 Task: Research Airbnb properties near golf courses and wineries for our Plan of  golf and wine getaway to Napa Valley, California.  498.22640
Action: Mouse moved to (399, 50)
Screenshot: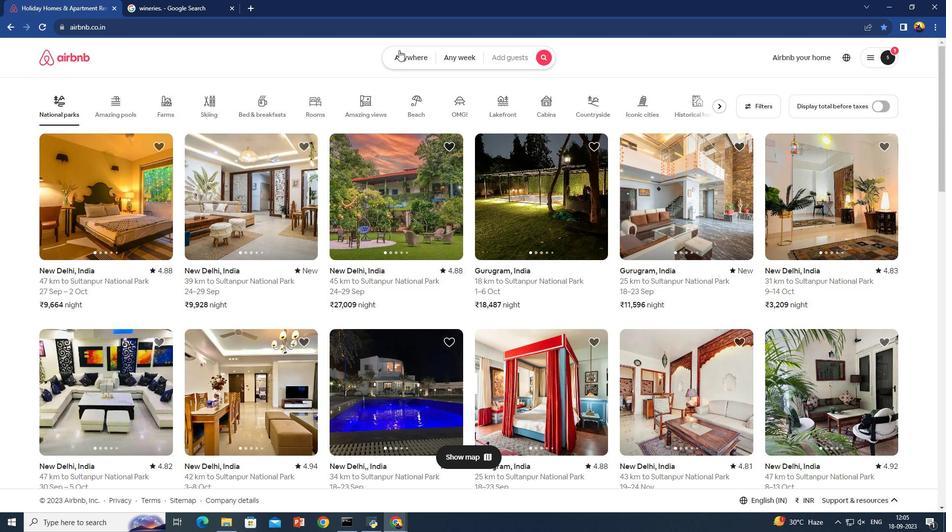 
Action: Mouse pressed left at (399, 50)
Screenshot: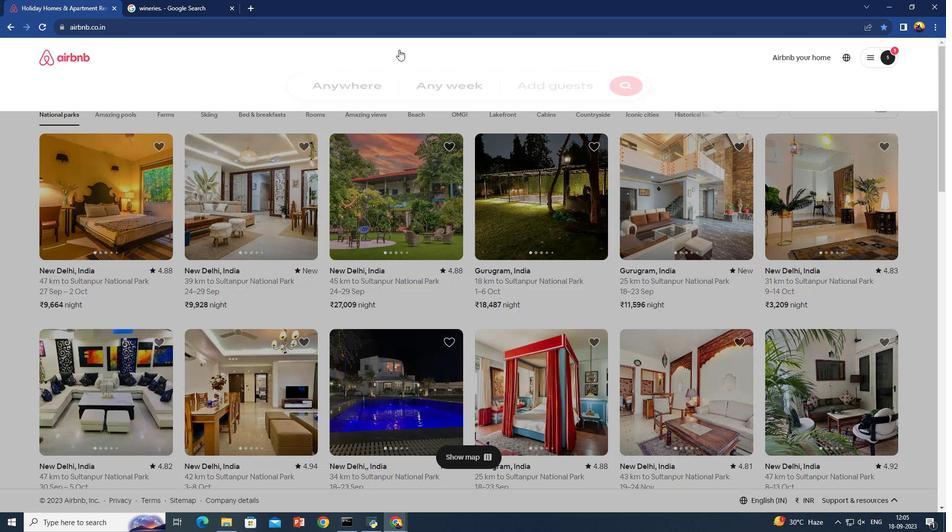 
Action: Mouse moved to (339, 96)
Screenshot: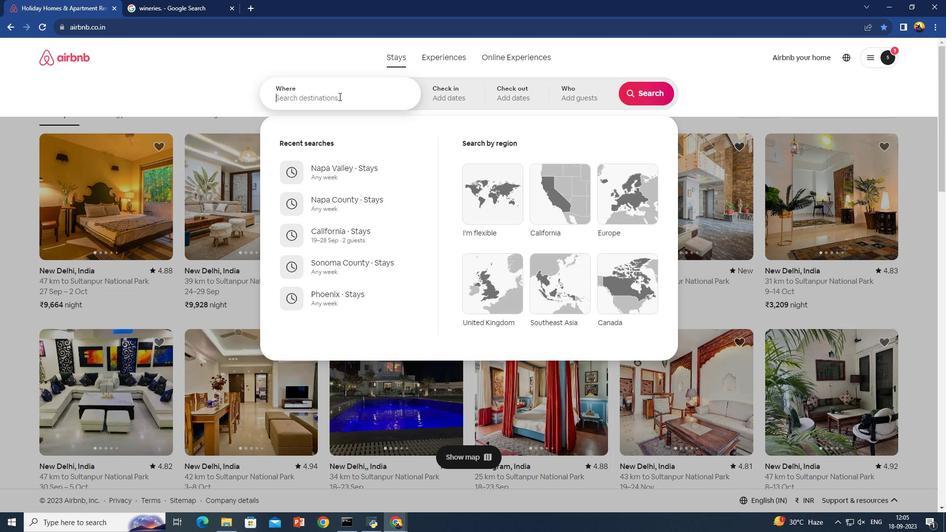 
Action: Mouse pressed left at (339, 96)
Screenshot: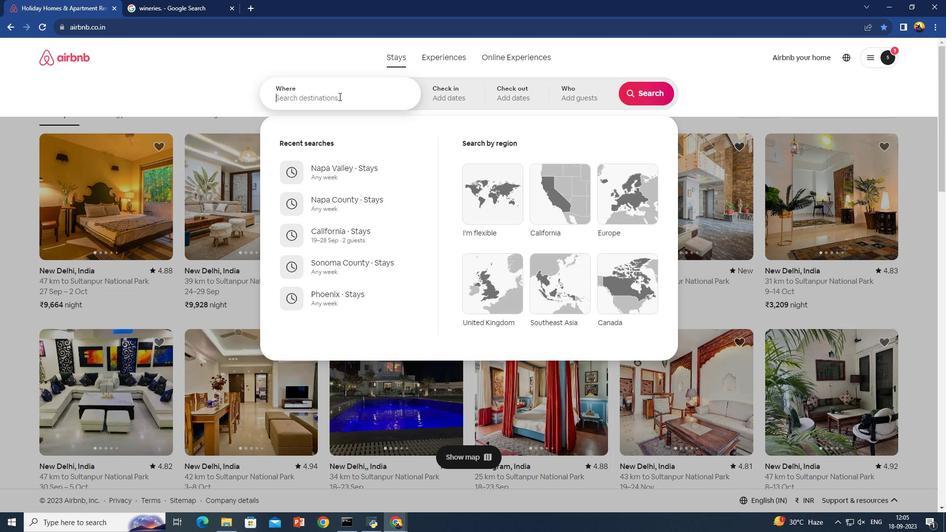 
Action: Key pressed <Key.shift>Napa<Key.space><Key.shift>Valley,<Key.space><Key.shift><Key.shift><Key.shift><Key.shift><Key.shift><Key.shift><Key.shift><Key.shift><Key.shift><Key.shift><Key.shift><Key.shift><Key.shift><Key.shift><Key.shift><Key.shift><Key.shift><Key.shift><Key.shift><Key.shift><Key.shift><Key.shift><Key.shift><Key.shift><Key.shift><Key.shift><Key.shift><Key.shift>California<Key.enter>
Screenshot: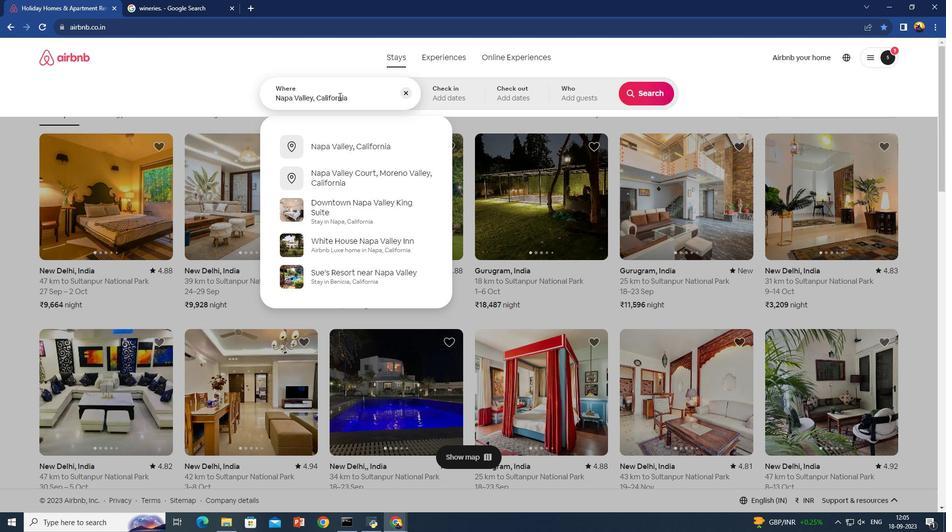 
Action: Mouse moved to (633, 94)
Screenshot: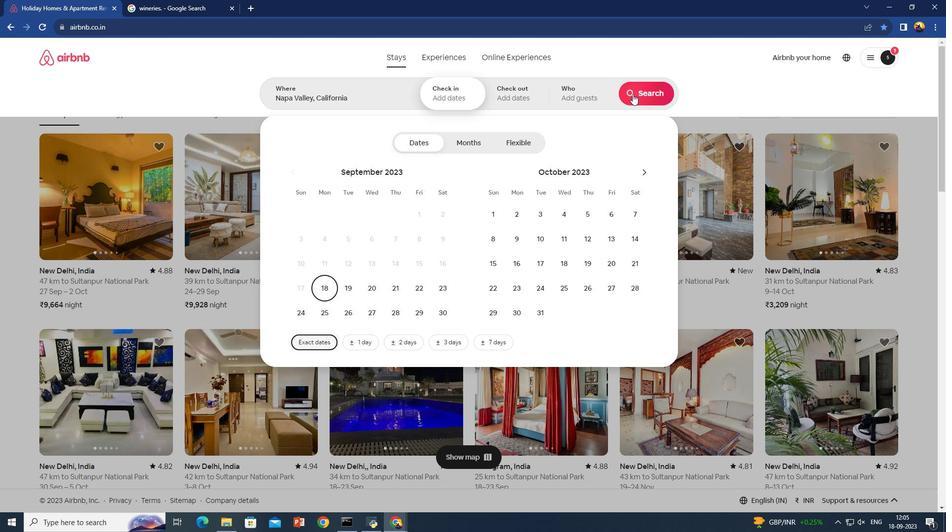 
Action: Mouse pressed left at (633, 94)
Screenshot: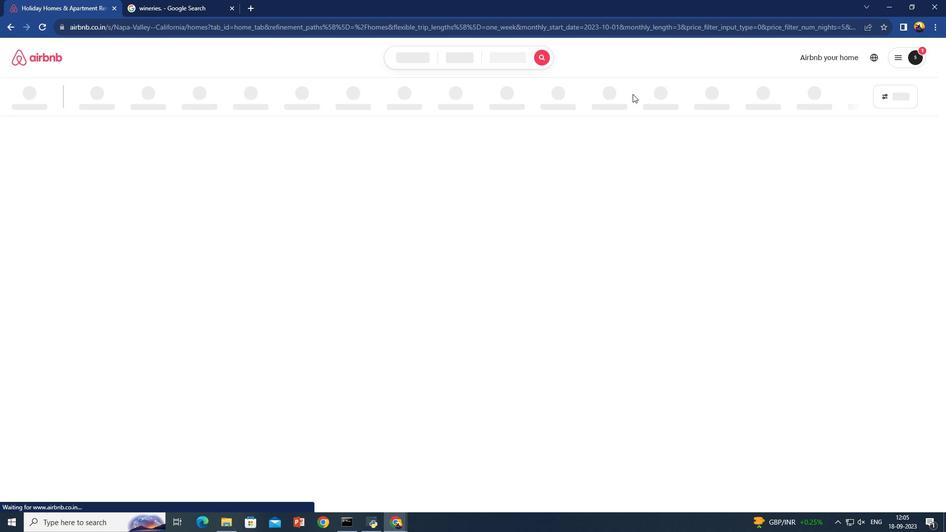 
Action: Mouse moved to (743, 96)
Screenshot: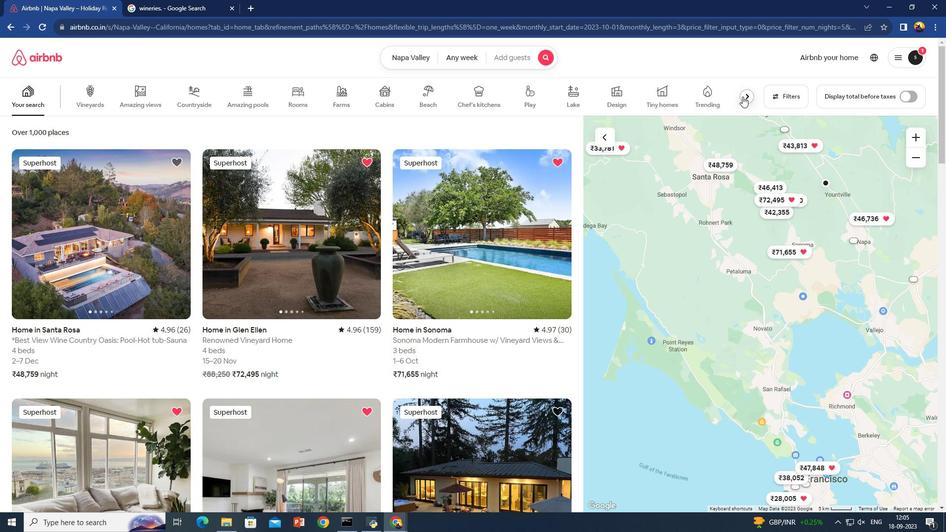 
Action: Mouse pressed left at (743, 96)
Screenshot: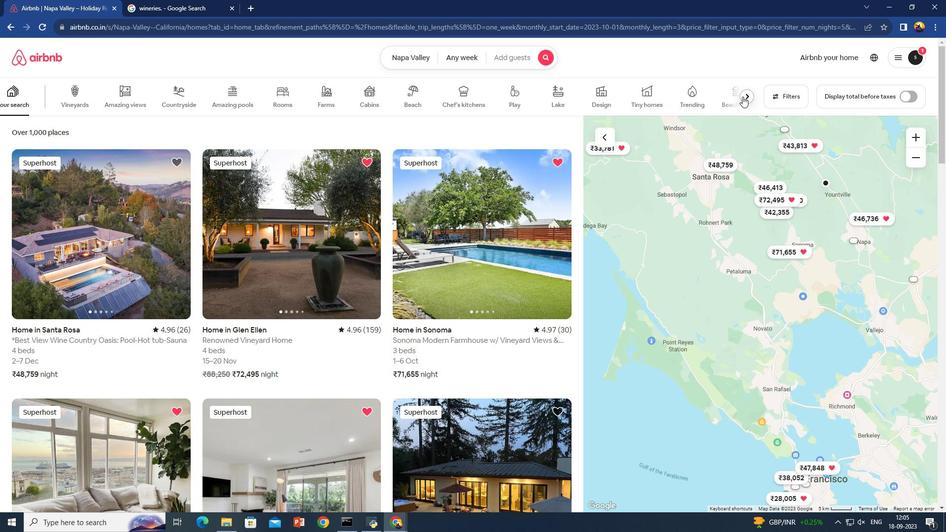 
Action: Mouse moved to (538, 97)
Screenshot: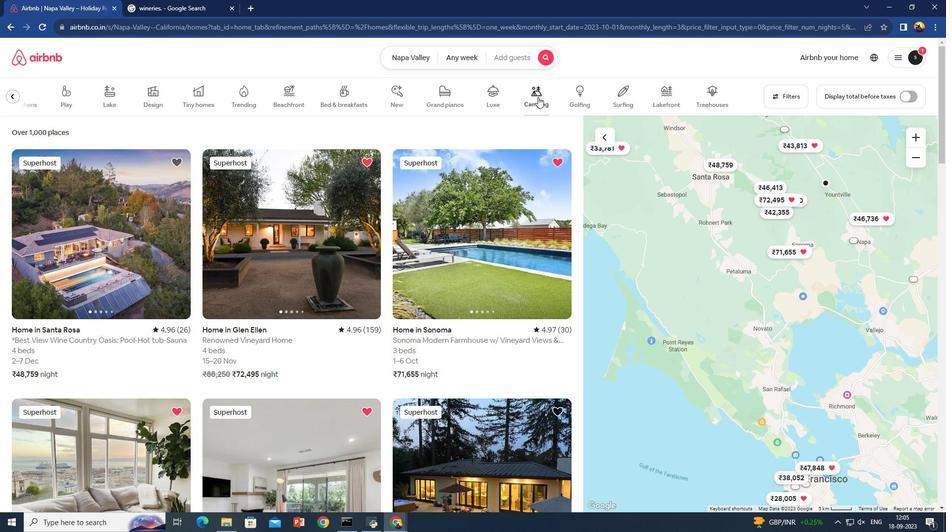 
Action: Mouse pressed left at (538, 97)
Screenshot: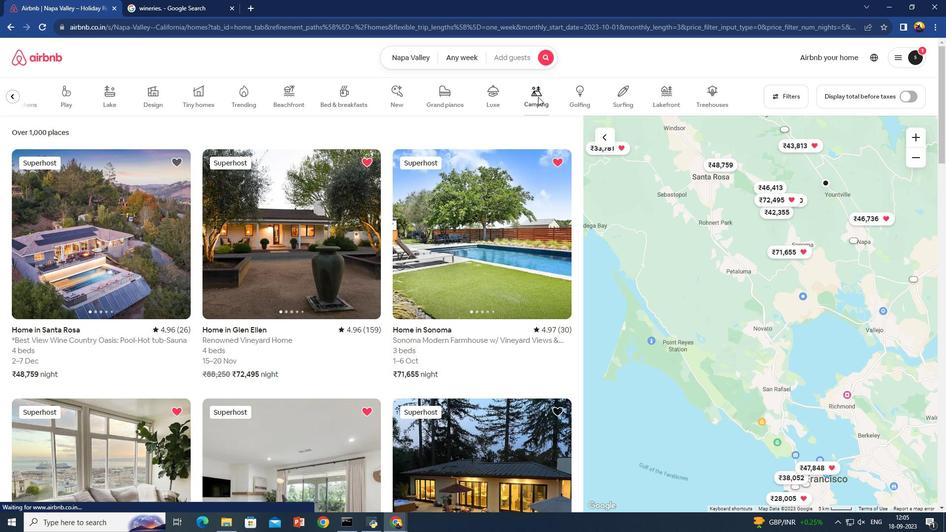 
Action: Mouse moved to (579, 98)
Screenshot: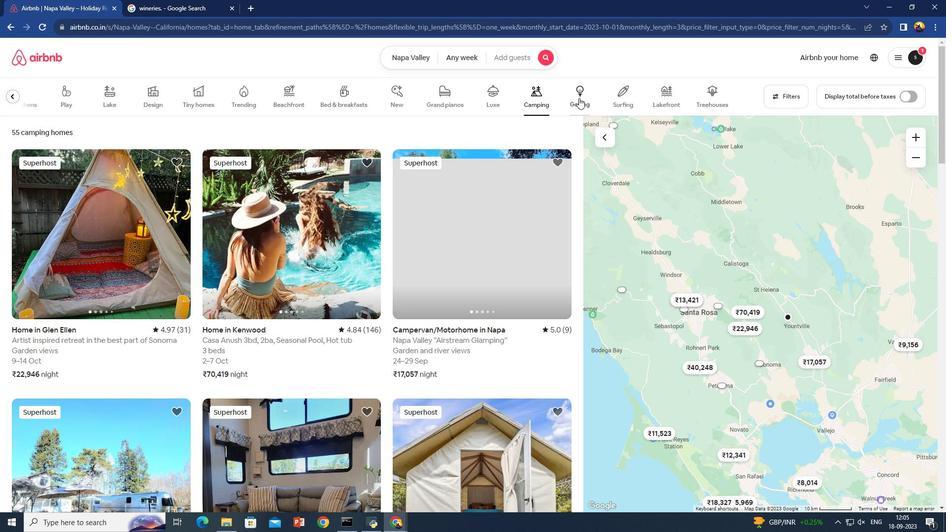 
Action: Mouse pressed left at (579, 98)
Screenshot: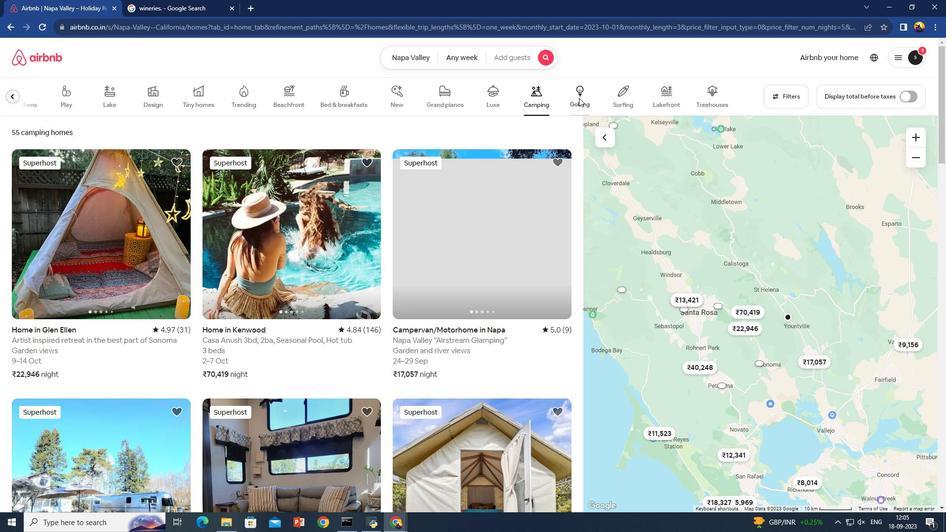 
Action: Mouse moved to (453, 270)
Screenshot: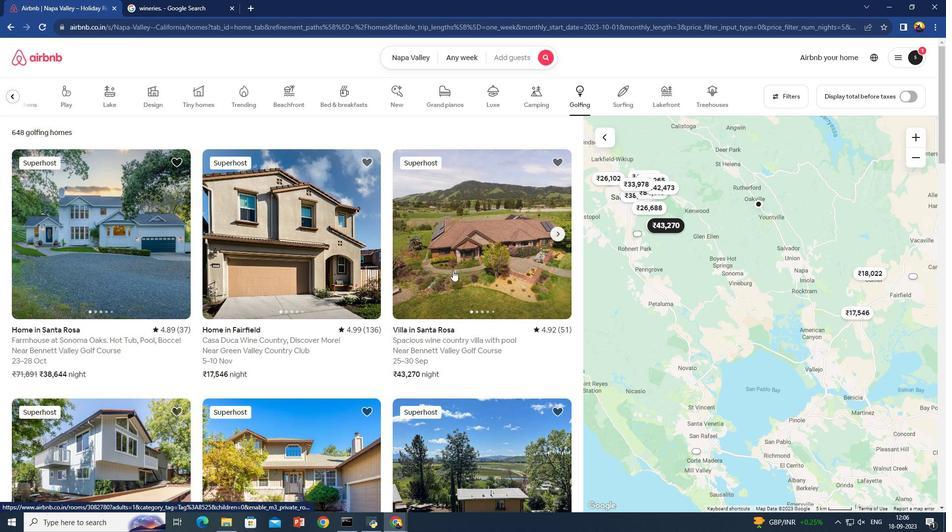
Action: Mouse pressed left at (453, 270)
Screenshot: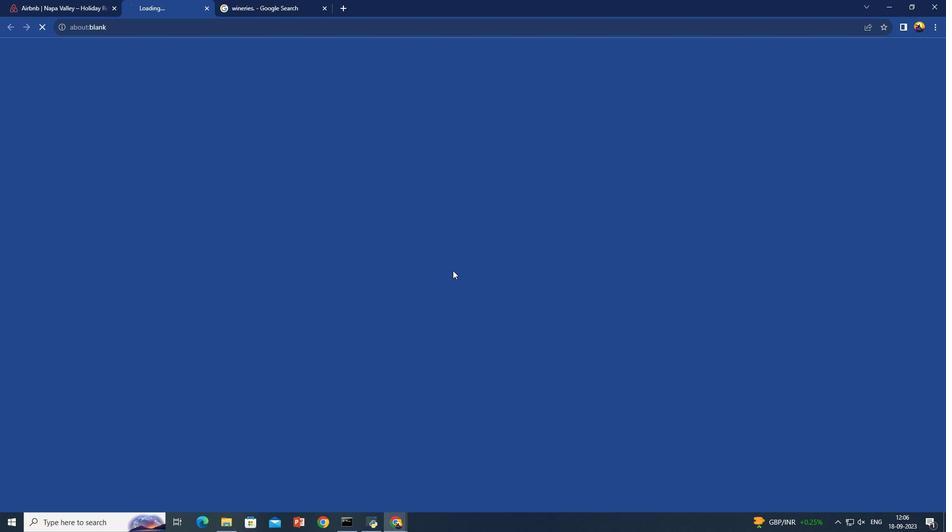 
Action: Mouse moved to (239, 262)
Screenshot: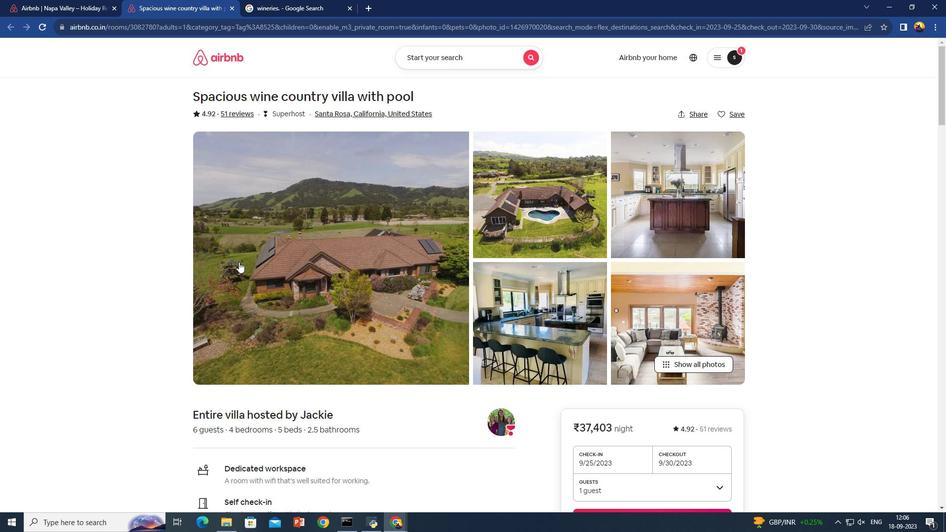 
Action: Mouse scrolled (239, 261) with delta (0, 0)
Screenshot: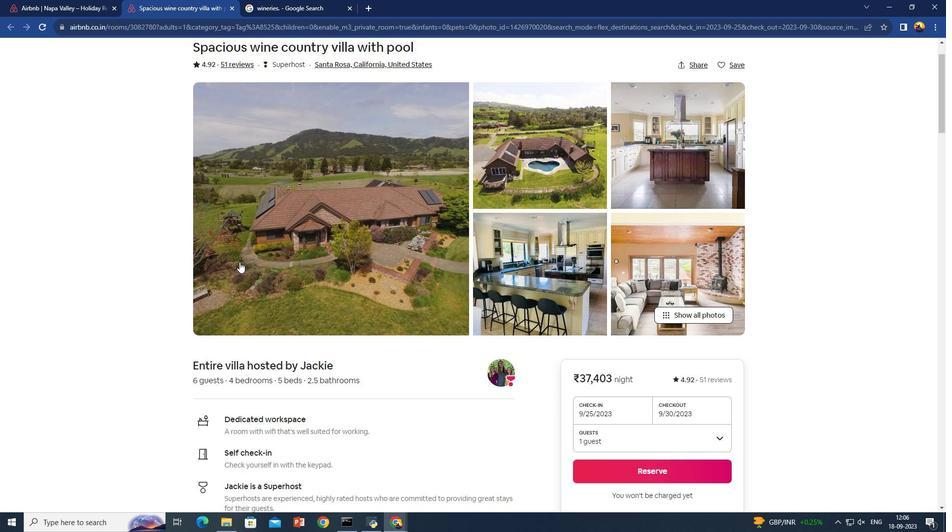 
Action: Mouse moved to (239, 262)
Screenshot: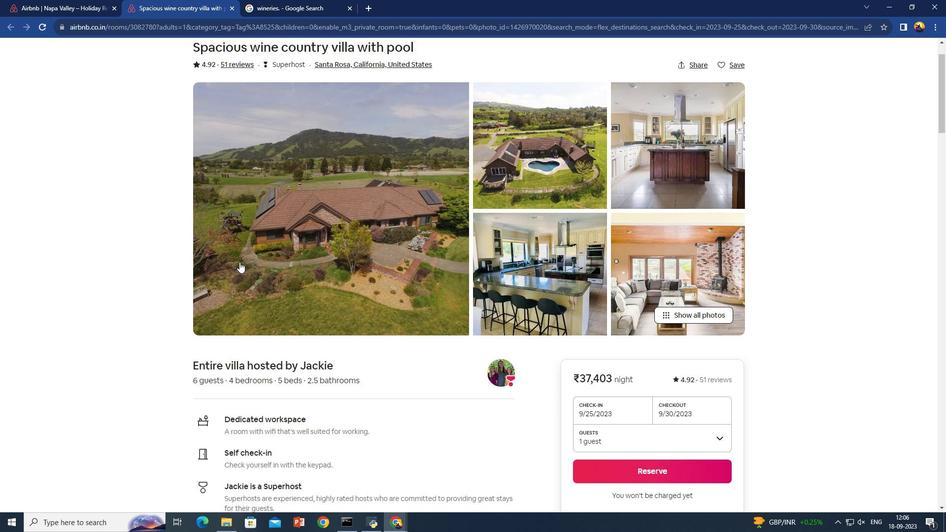 
Action: Mouse scrolled (239, 261) with delta (0, 0)
Screenshot: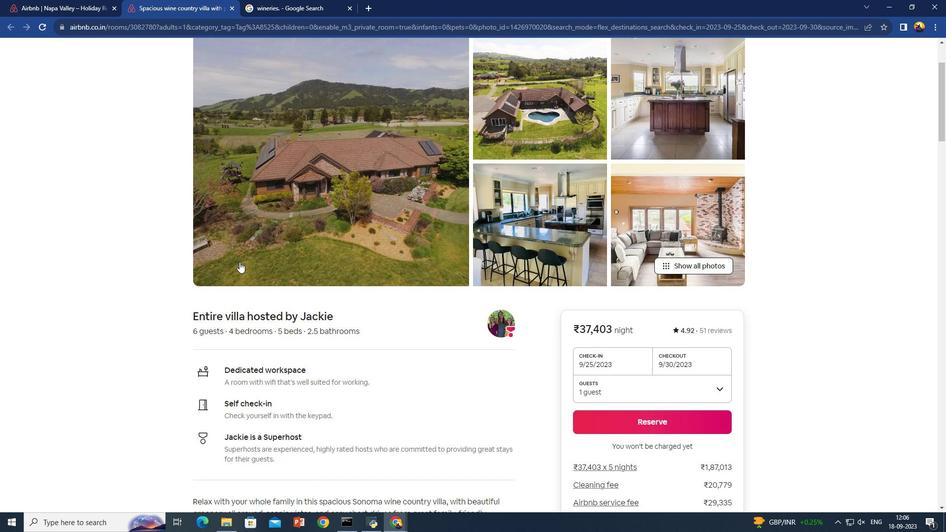 
Action: Mouse scrolled (239, 261) with delta (0, 0)
Screenshot: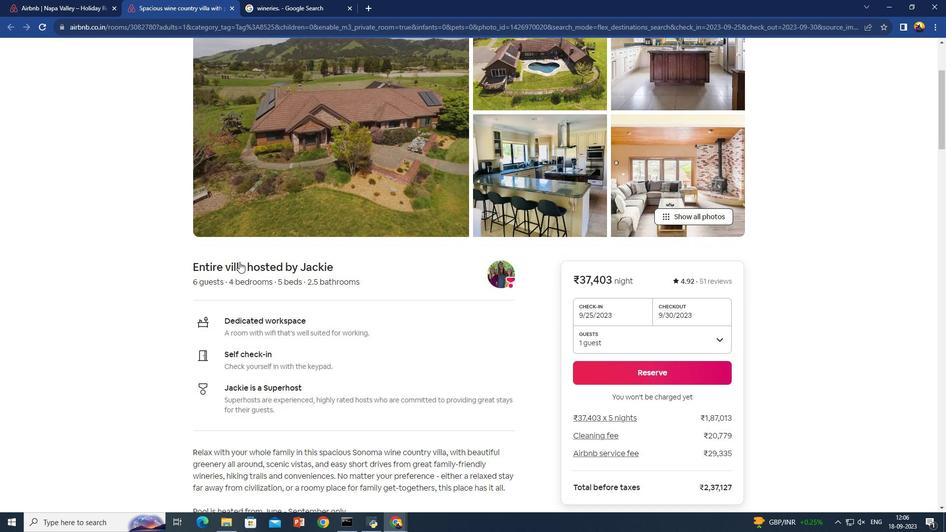 
Action: Mouse moved to (373, 286)
Screenshot: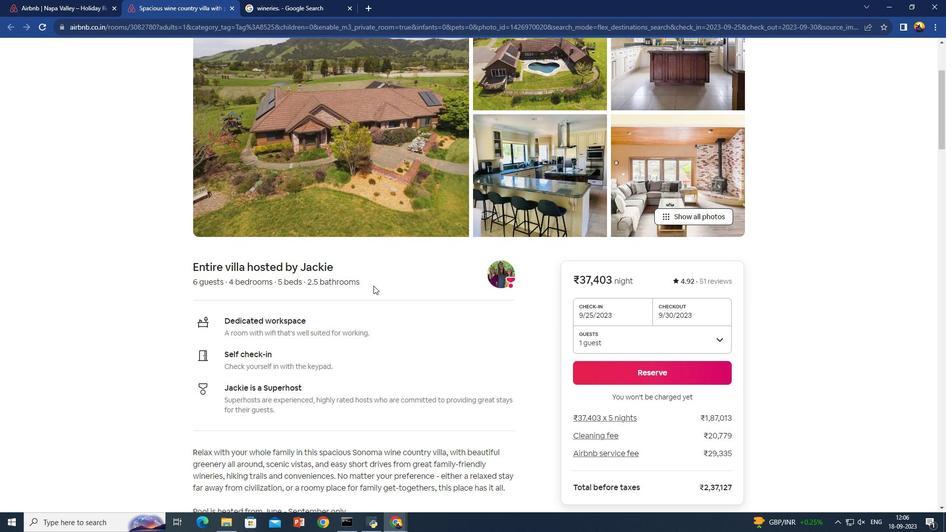 
Action: Mouse scrolled (373, 285) with delta (0, 0)
Screenshot: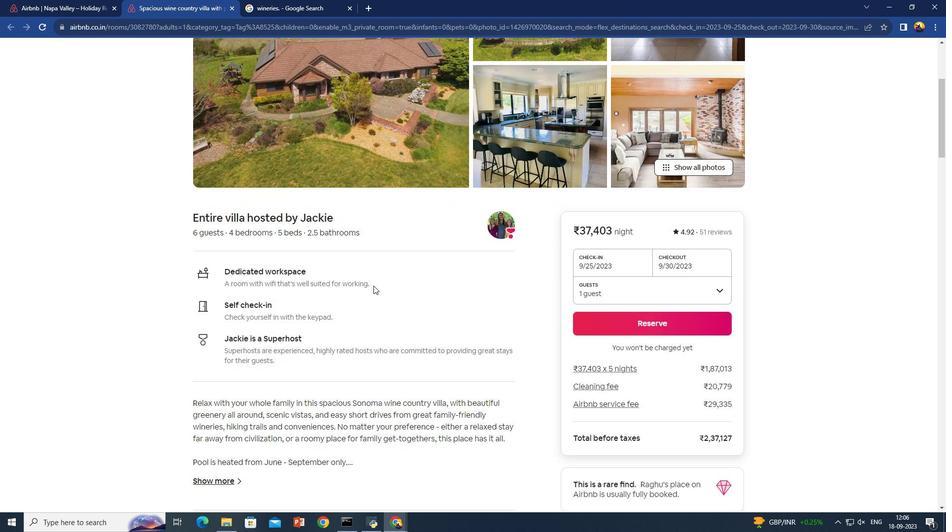 
Action: Mouse moved to (275, 280)
Screenshot: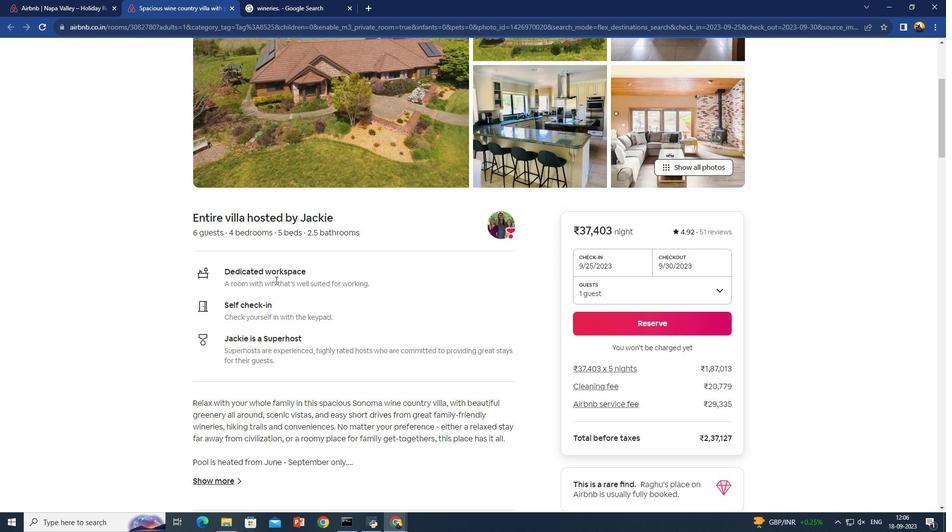 
Action: Mouse scrolled (275, 280) with delta (0, 0)
Screenshot: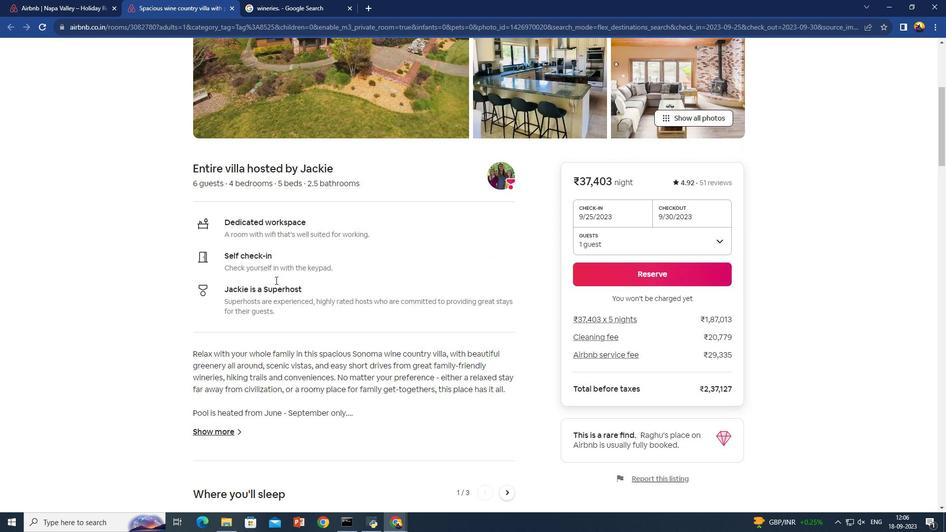 
Action: Mouse scrolled (275, 280) with delta (0, 0)
Screenshot: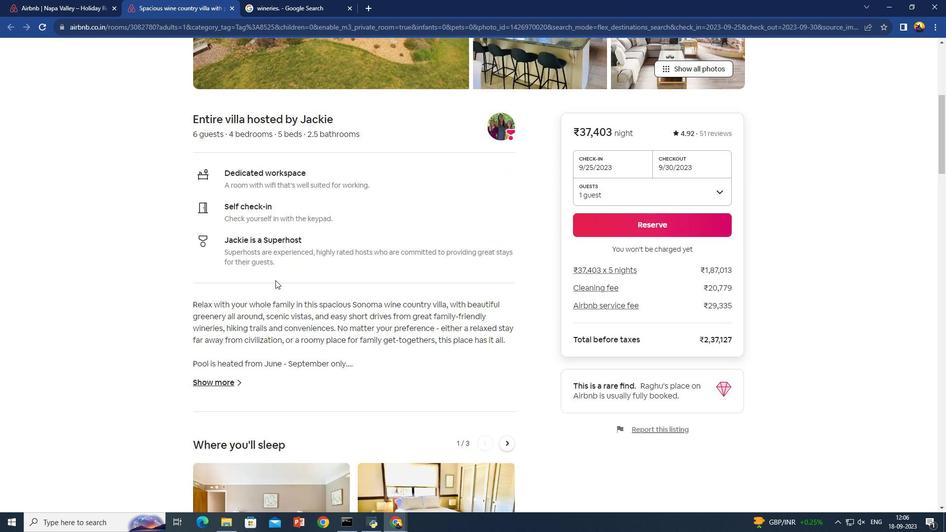 
Action: Mouse scrolled (275, 280) with delta (0, 0)
Screenshot: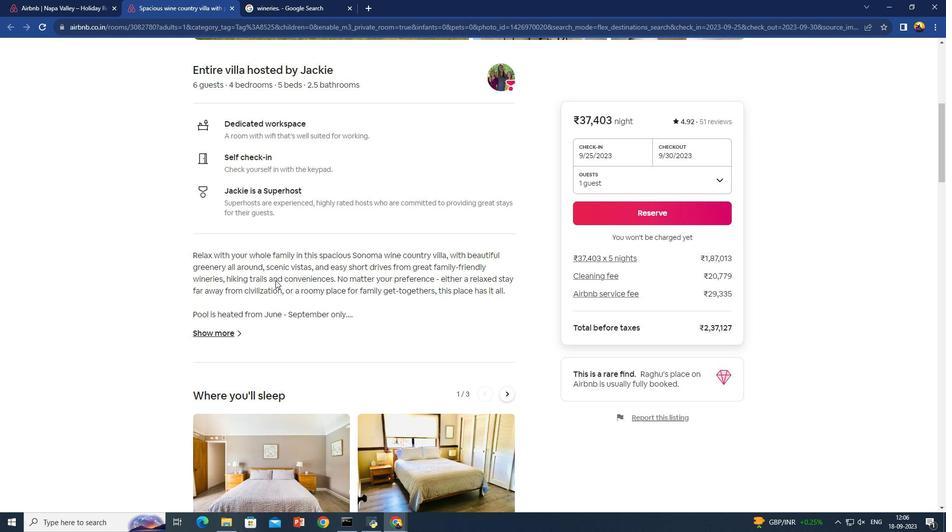 
Action: Mouse scrolled (275, 280) with delta (0, 0)
Screenshot: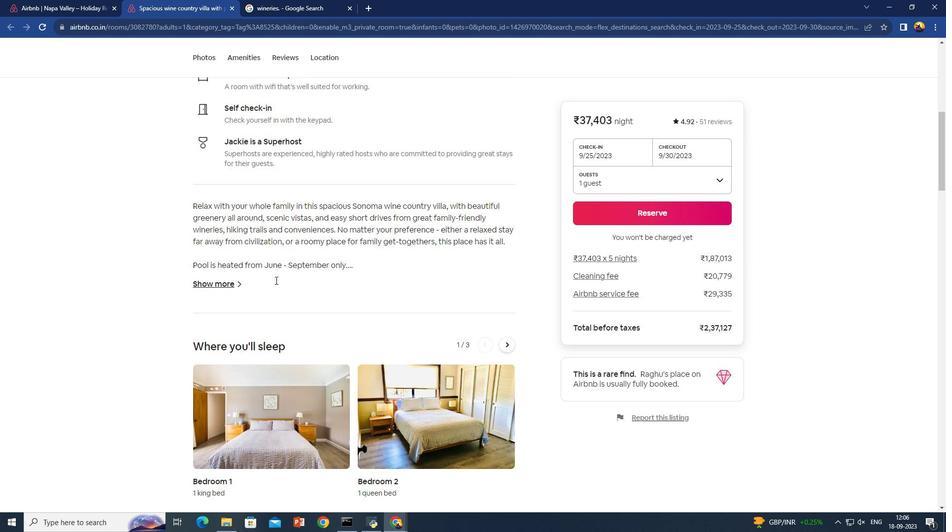 
Action: Mouse scrolled (275, 280) with delta (0, 0)
Screenshot: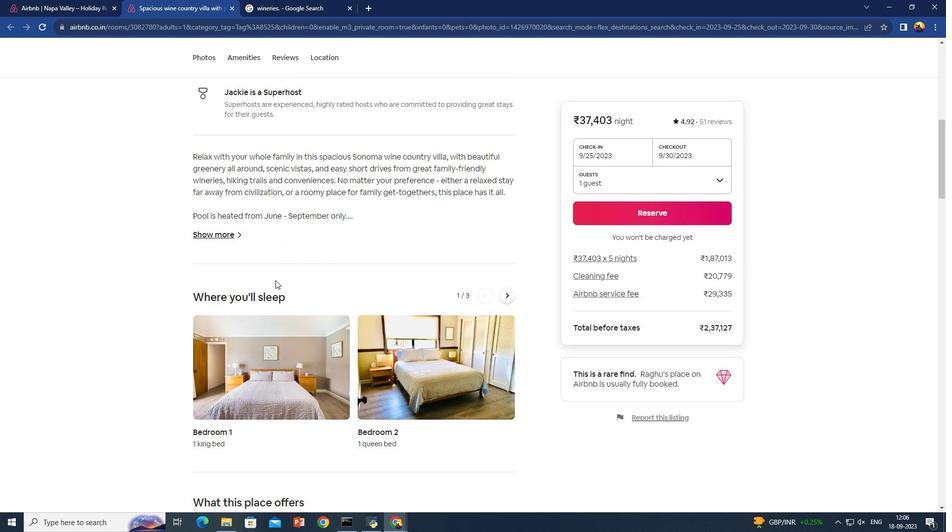 
Action: Mouse scrolled (275, 280) with delta (0, 0)
Screenshot: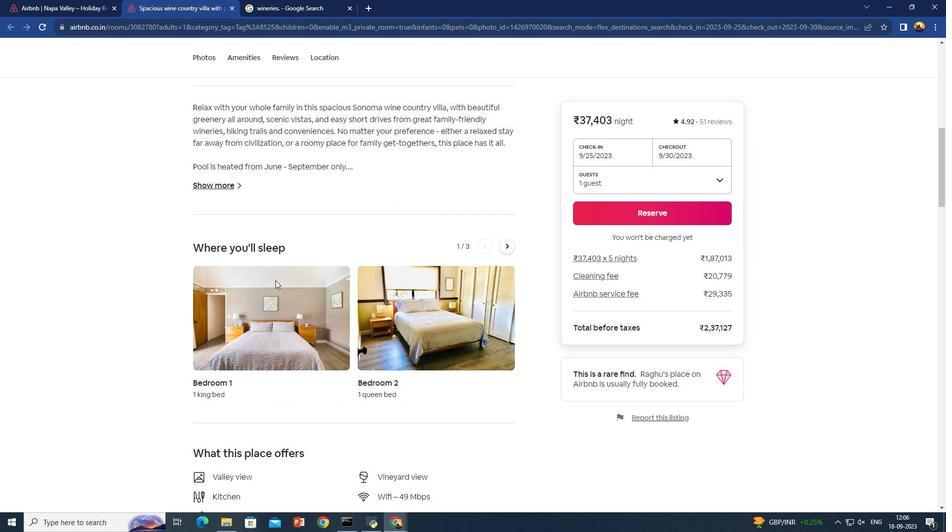 
Action: Mouse scrolled (275, 280) with delta (0, 0)
Screenshot: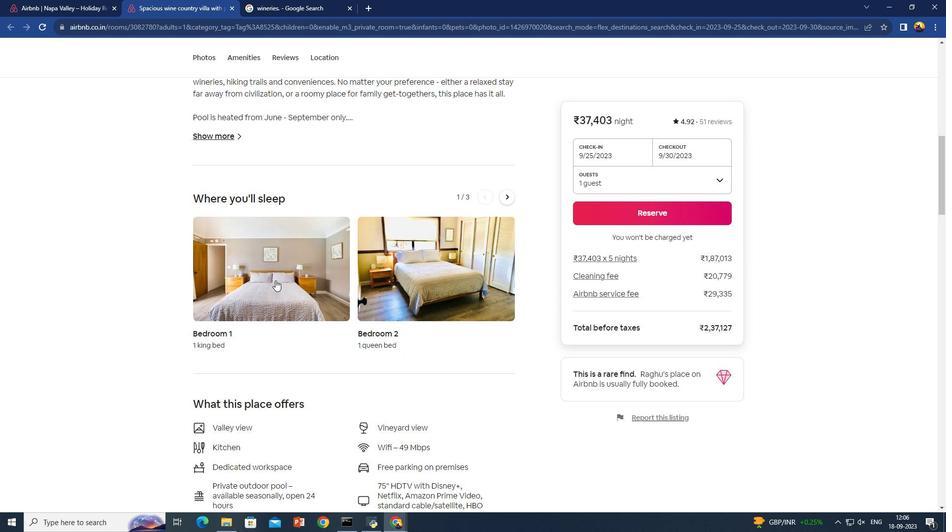 
Action: Mouse scrolled (275, 280) with delta (0, 0)
Screenshot: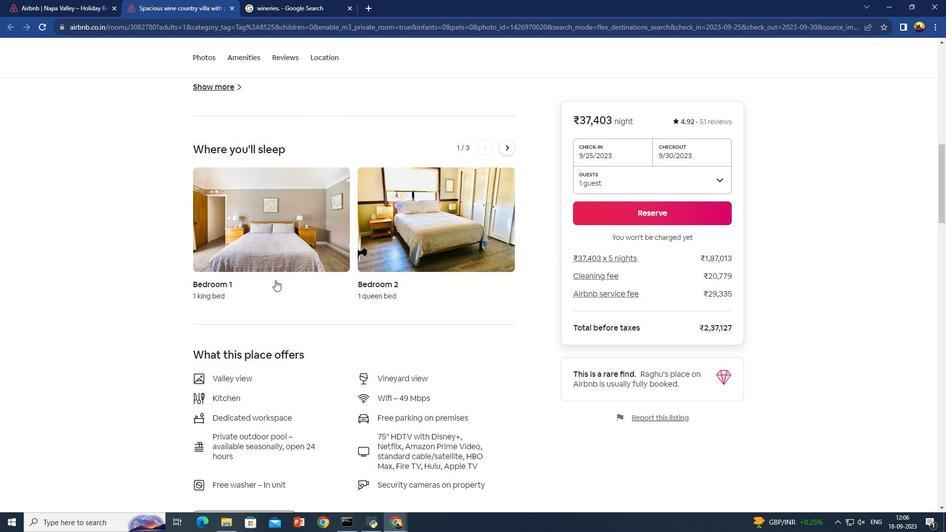 
Action: Mouse scrolled (275, 280) with delta (0, 0)
Screenshot: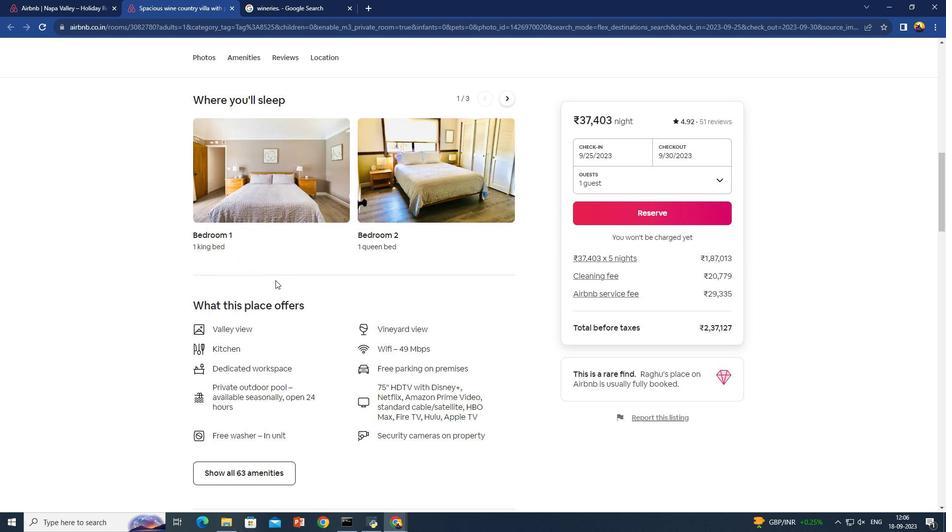 
Action: Mouse scrolled (275, 280) with delta (0, 0)
Screenshot: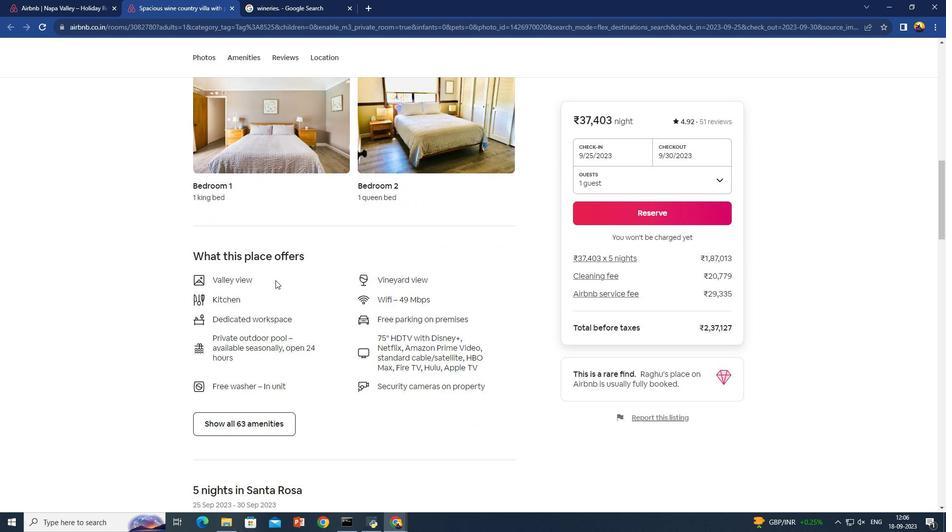 
Action: Mouse scrolled (275, 280) with delta (0, 0)
Screenshot: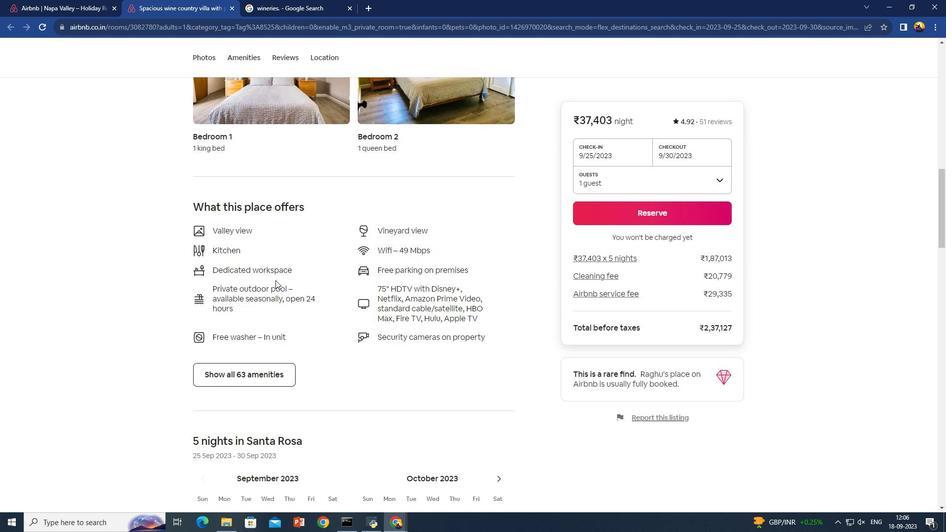 
Action: Mouse moved to (235, 372)
Screenshot: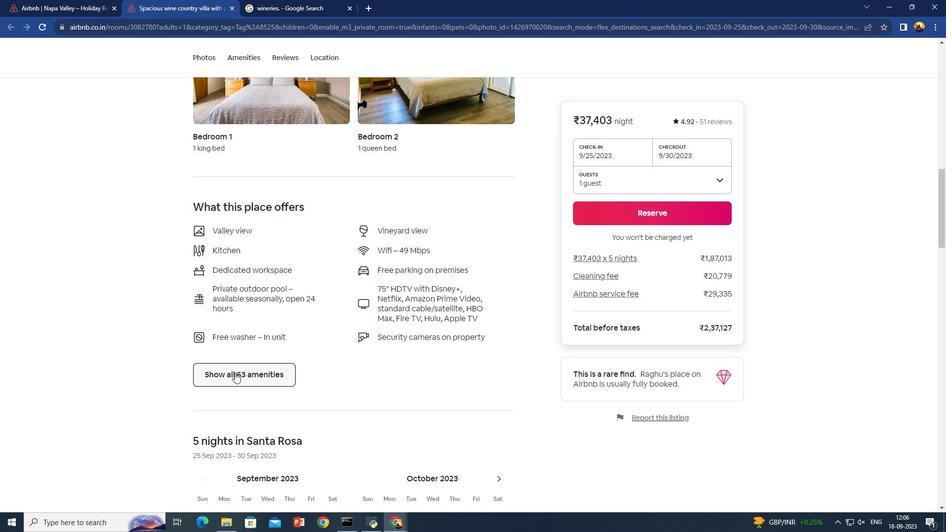 
Action: Mouse pressed left at (235, 372)
Screenshot: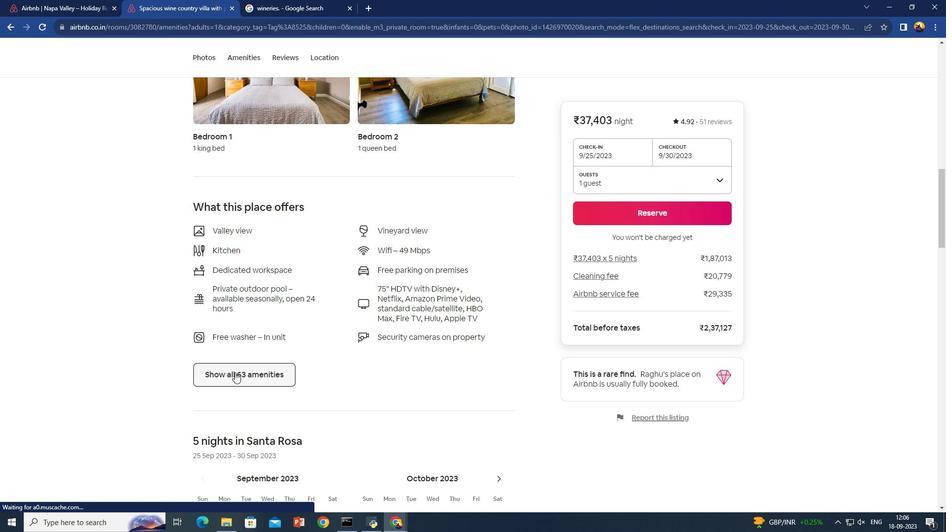 
Action: Mouse moved to (271, 299)
Screenshot: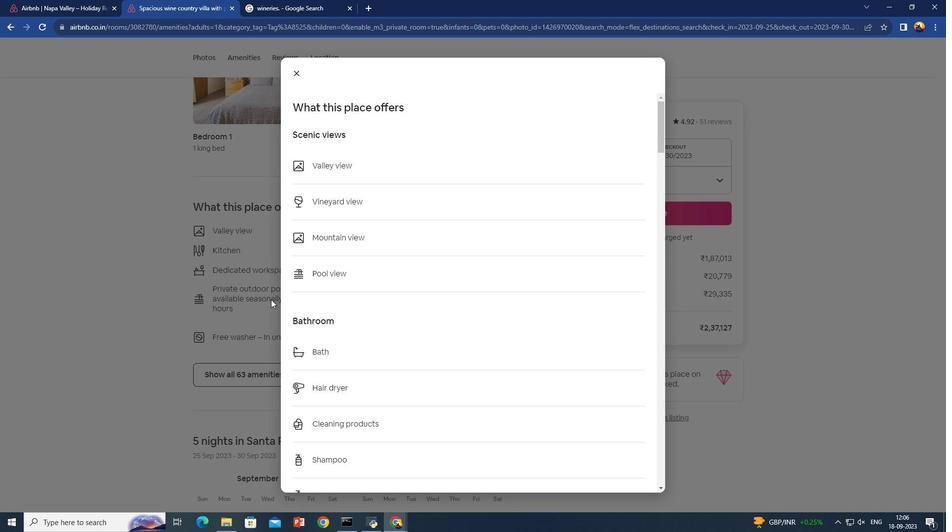 
Action: Key pressed <Key.down><Key.down><Key.down>
Screenshot: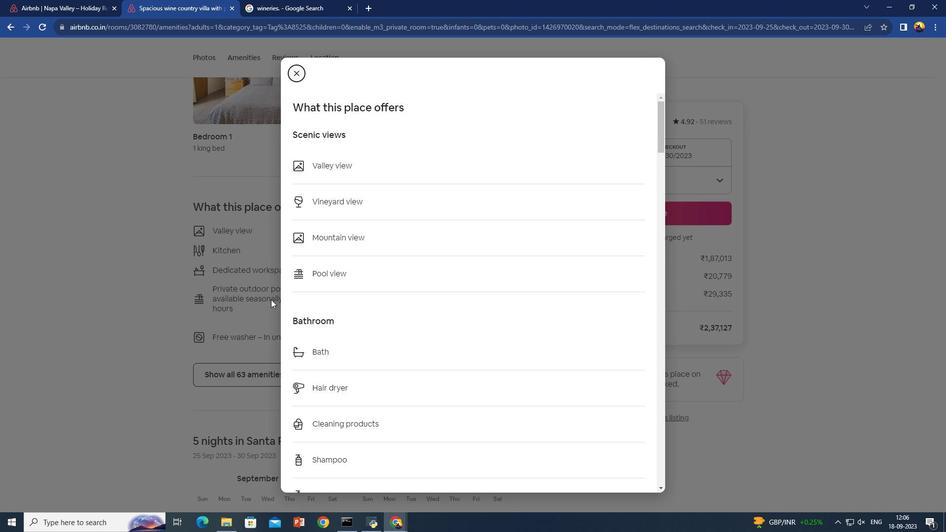 
Action: Mouse moved to (312, 285)
Screenshot: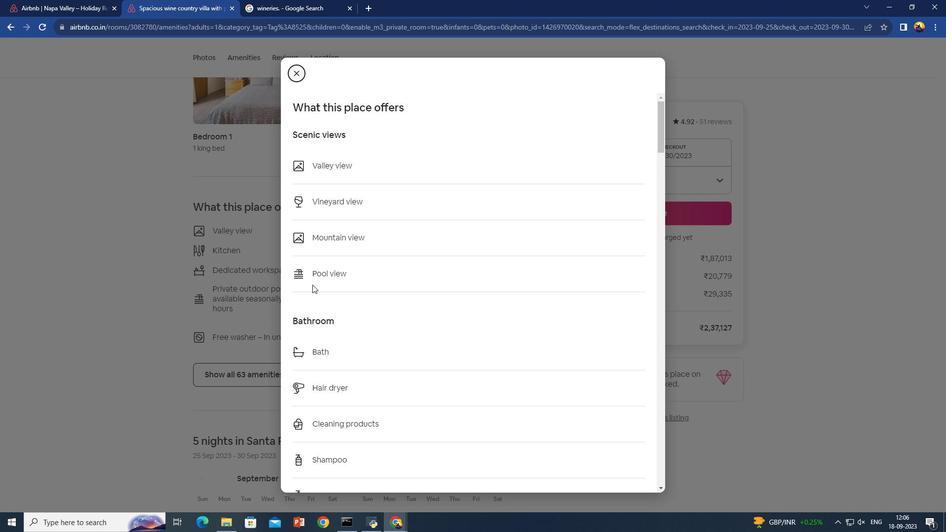 
Action: Mouse scrolled (312, 284) with delta (0, 0)
Screenshot: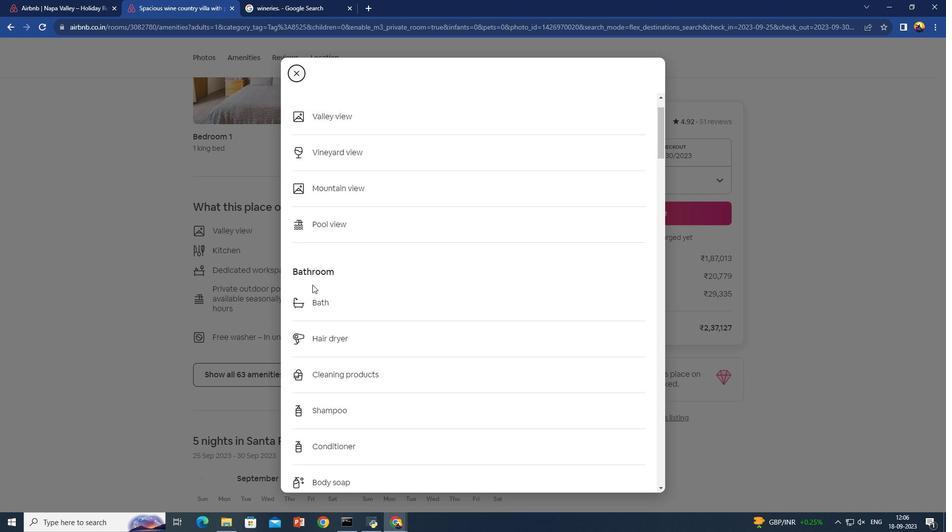 
Action: Mouse scrolled (312, 284) with delta (0, 0)
Screenshot: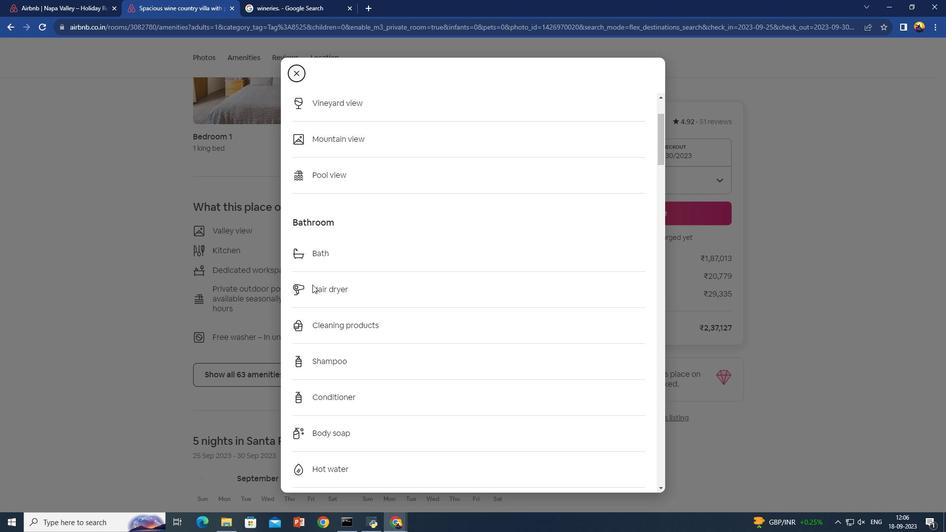 
Action: Mouse moved to (324, 286)
Screenshot: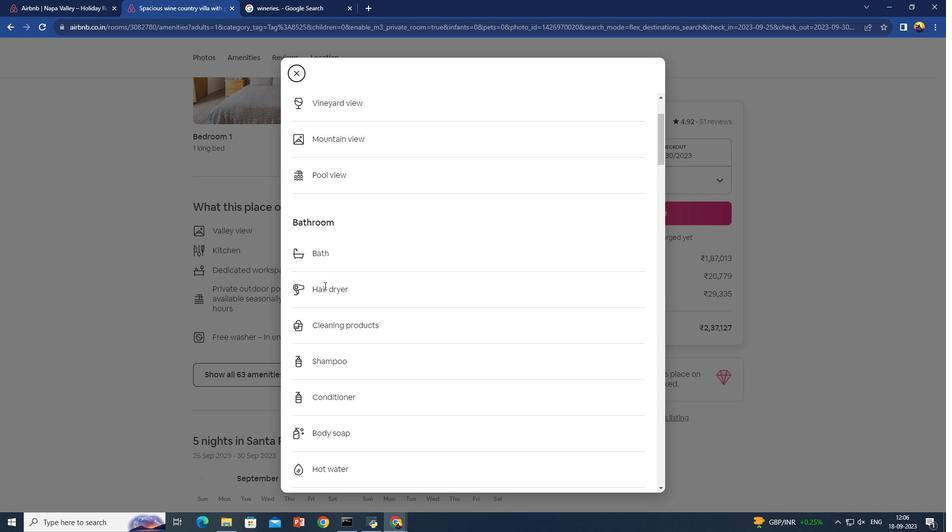 
Action: Mouse scrolled (324, 285) with delta (0, 0)
Screenshot: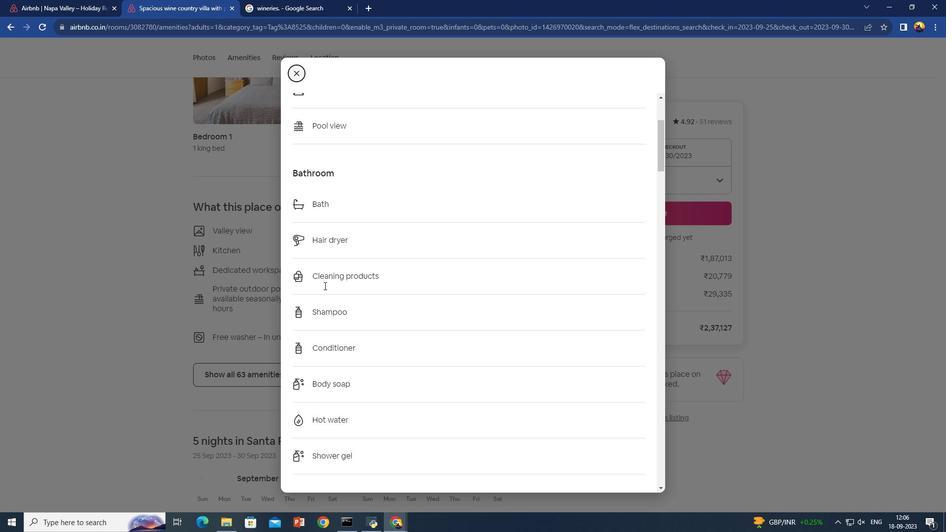 
Action: Mouse scrolled (324, 285) with delta (0, 0)
Screenshot: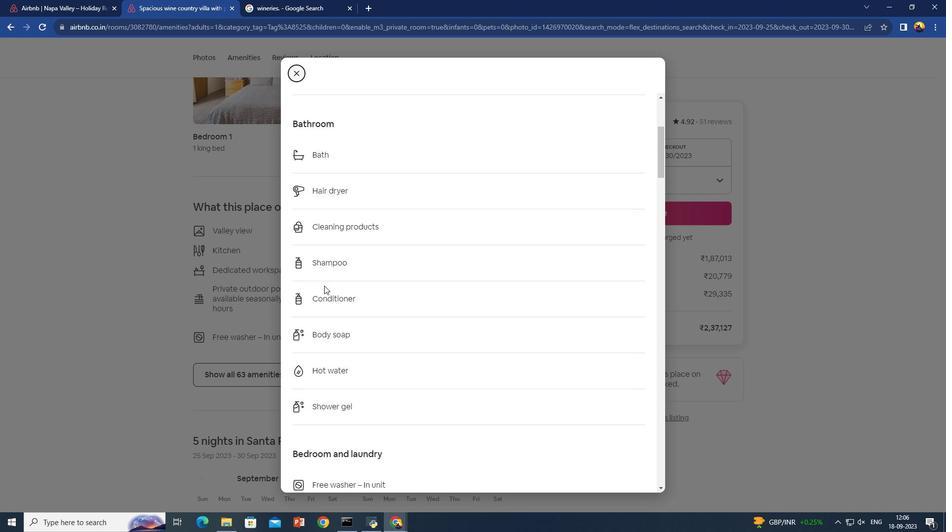 
Action: Mouse moved to (325, 286)
Screenshot: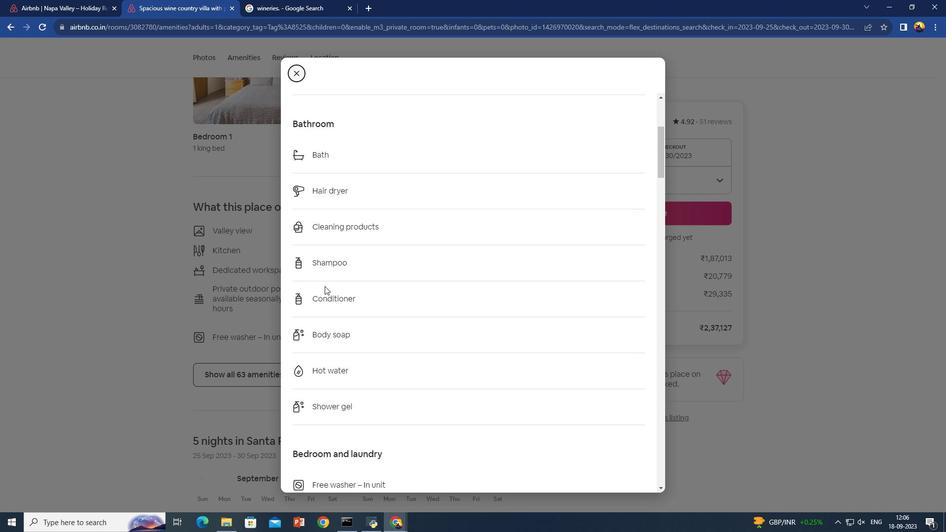 
Action: Mouse scrolled (325, 286) with delta (0, 0)
Screenshot: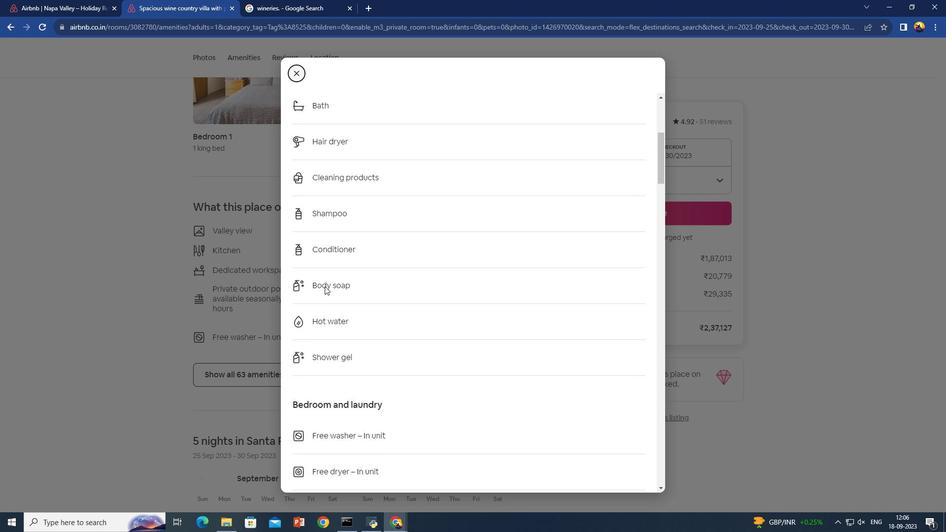 
Action: Mouse scrolled (325, 286) with delta (0, 0)
Screenshot: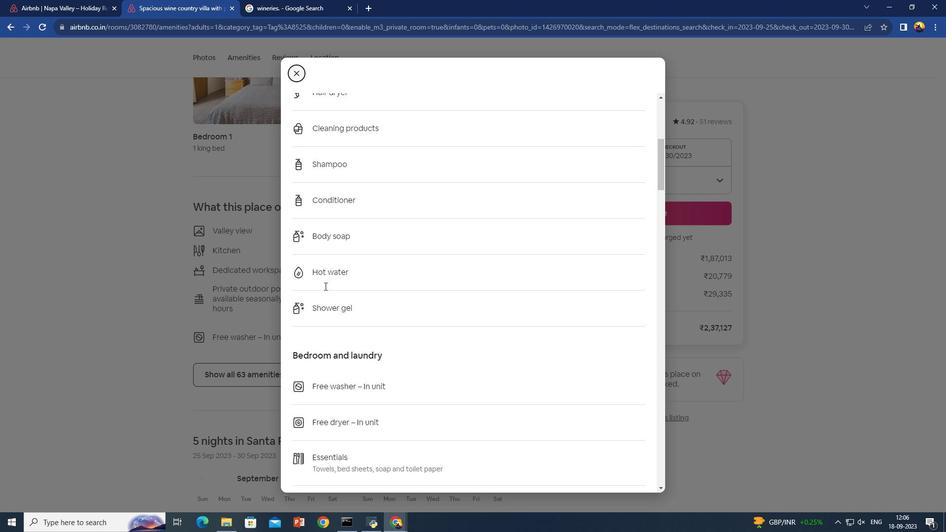 
Action: Mouse scrolled (325, 286) with delta (0, 0)
Screenshot: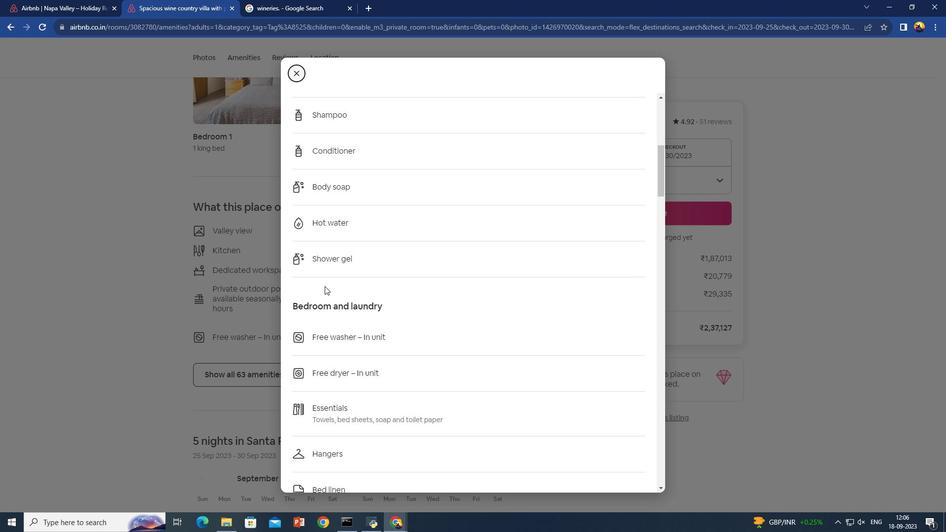 
Action: Mouse scrolled (325, 286) with delta (0, 0)
Screenshot: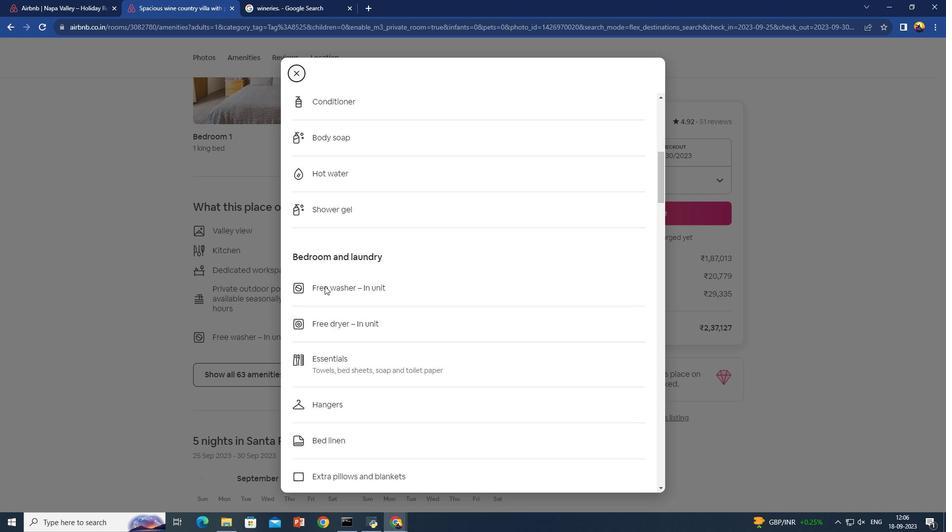 
Action: Mouse moved to (325, 286)
Screenshot: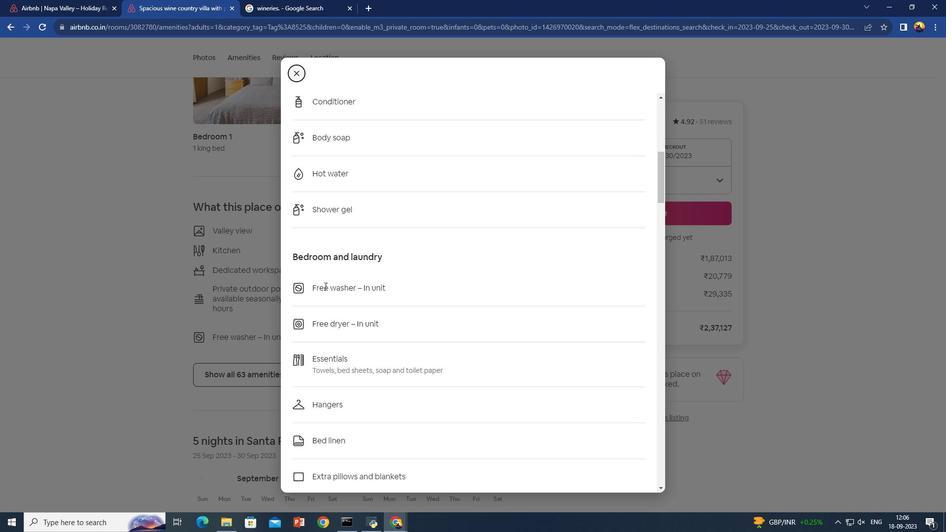 
Action: Mouse scrolled (325, 286) with delta (0, 0)
Screenshot: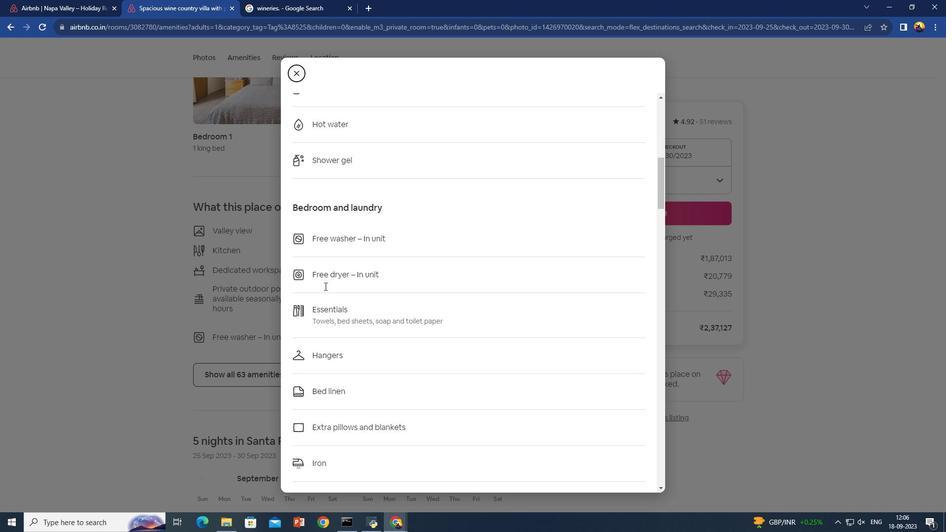 
Action: Mouse scrolled (325, 286) with delta (0, 0)
Screenshot: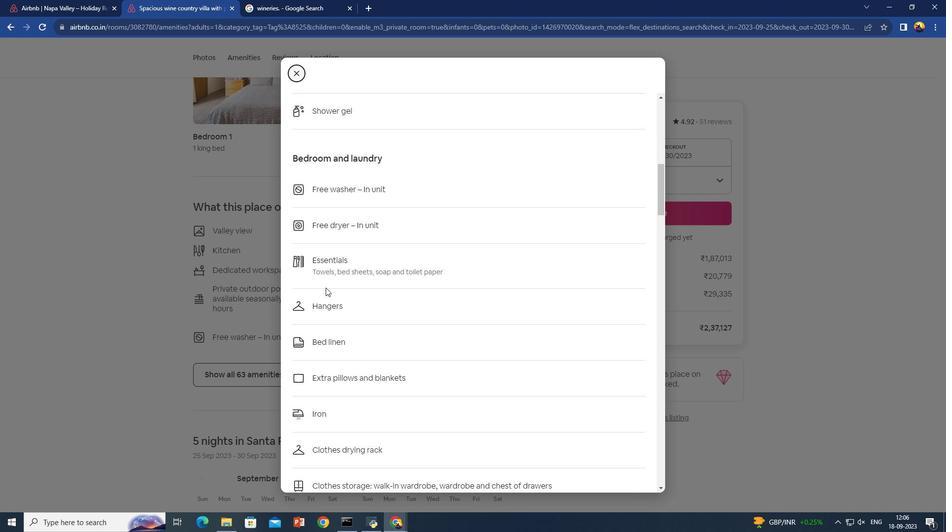 
Action: Mouse moved to (326, 288)
Screenshot: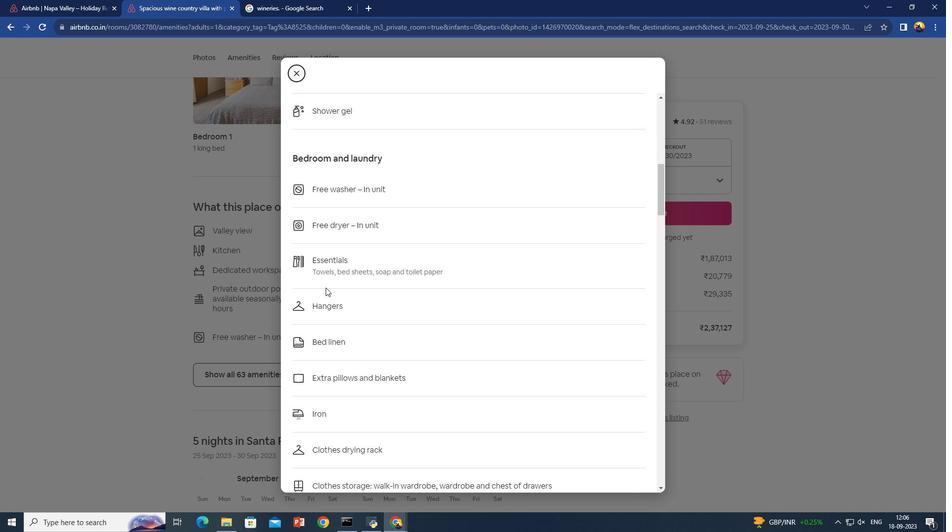 
Action: Mouse scrolled (326, 287) with delta (0, 0)
Screenshot: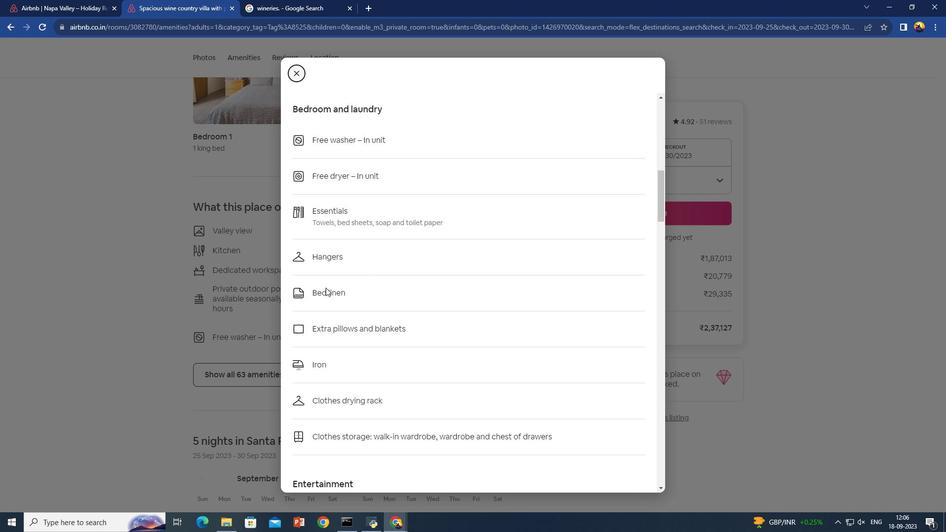 
Action: Mouse scrolled (326, 287) with delta (0, 0)
Screenshot: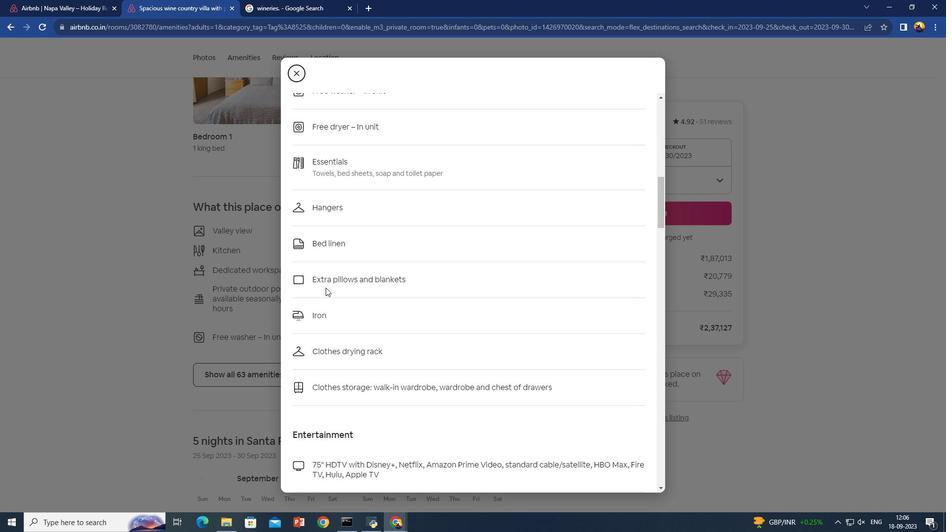 
Action: Mouse scrolled (326, 287) with delta (0, 0)
Screenshot: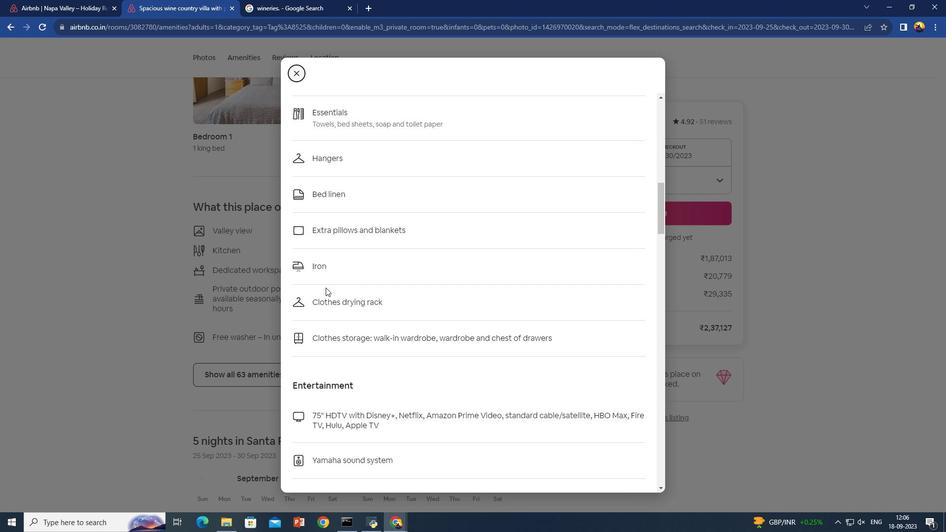 
Action: Mouse scrolled (326, 287) with delta (0, 0)
Screenshot: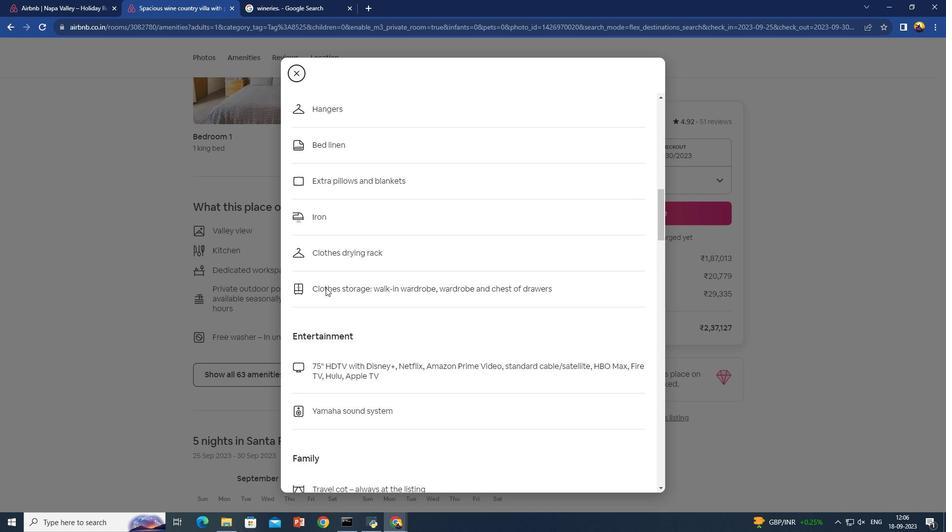 
Action: Mouse scrolled (326, 287) with delta (0, 0)
Screenshot: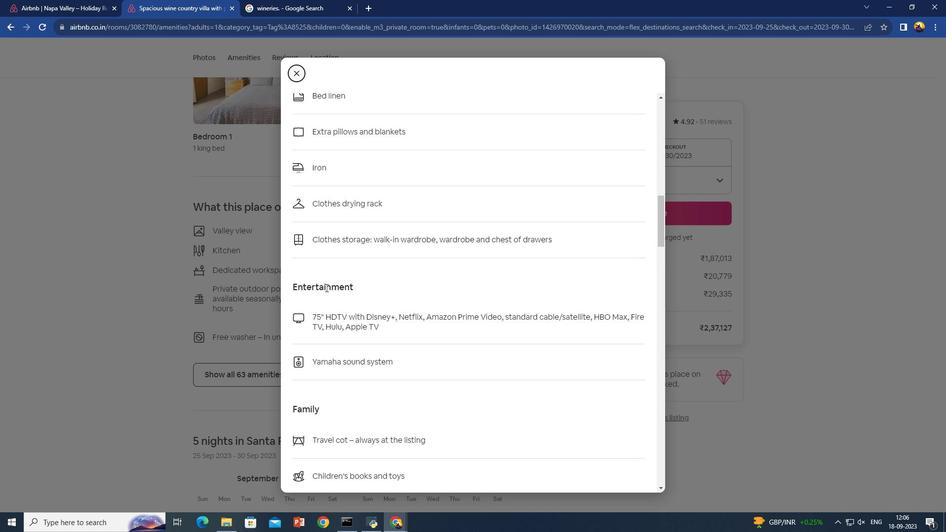
Action: Mouse scrolled (326, 287) with delta (0, 0)
Screenshot: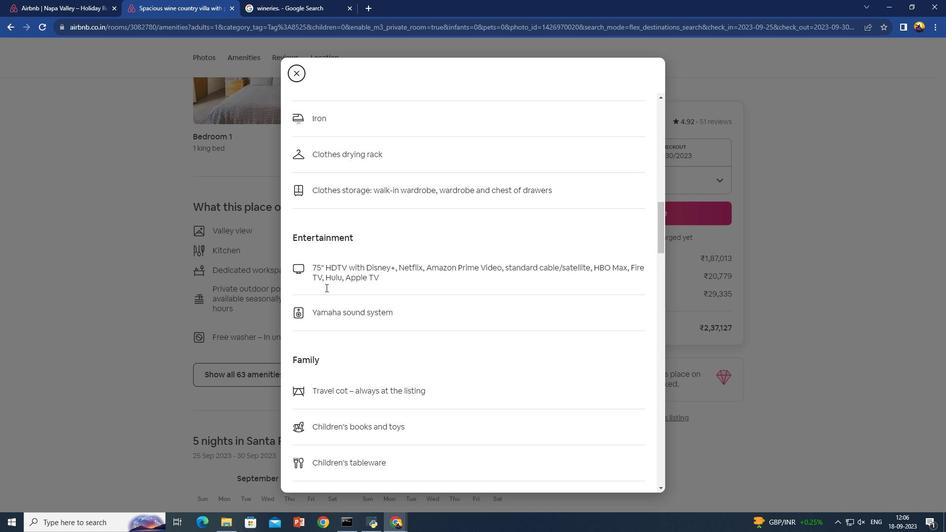 
Action: Mouse scrolled (326, 287) with delta (0, 0)
Screenshot: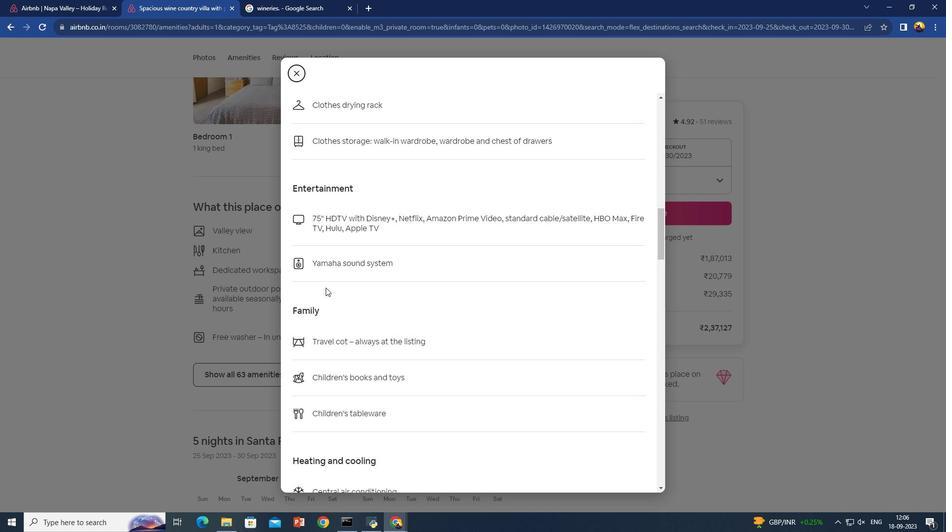 
Action: Mouse scrolled (326, 287) with delta (0, 0)
Screenshot: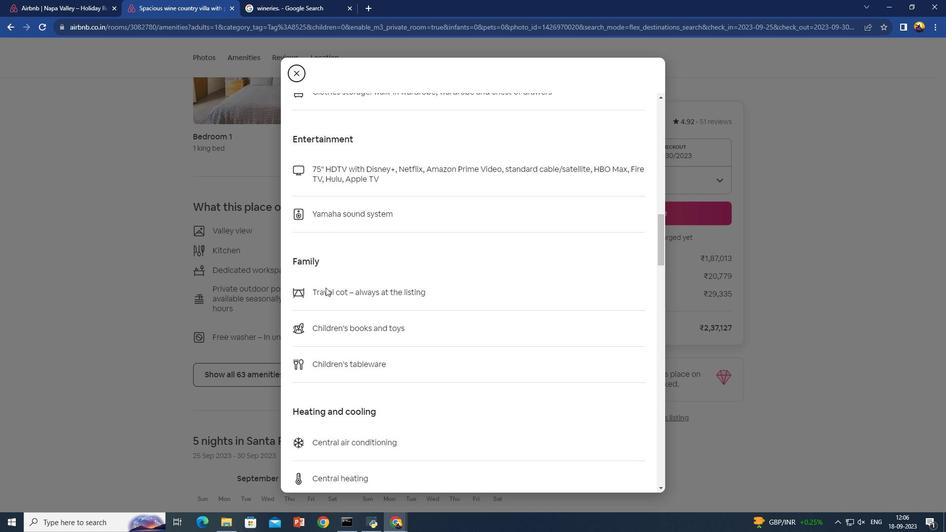 
Action: Mouse scrolled (326, 287) with delta (0, 0)
Screenshot: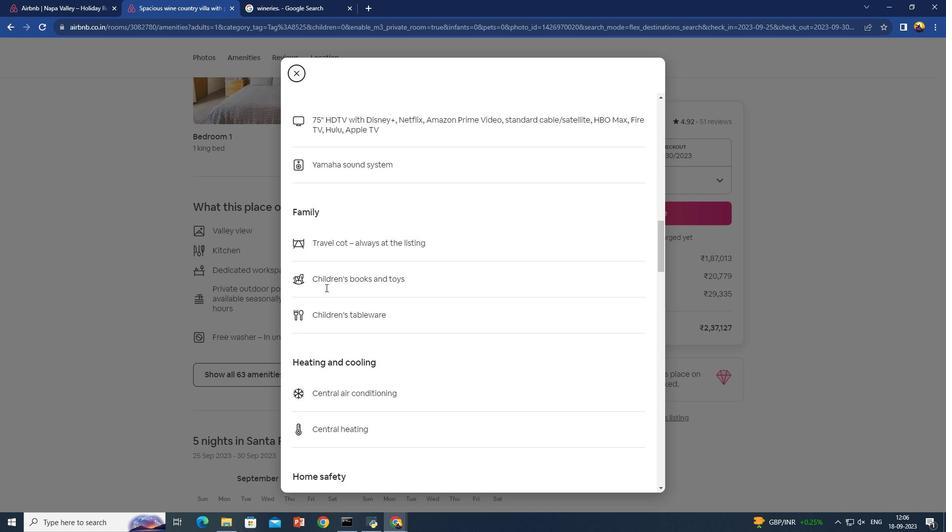 
Action: Mouse scrolled (326, 287) with delta (0, 0)
Screenshot: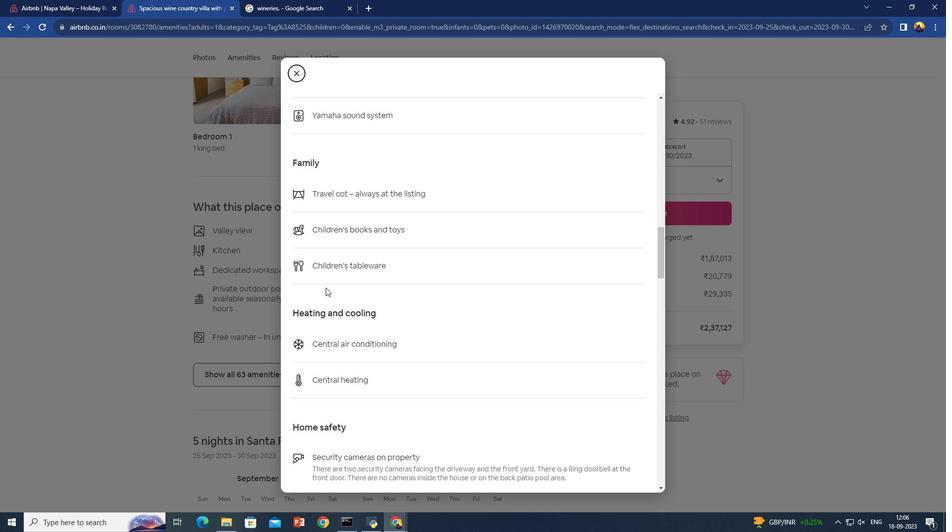 
Action: Mouse scrolled (326, 287) with delta (0, 0)
Screenshot: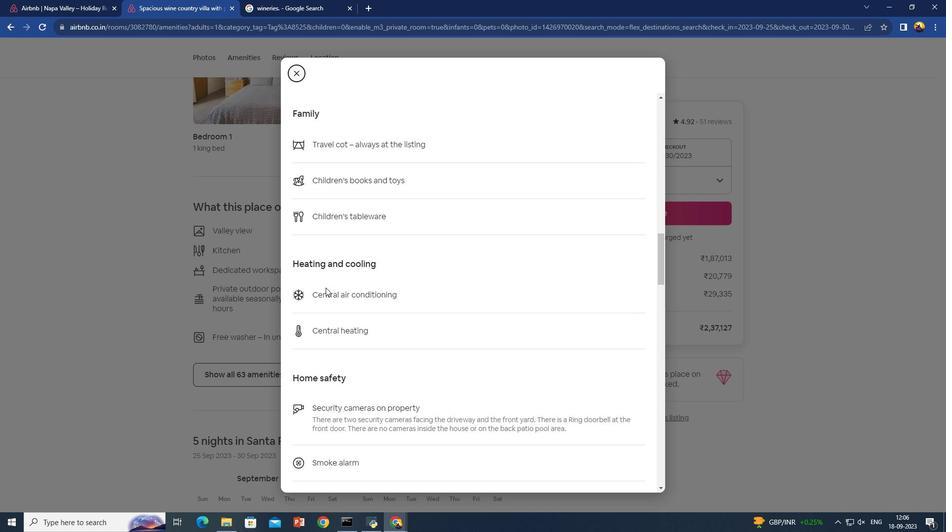 
Action: Mouse scrolled (326, 287) with delta (0, 0)
Screenshot: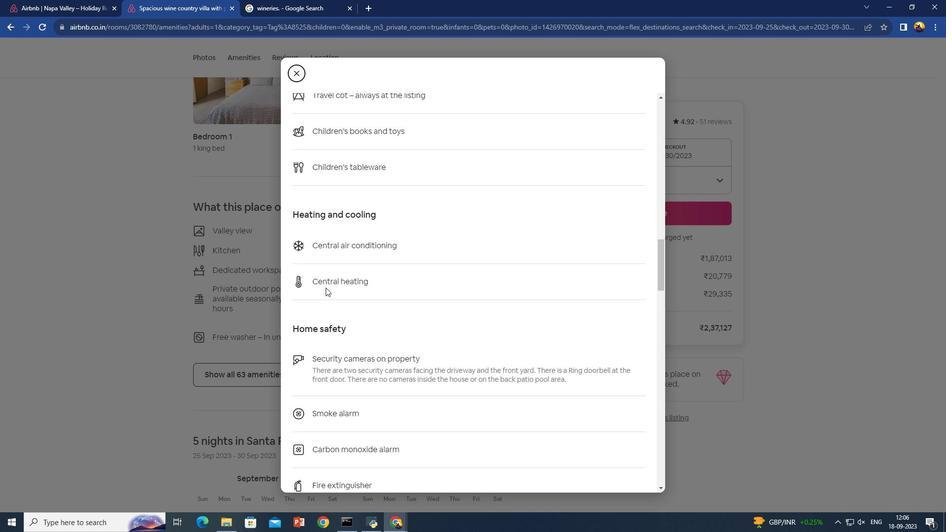 
Action: Mouse scrolled (326, 287) with delta (0, 0)
Screenshot: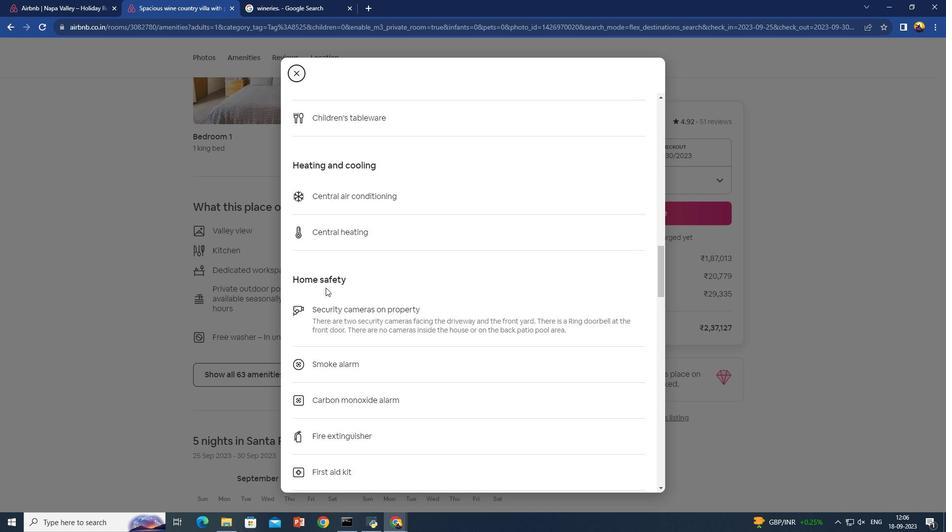 
Action: Mouse scrolled (326, 287) with delta (0, 0)
Screenshot: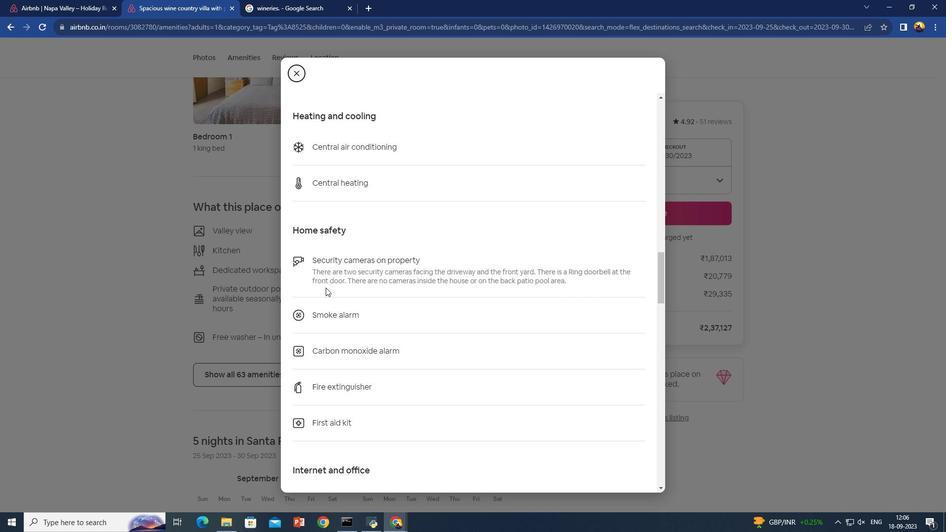 
Action: Mouse scrolled (326, 287) with delta (0, 0)
Screenshot: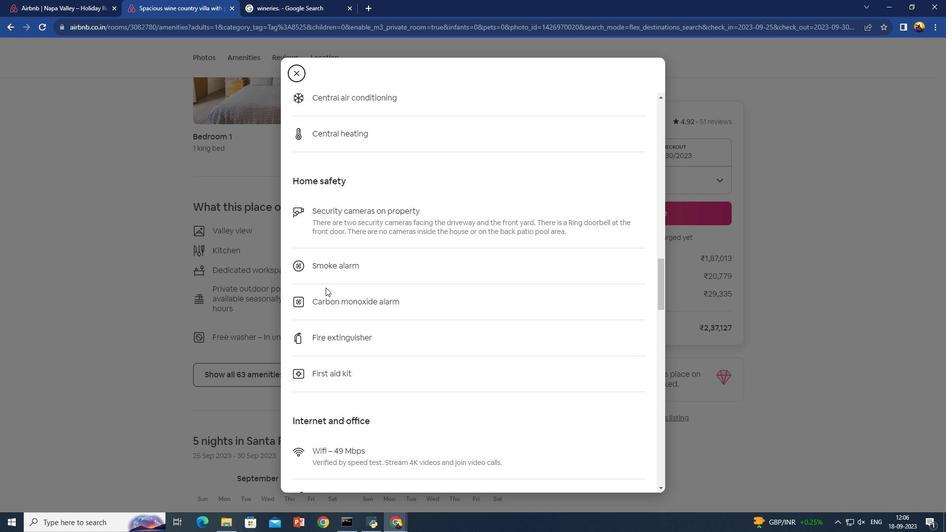 
Action: Mouse scrolled (326, 287) with delta (0, 0)
Screenshot: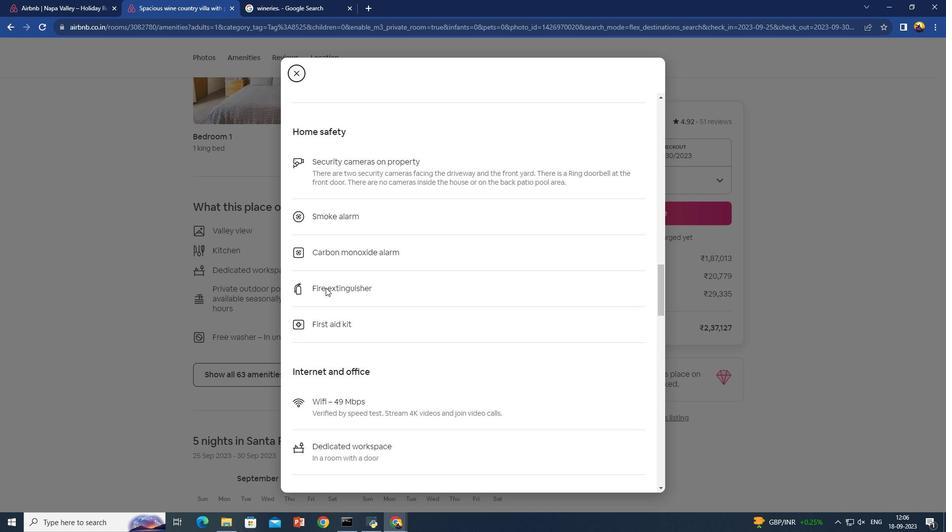 
Action: Mouse scrolled (326, 287) with delta (0, 0)
Screenshot: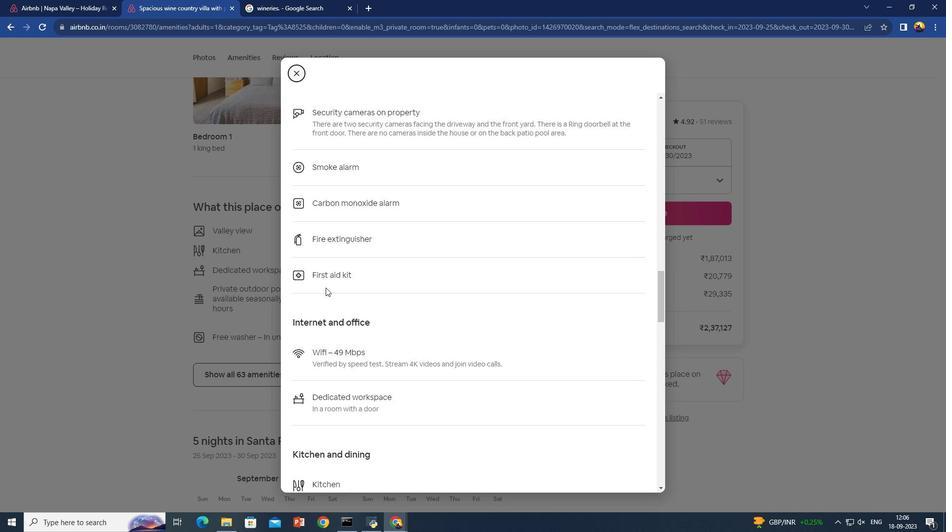 
Action: Mouse scrolled (326, 287) with delta (0, 0)
Screenshot: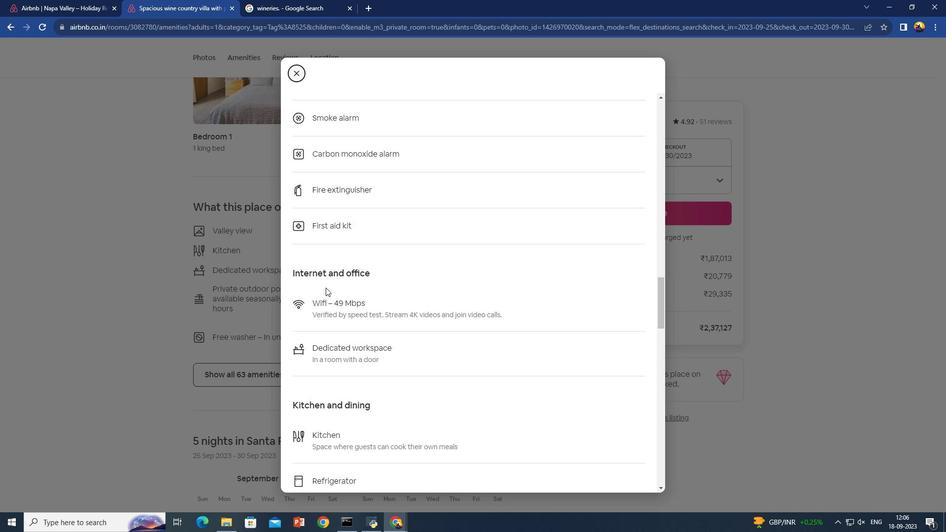 
Action: Mouse scrolled (326, 287) with delta (0, 0)
Screenshot: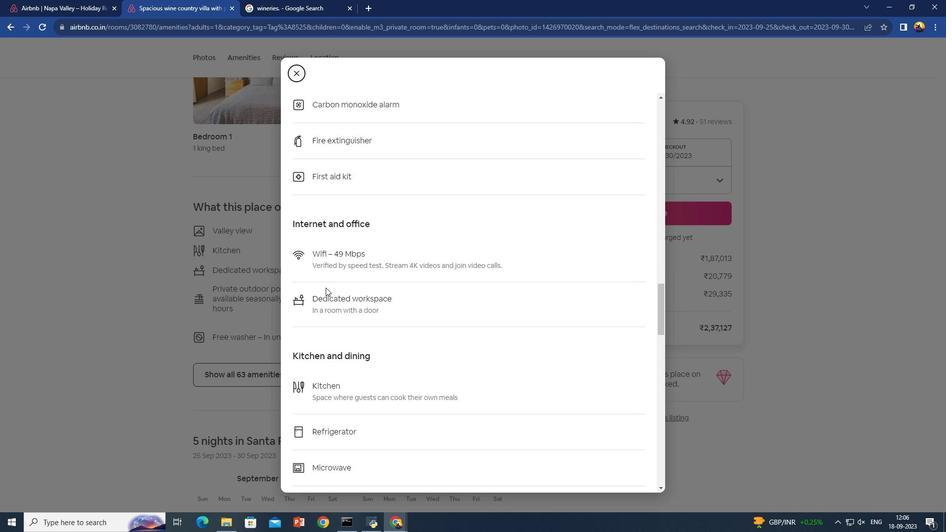 
Action: Mouse scrolled (326, 287) with delta (0, 0)
Screenshot: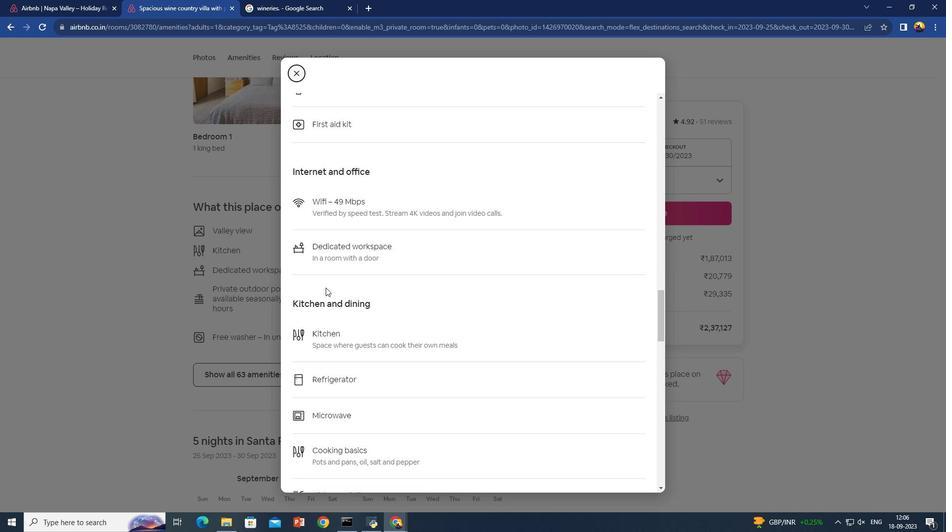 
Action: Mouse scrolled (326, 287) with delta (0, 0)
Screenshot: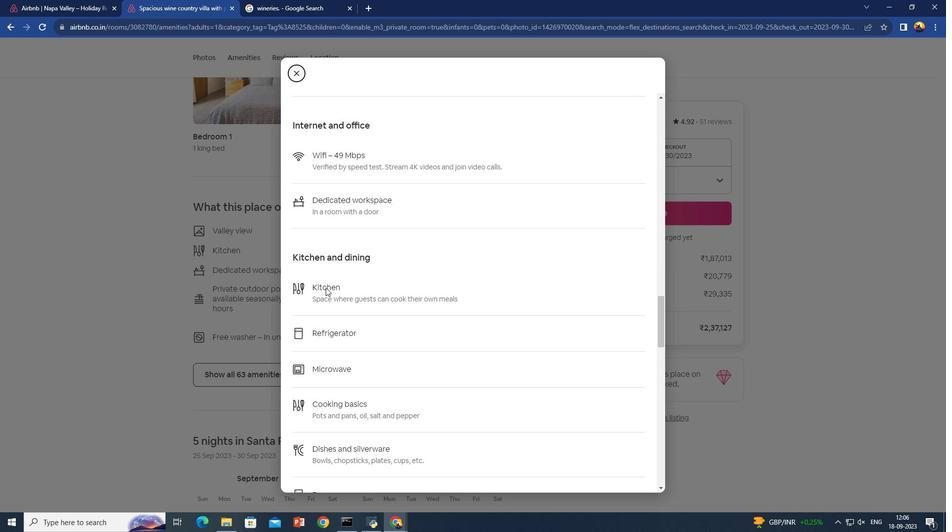 
Action: Mouse scrolled (326, 287) with delta (0, 0)
Screenshot: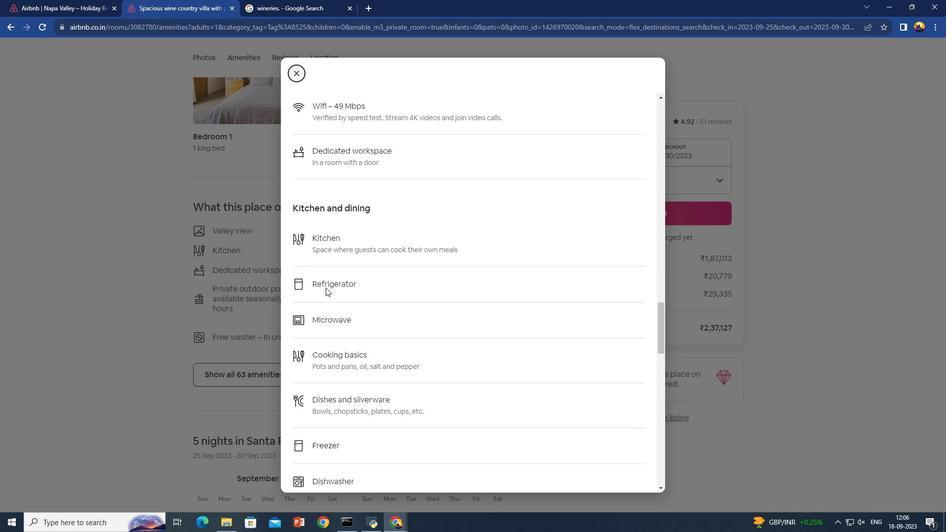 
Action: Mouse scrolled (326, 287) with delta (0, 0)
Screenshot: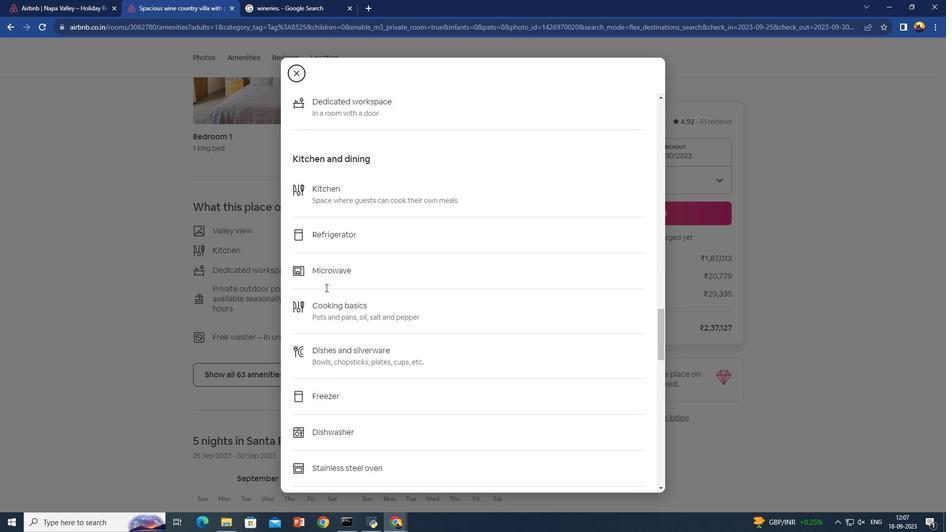 
Action: Mouse scrolled (326, 287) with delta (0, 0)
Screenshot: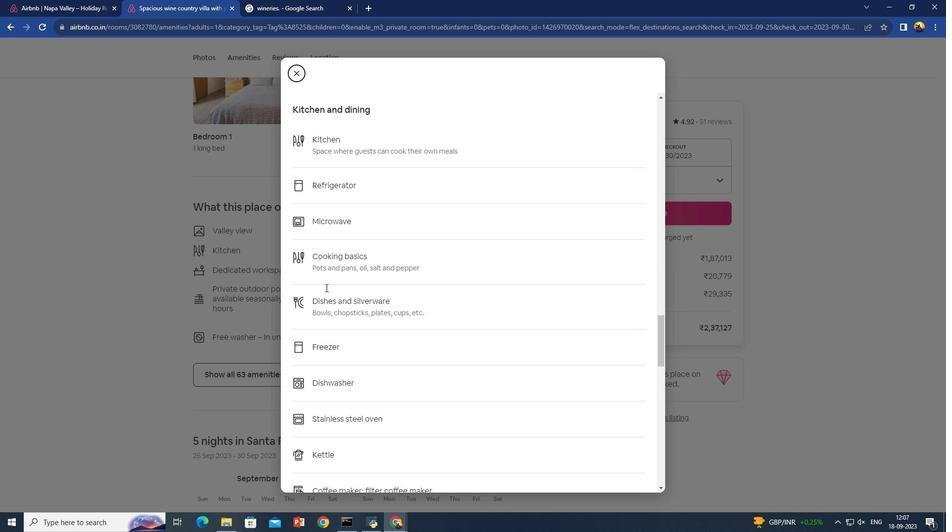 
Action: Mouse scrolled (326, 287) with delta (0, 0)
Screenshot: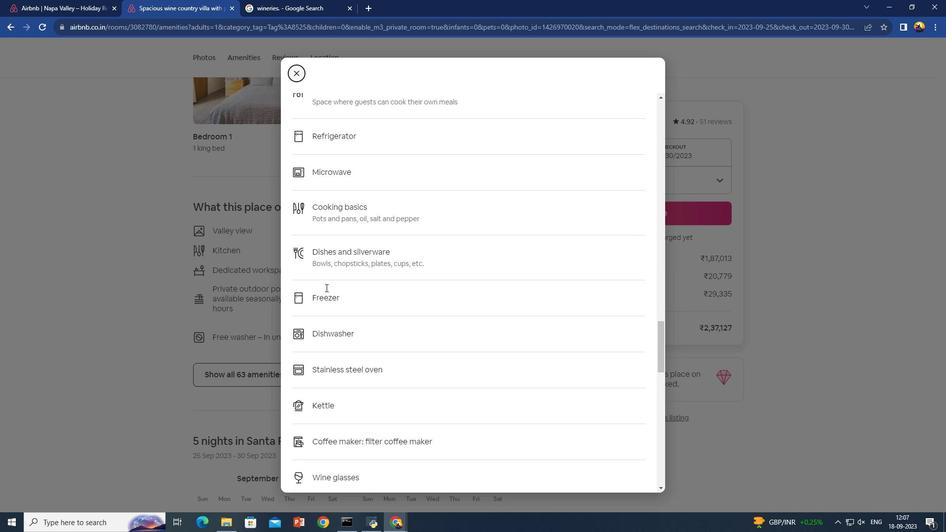 
Action: Mouse scrolled (326, 287) with delta (0, 0)
Screenshot: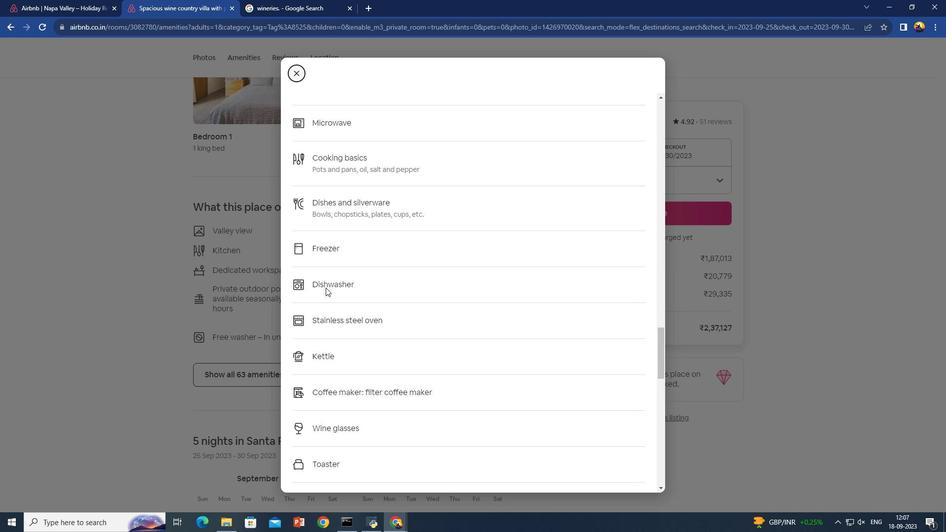
Action: Mouse scrolled (326, 287) with delta (0, 0)
Screenshot: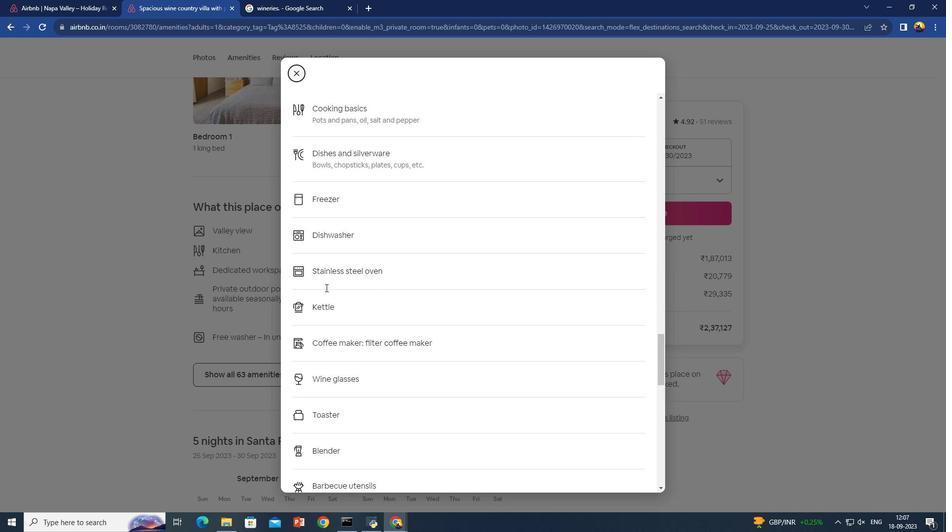 
Action: Mouse scrolled (326, 287) with delta (0, 0)
Screenshot: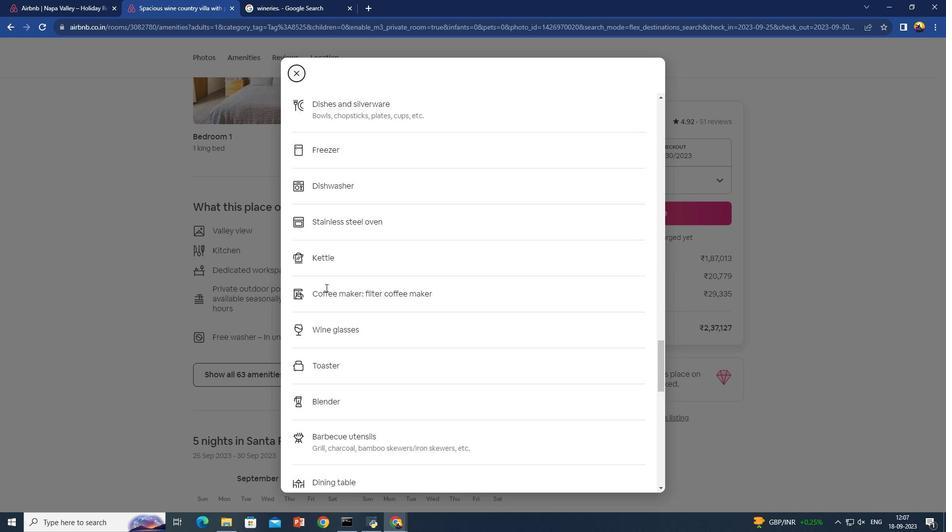 
Action: Mouse scrolled (326, 287) with delta (0, 0)
Screenshot: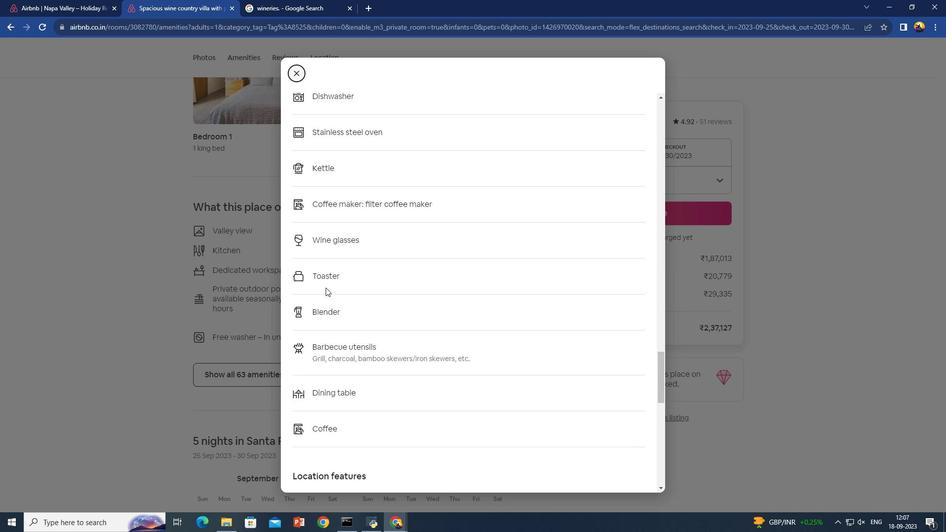 
Action: Mouse scrolled (326, 287) with delta (0, 0)
Screenshot: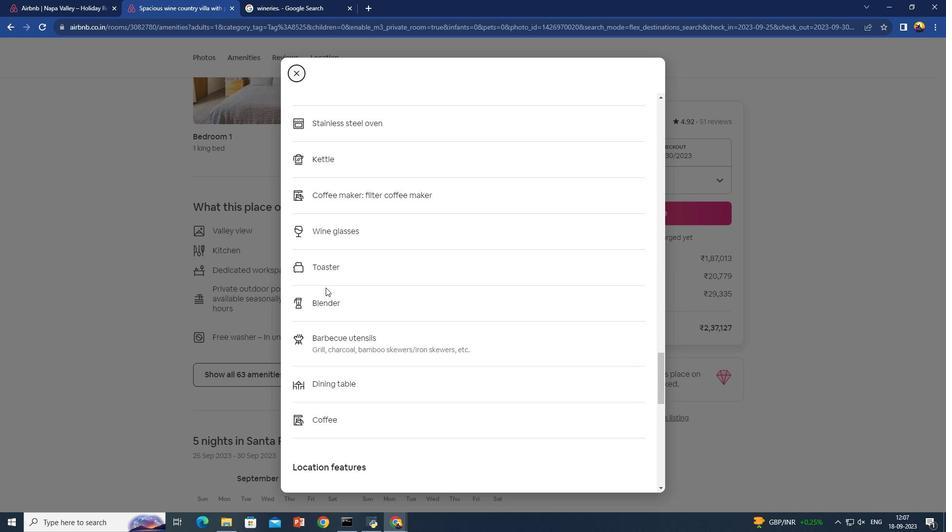 
Action: Mouse scrolled (326, 287) with delta (0, 0)
Screenshot: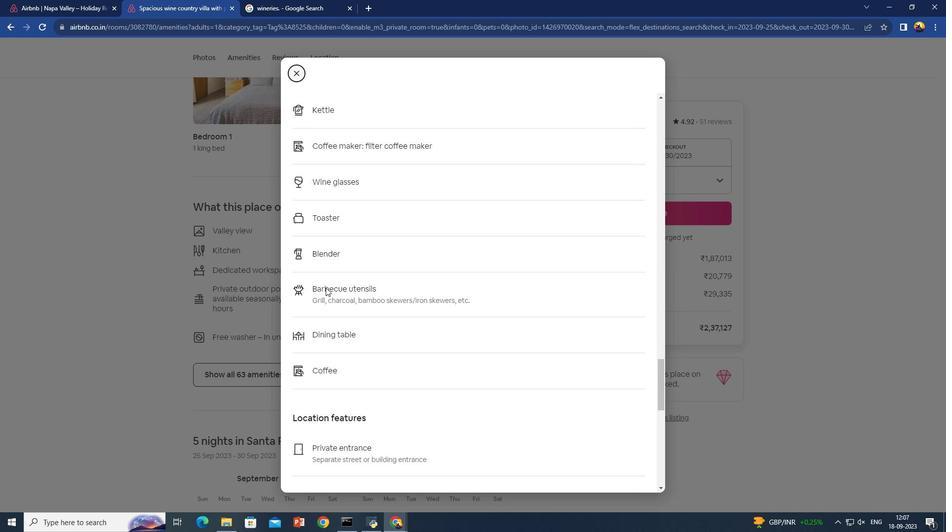 
Action: Mouse moved to (339, 279)
Screenshot: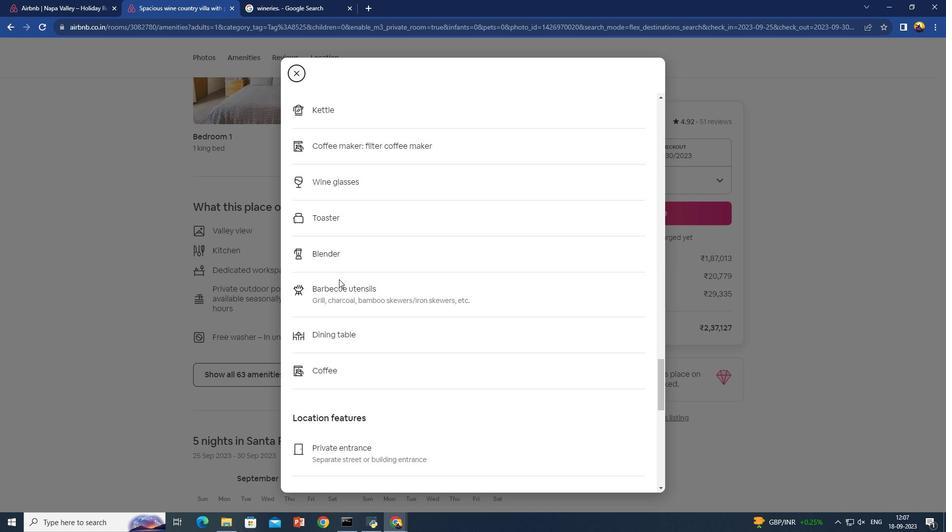 
Action: Mouse scrolled (339, 279) with delta (0, 0)
Screenshot: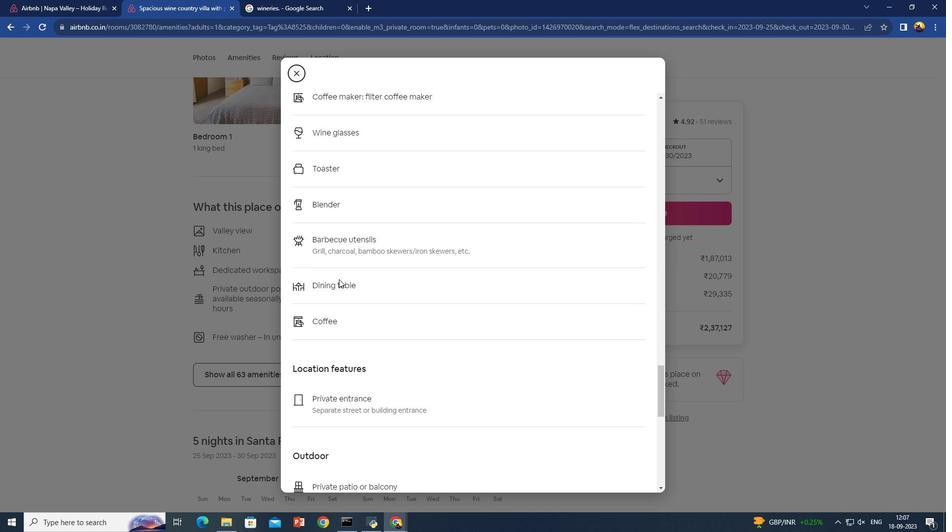 
Action: Mouse moved to (339, 284)
Screenshot: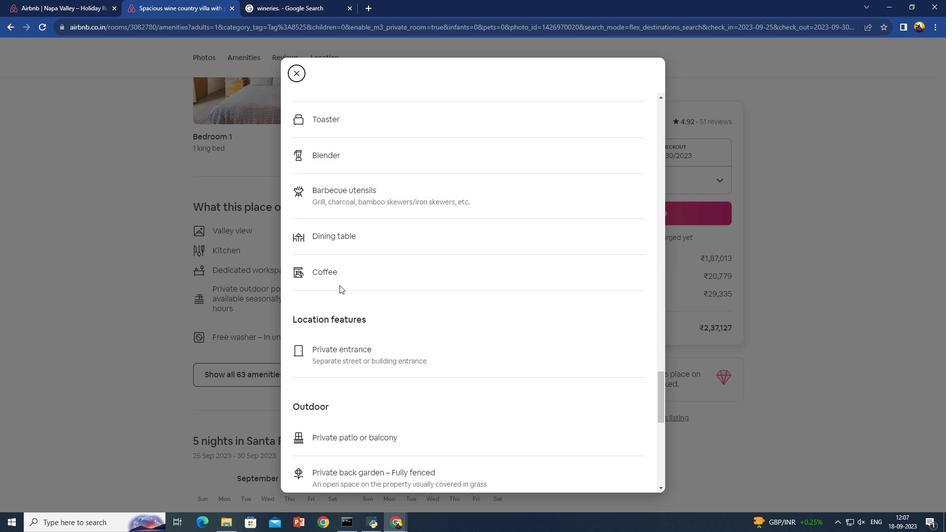
Action: Mouse scrolled (339, 284) with delta (0, 0)
Screenshot: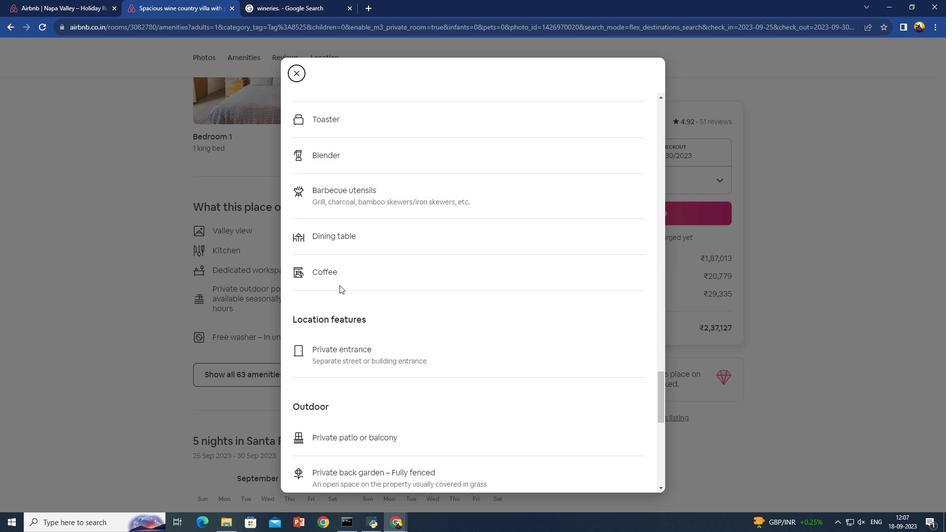
Action: Mouse moved to (339, 285)
Screenshot: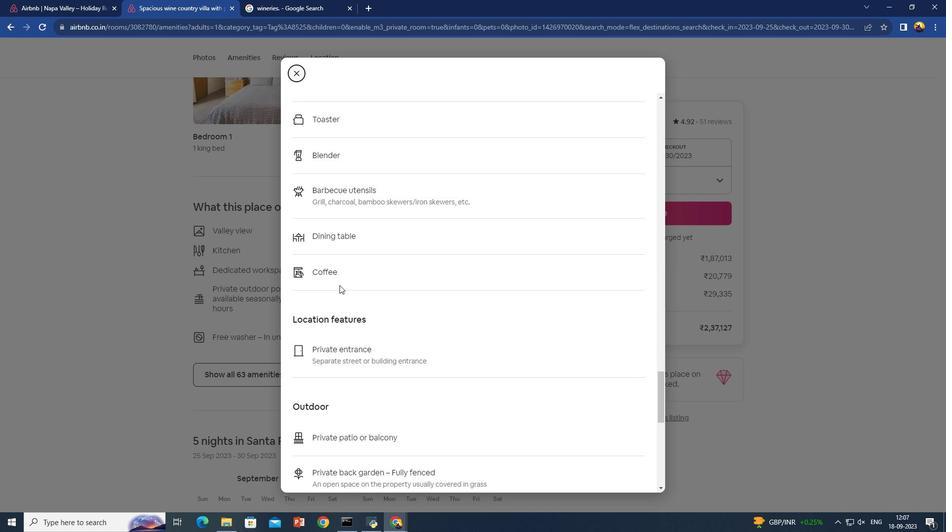 
Action: Mouse scrolled (339, 285) with delta (0, 0)
Screenshot: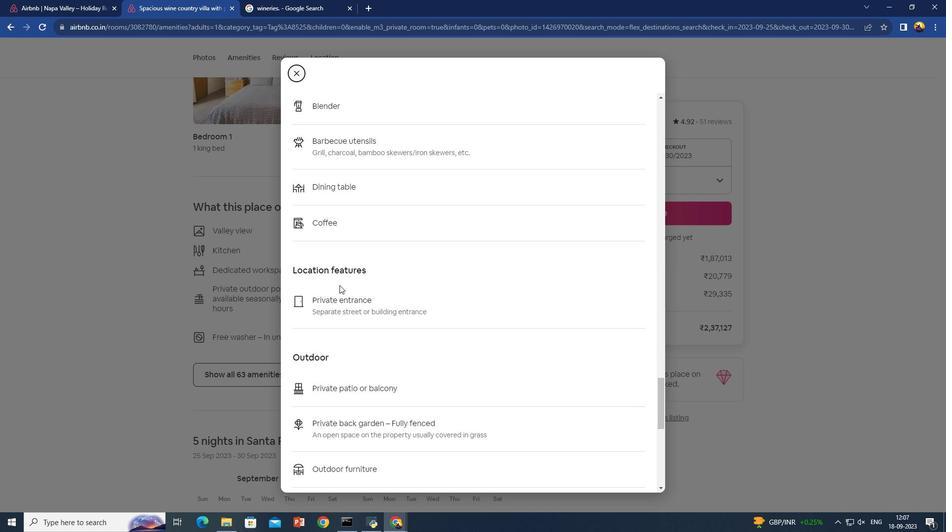 
Action: Mouse moved to (343, 315)
Screenshot: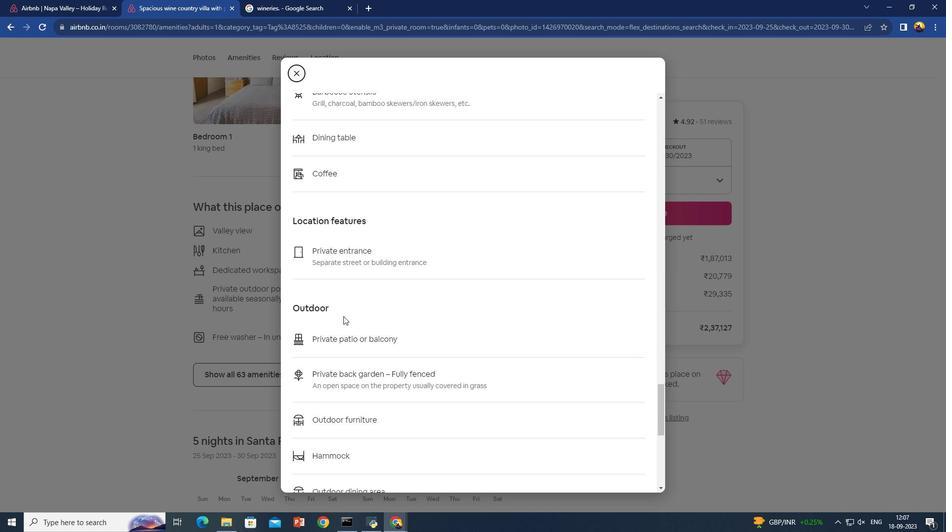 
Action: Mouse scrolled (343, 315) with delta (0, 0)
Screenshot: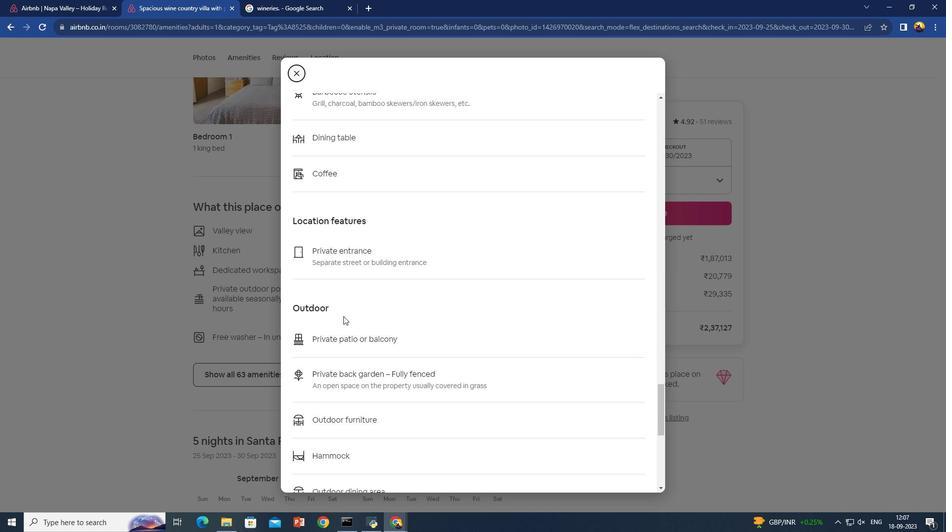 
Action: Mouse moved to (343, 316)
Screenshot: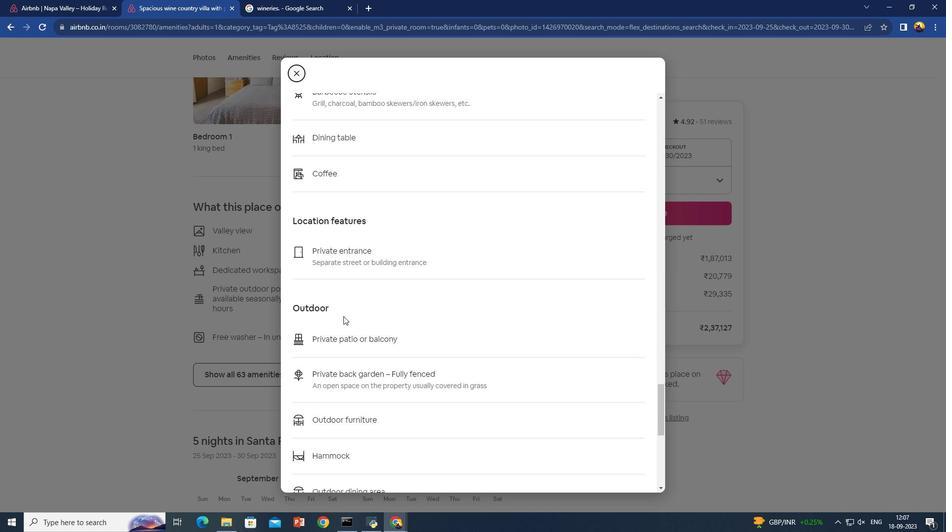 
Action: Mouse scrolled (343, 316) with delta (0, 0)
Screenshot: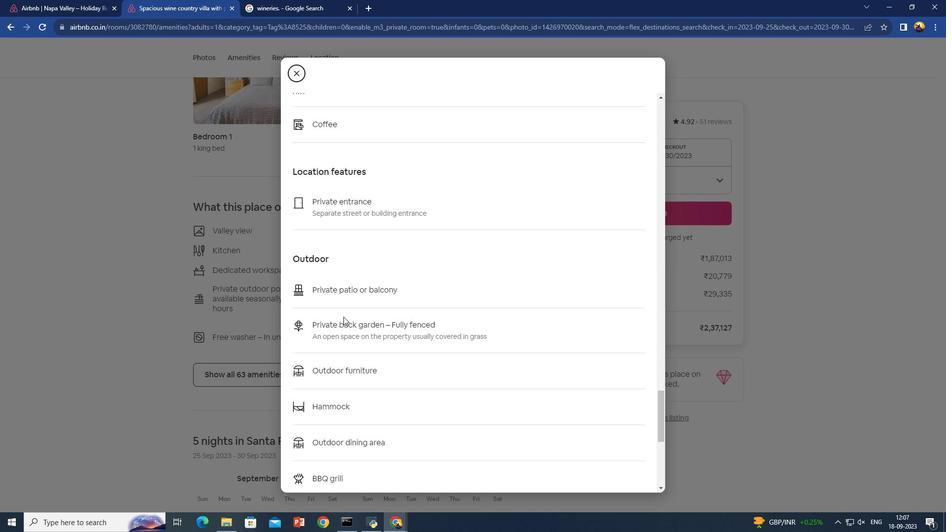 
Action: Mouse moved to (343, 317)
Screenshot: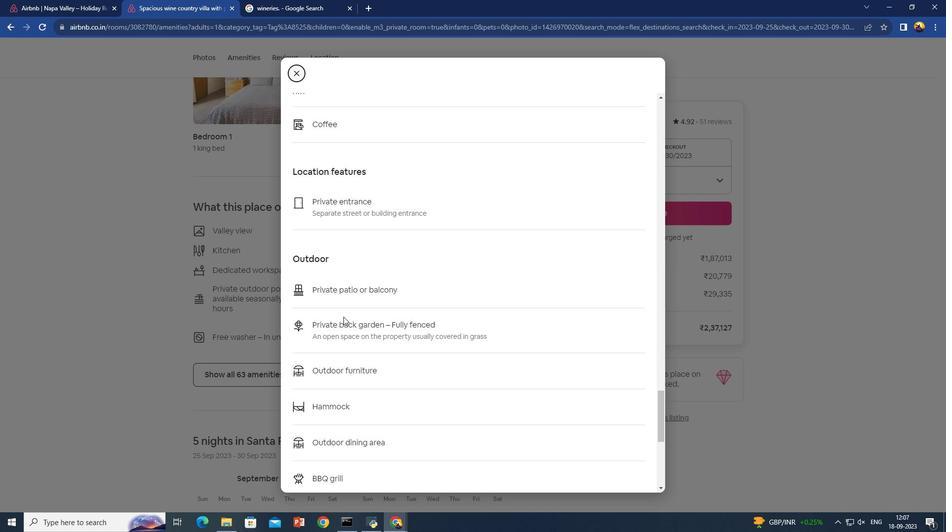 
Action: Mouse scrolled (343, 316) with delta (0, 0)
Screenshot: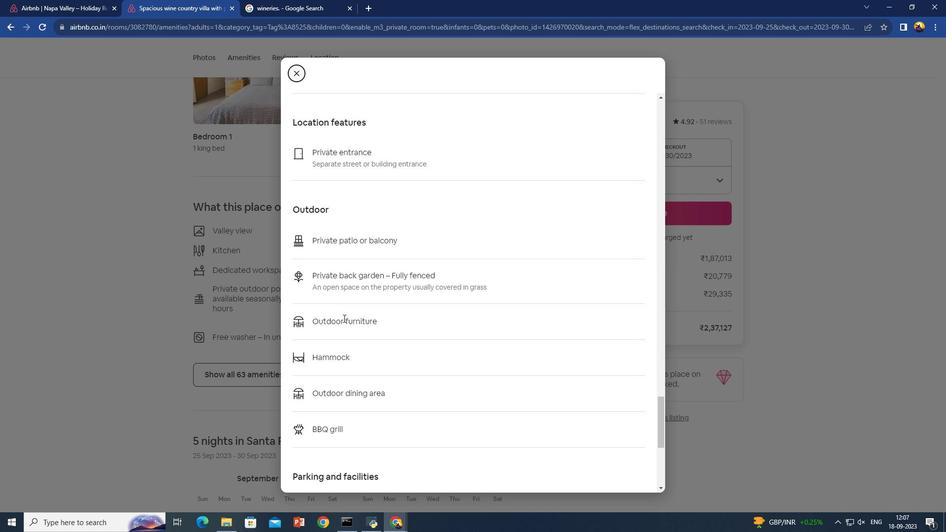 
Action: Mouse moved to (343, 318)
Screenshot: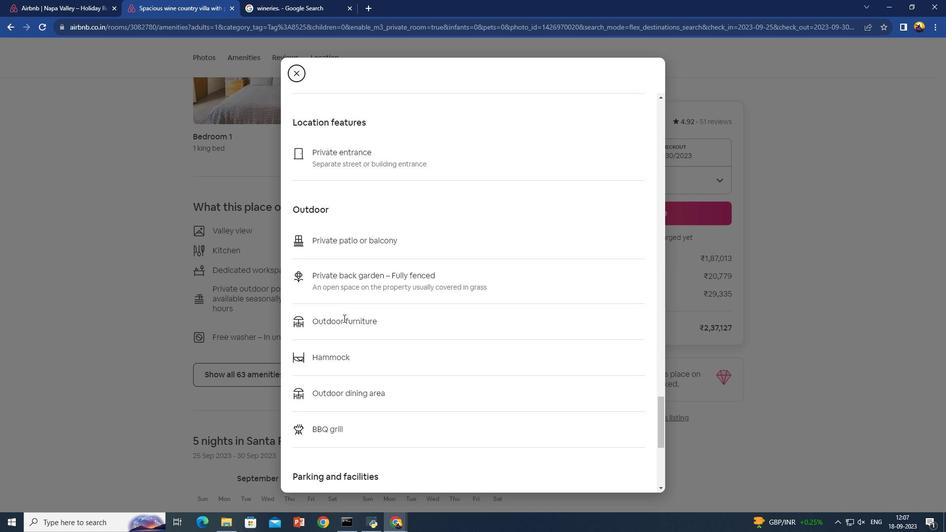 
Action: Mouse scrolled (343, 318) with delta (0, 0)
Screenshot: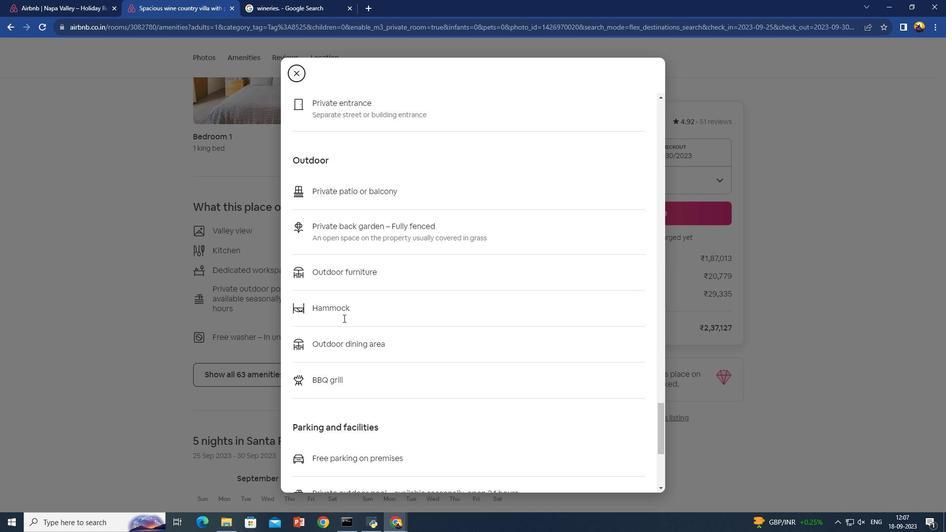 
Action: Mouse scrolled (343, 318) with delta (0, 0)
Screenshot: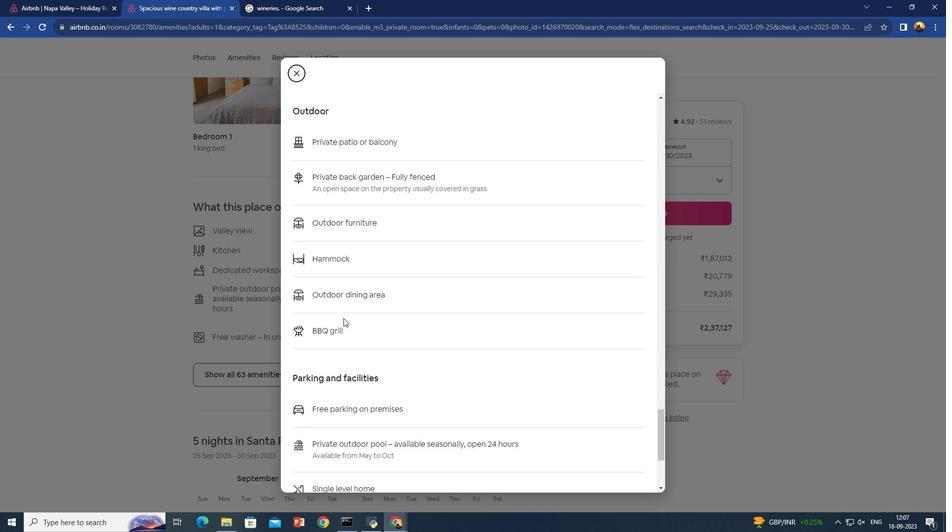 
Action: Mouse scrolled (343, 318) with delta (0, 0)
Screenshot: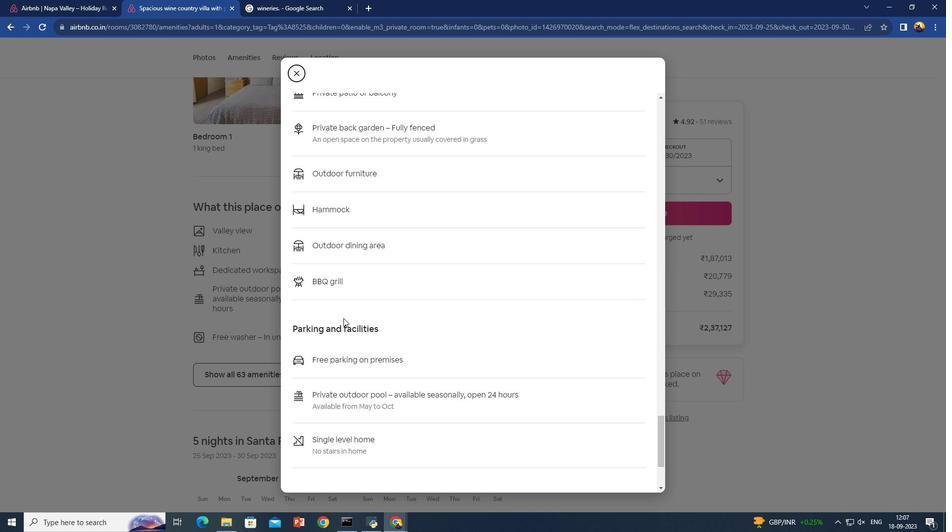 
Action: Mouse scrolled (343, 318) with delta (0, 0)
Screenshot: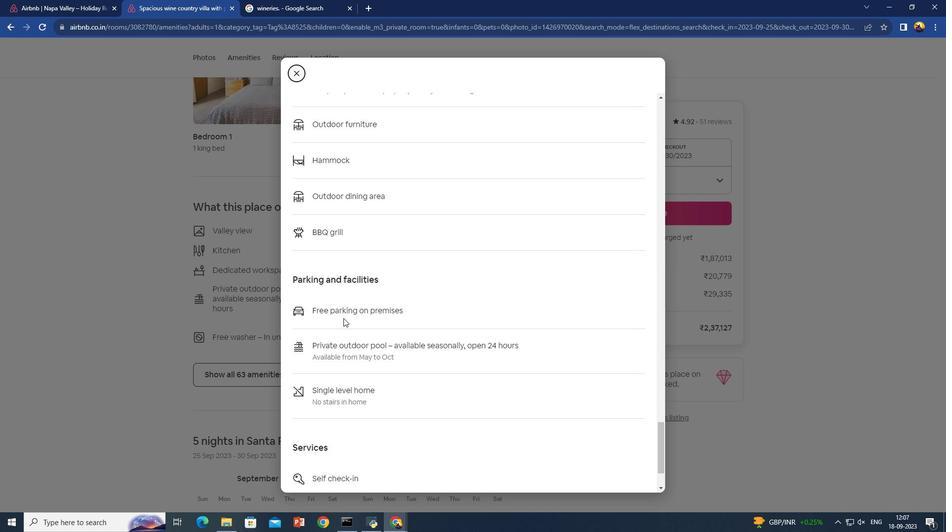 
Action: Mouse scrolled (343, 318) with delta (0, 0)
Screenshot: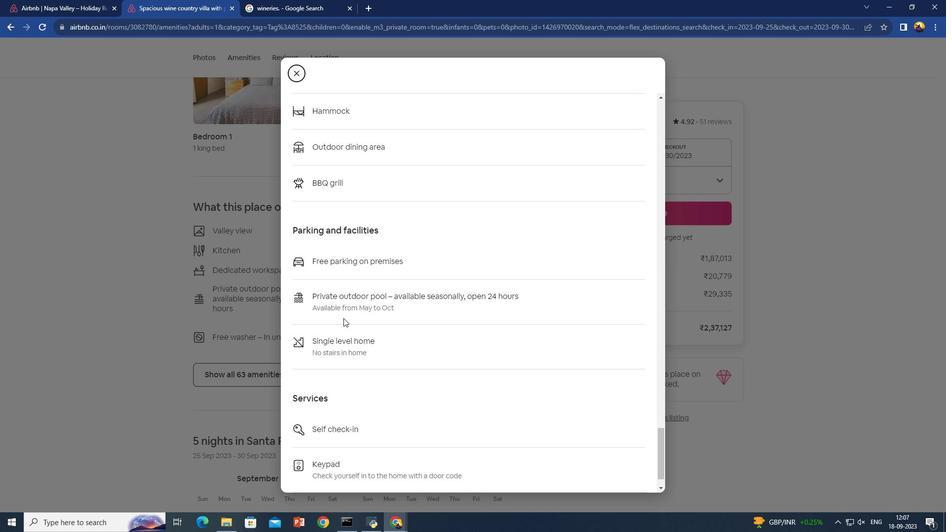
Action: Mouse scrolled (343, 318) with delta (0, 0)
Screenshot: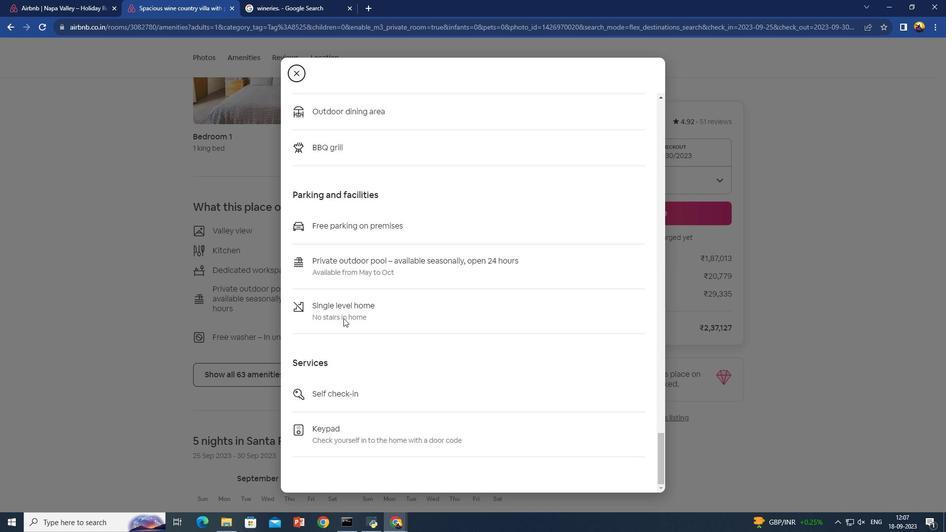 
Action: Mouse scrolled (343, 318) with delta (0, 0)
Screenshot: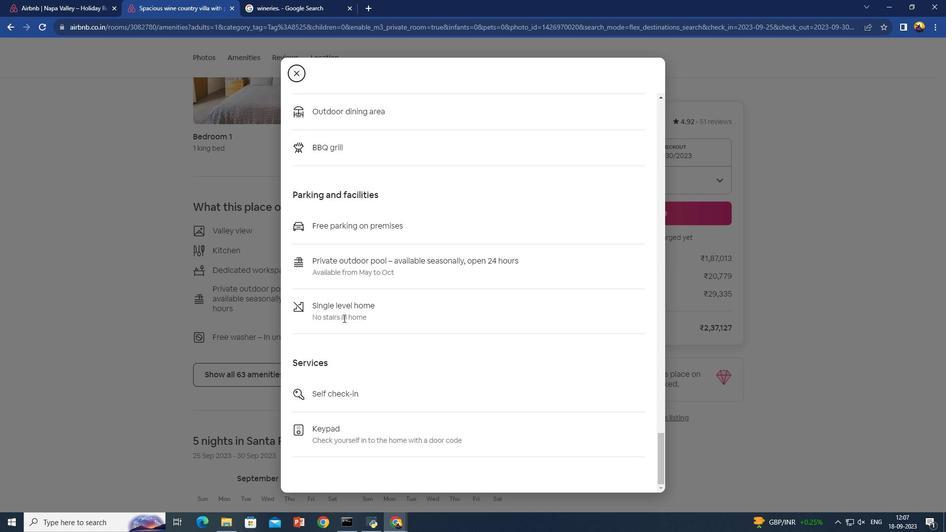 
Action: Mouse scrolled (343, 318) with delta (0, 0)
Screenshot: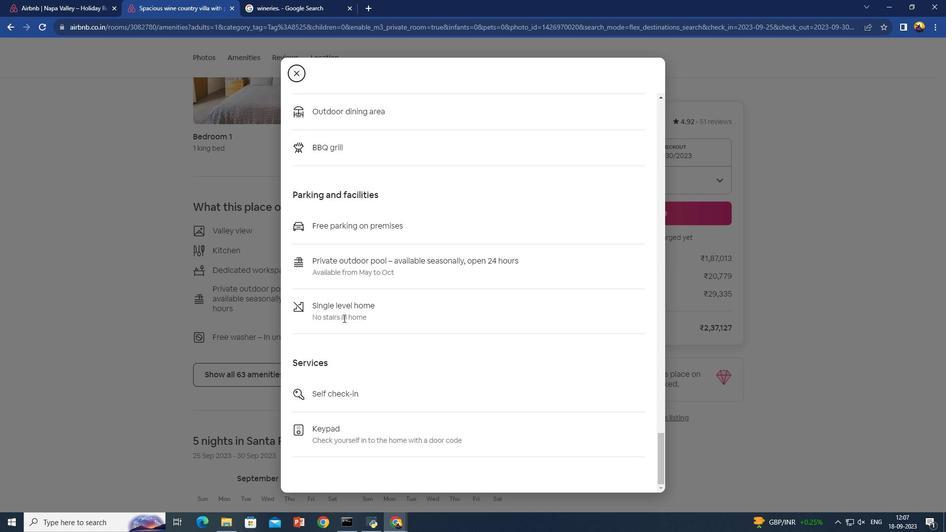 
Action: Mouse scrolled (343, 318) with delta (0, 0)
Screenshot: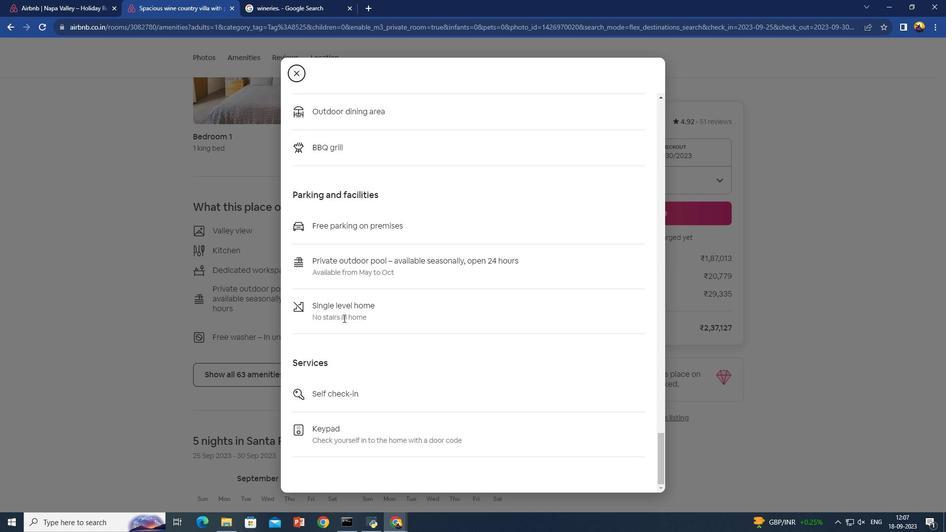 
Action: Mouse scrolled (343, 318) with delta (0, 0)
Screenshot: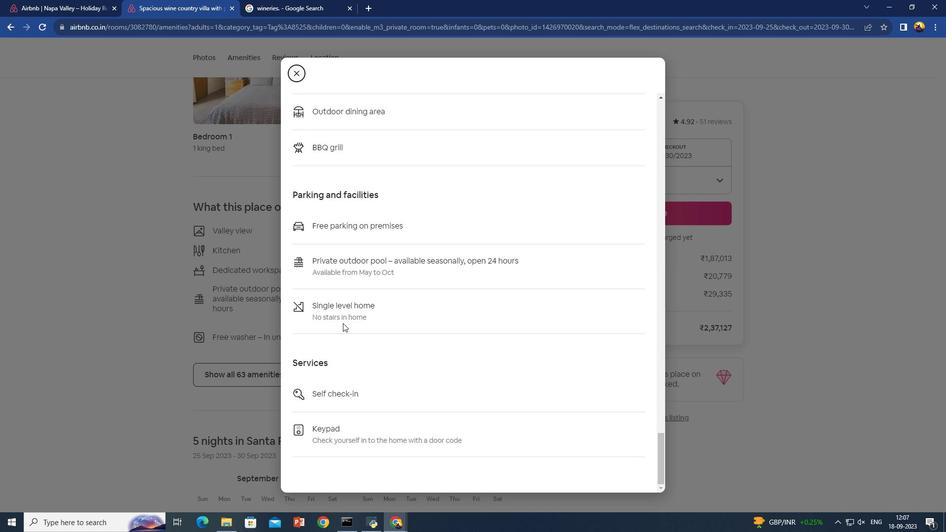 
Action: Mouse moved to (142, 321)
Screenshot: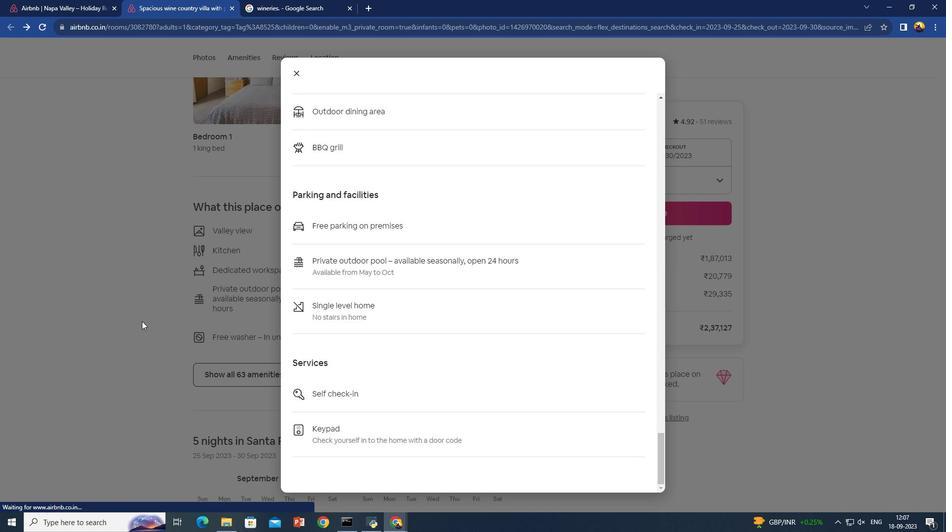 
Action: Mouse pressed left at (142, 321)
Screenshot: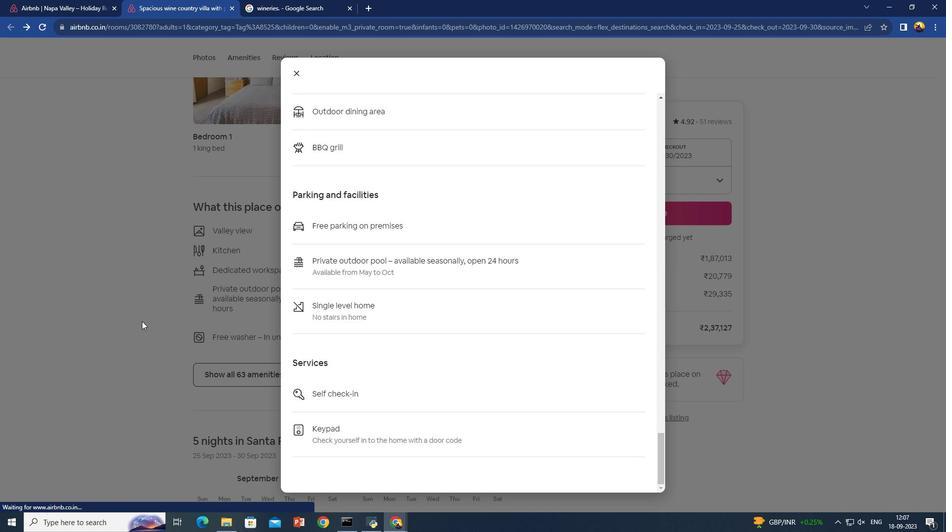 
Action: Mouse moved to (443, 317)
Screenshot: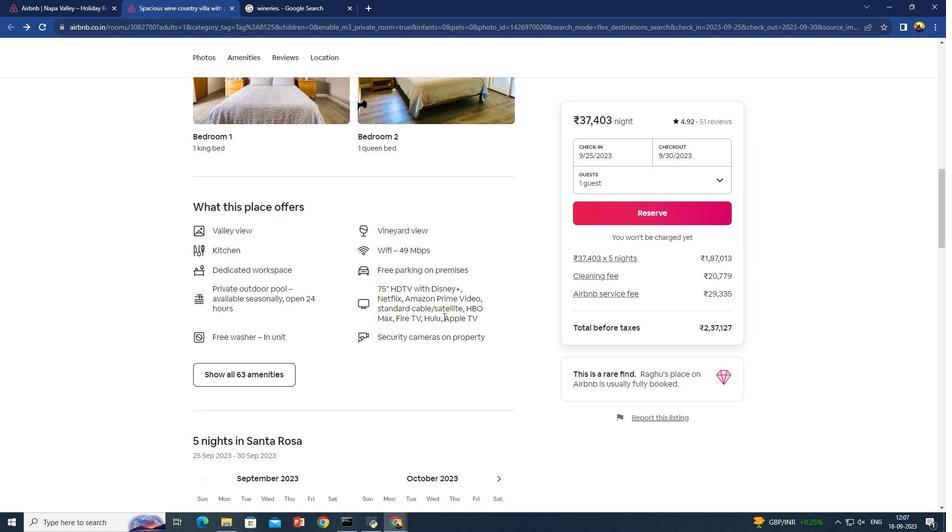 
Action: Mouse scrolled (443, 316) with delta (0, 0)
Screenshot: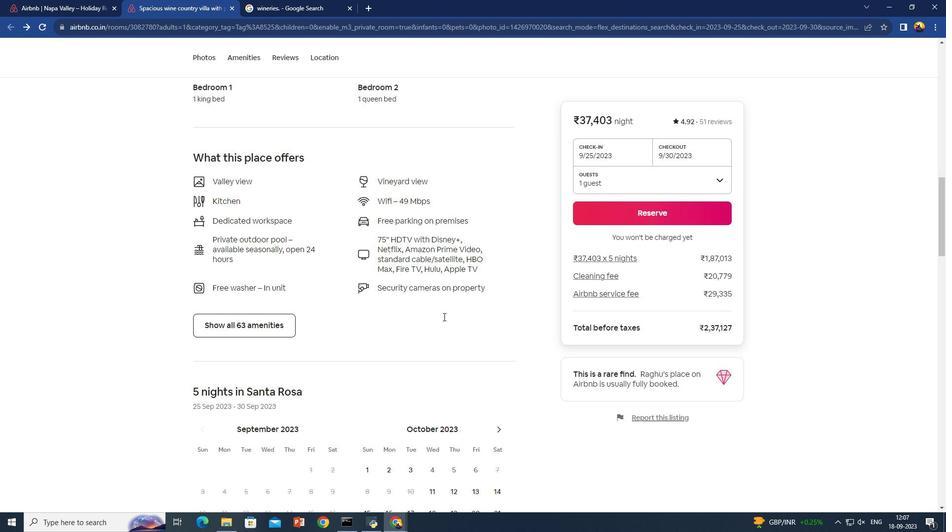 
Action: Mouse scrolled (443, 316) with delta (0, 0)
Screenshot: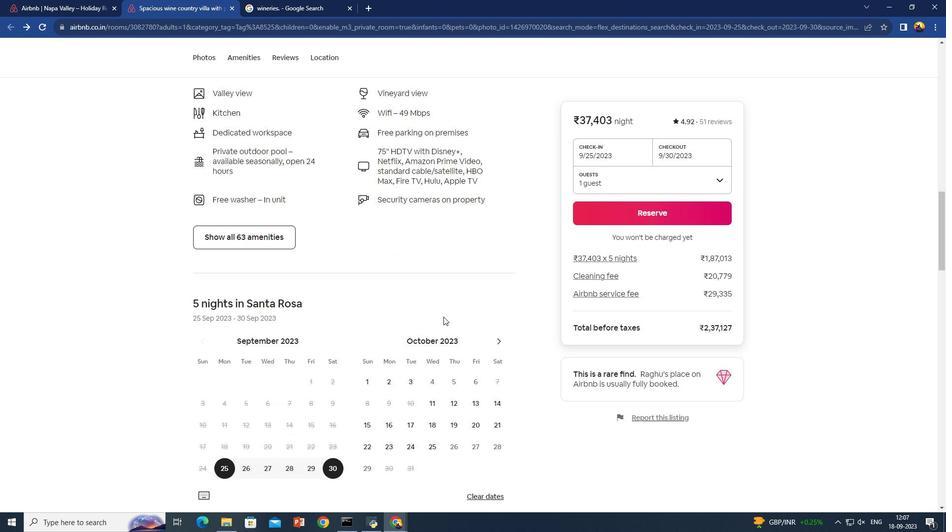 
Action: Mouse scrolled (443, 316) with delta (0, 0)
Screenshot: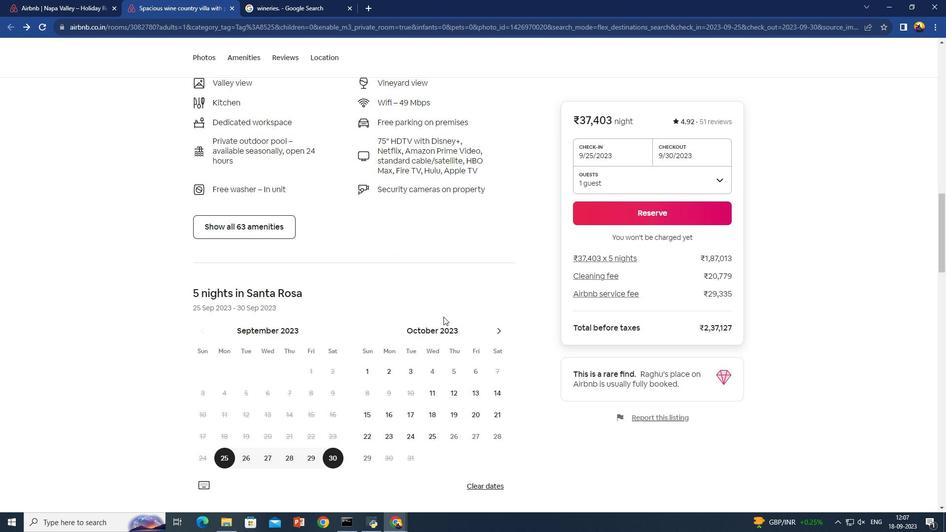 
Action: Mouse scrolled (443, 316) with delta (0, 0)
Screenshot: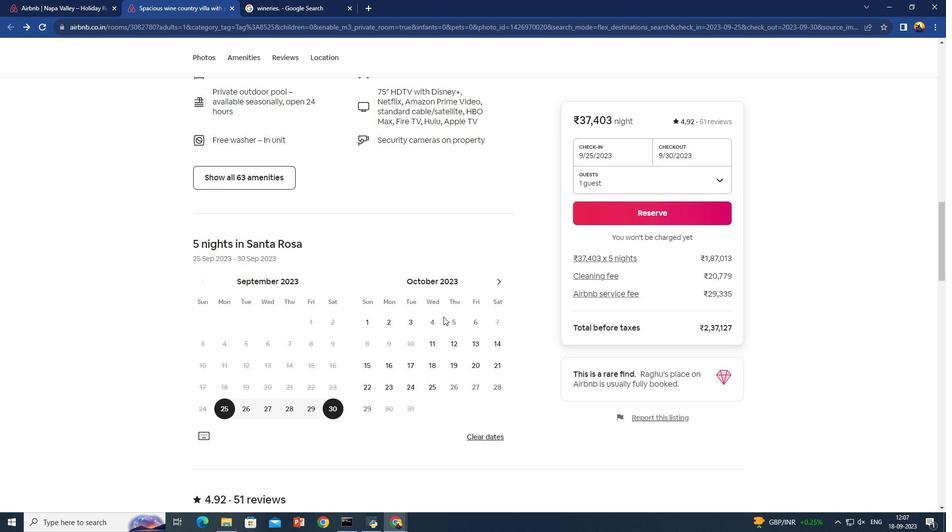 
Action: Mouse scrolled (443, 316) with delta (0, 0)
Screenshot: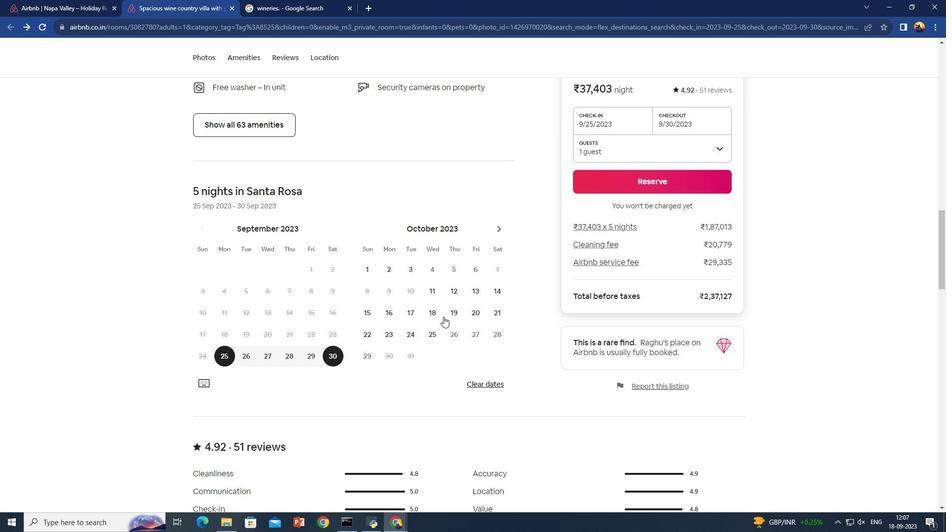 
Action: Mouse scrolled (443, 316) with delta (0, 0)
Screenshot: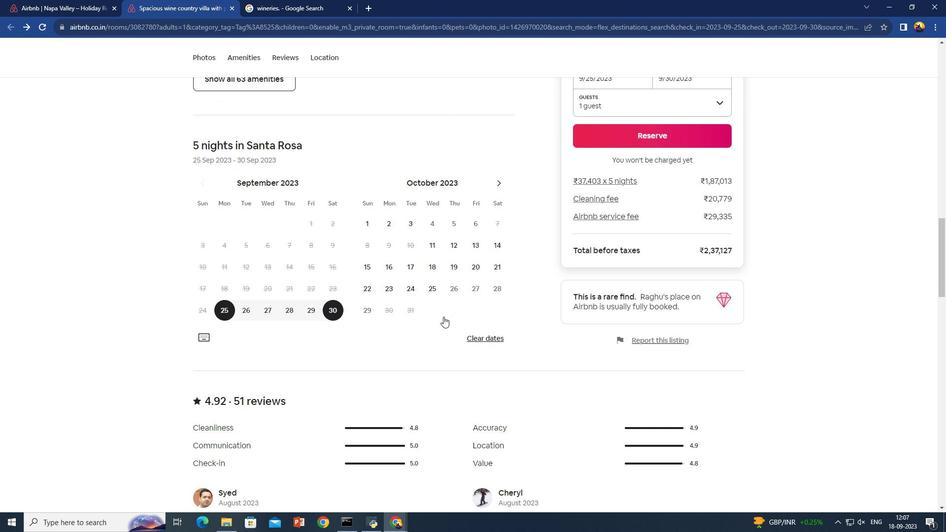 
Action: Mouse scrolled (443, 316) with delta (0, 0)
Screenshot: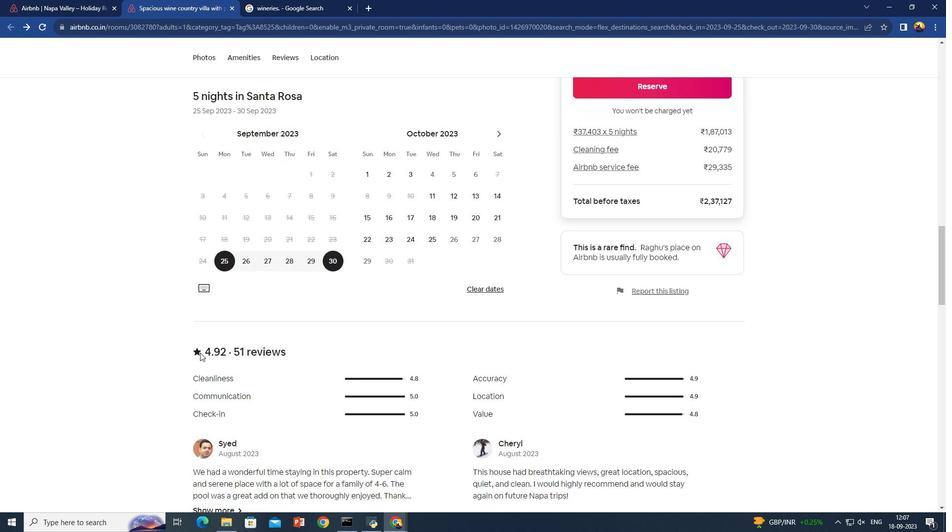 
Action: Mouse moved to (498, 385)
Screenshot: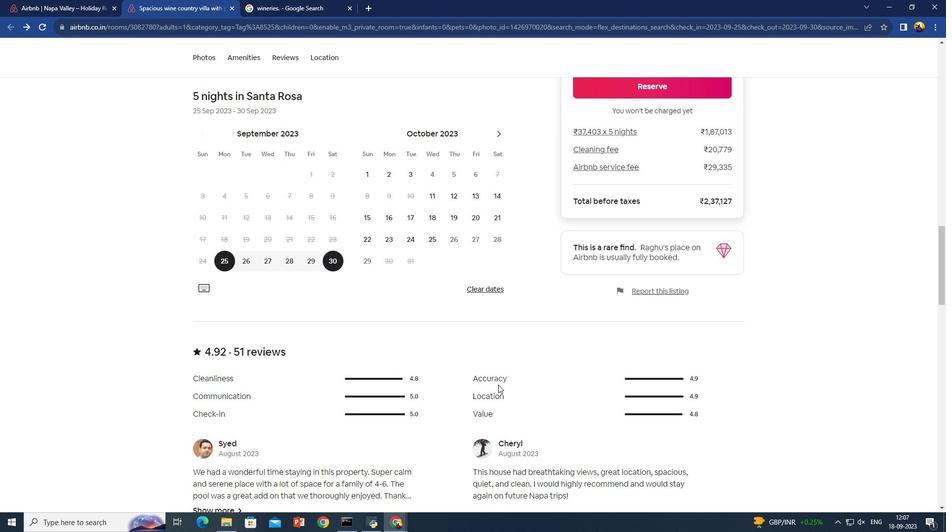 
Action: Mouse scrolled (498, 384) with delta (0, 0)
Screenshot: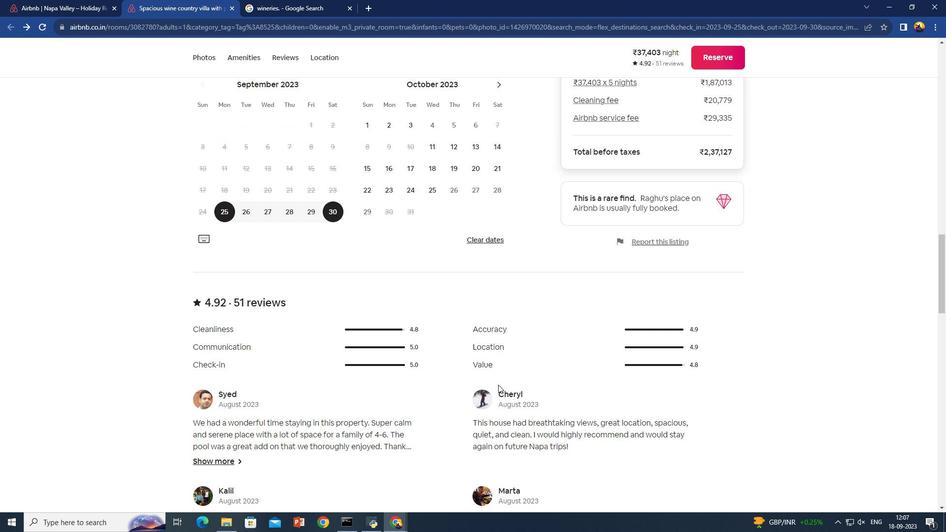 
Action: Mouse scrolled (498, 384) with delta (0, 0)
Screenshot: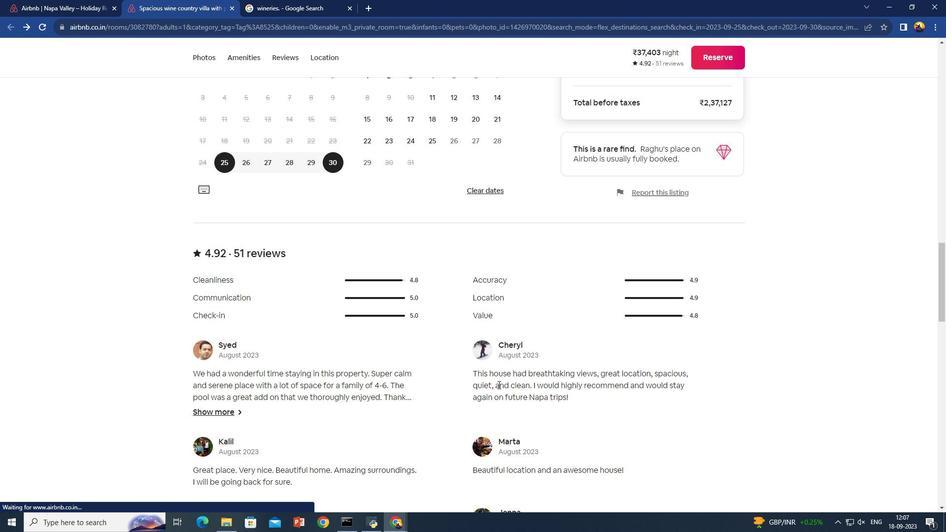 
Action: Mouse moved to (451, 368)
Screenshot: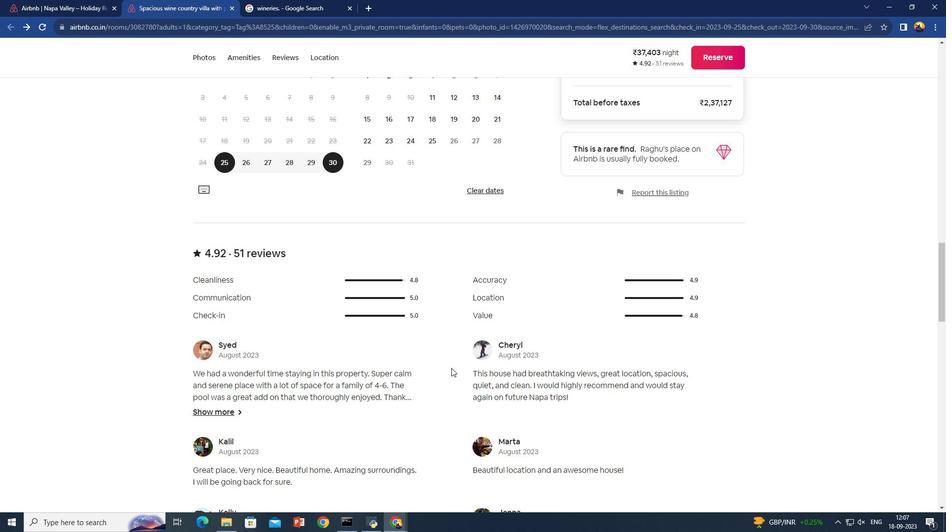 
Action: Mouse scrolled (451, 368) with delta (0, 0)
Screenshot: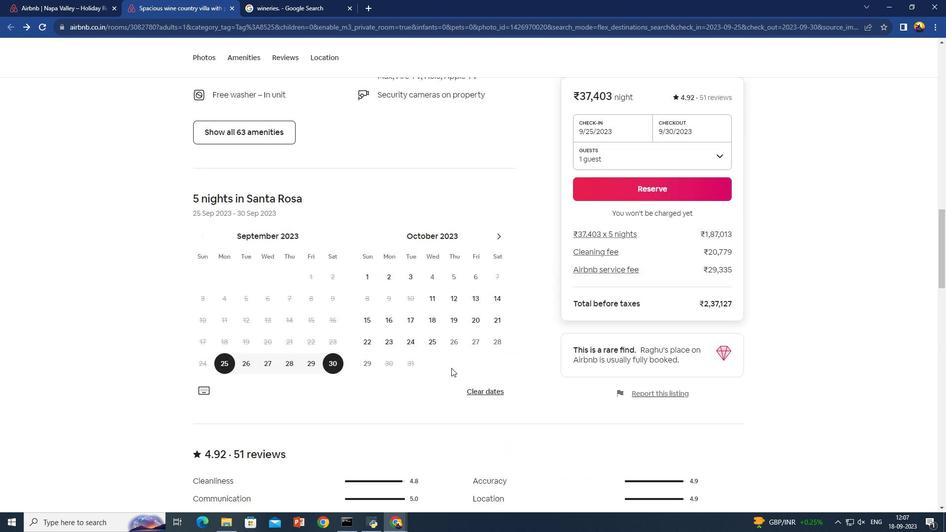 
Action: Mouse scrolled (451, 368) with delta (0, 0)
Screenshot: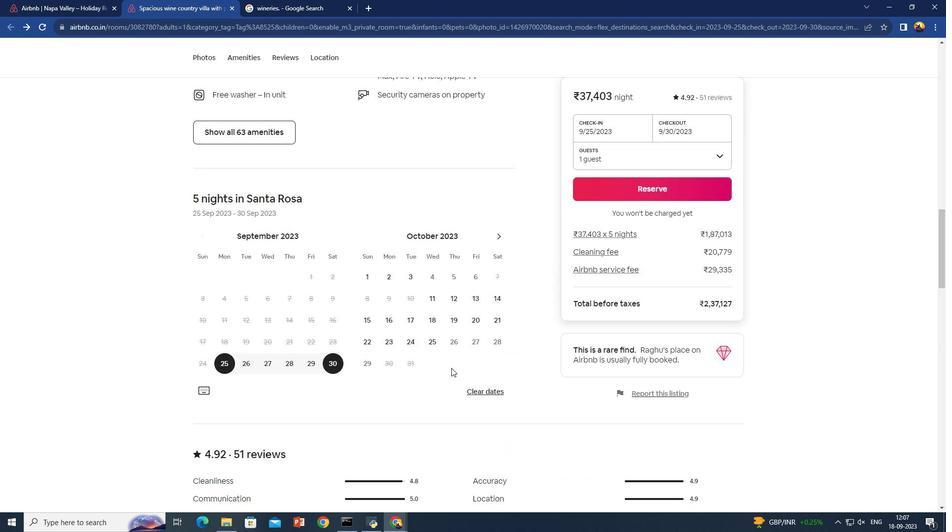
Action: Mouse scrolled (451, 368) with delta (0, 0)
Screenshot: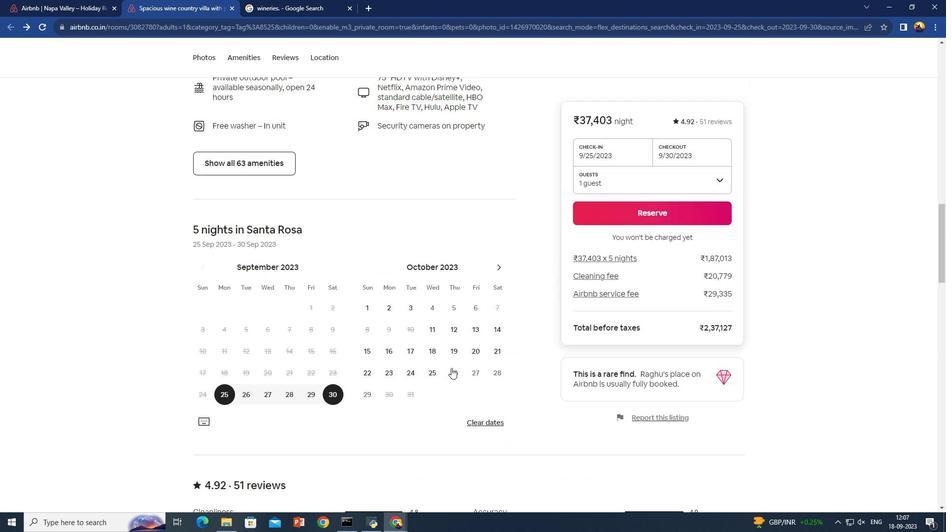 
Action: Mouse scrolled (451, 368) with delta (0, 0)
Screenshot: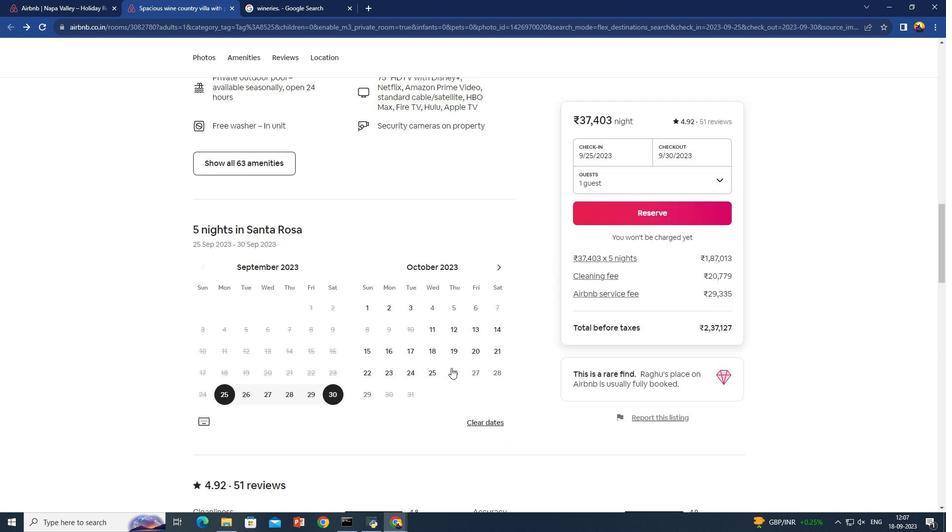 
Action: Mouse scrolled (451, 368) with delta (0, 0)
Screenshot: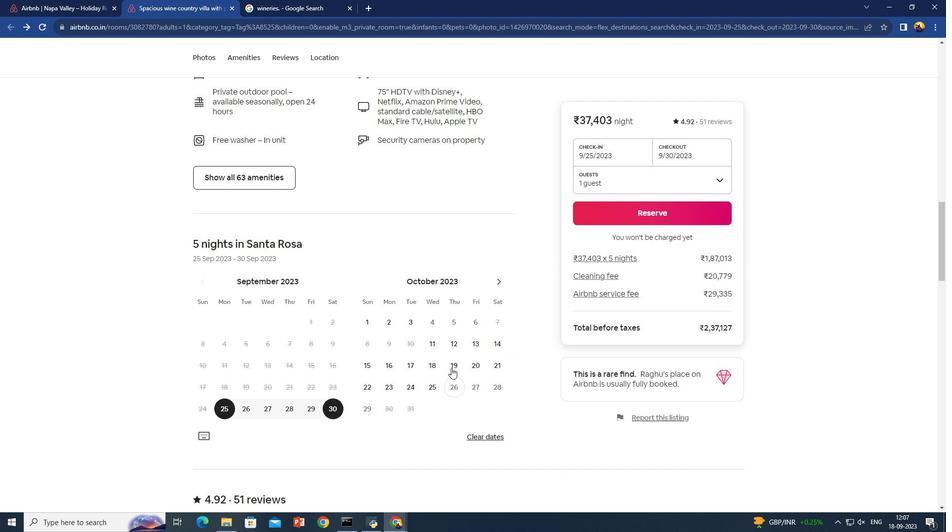 
Action: Mouse scrolled (451, 368) with delta (0, 0)
Screenshot: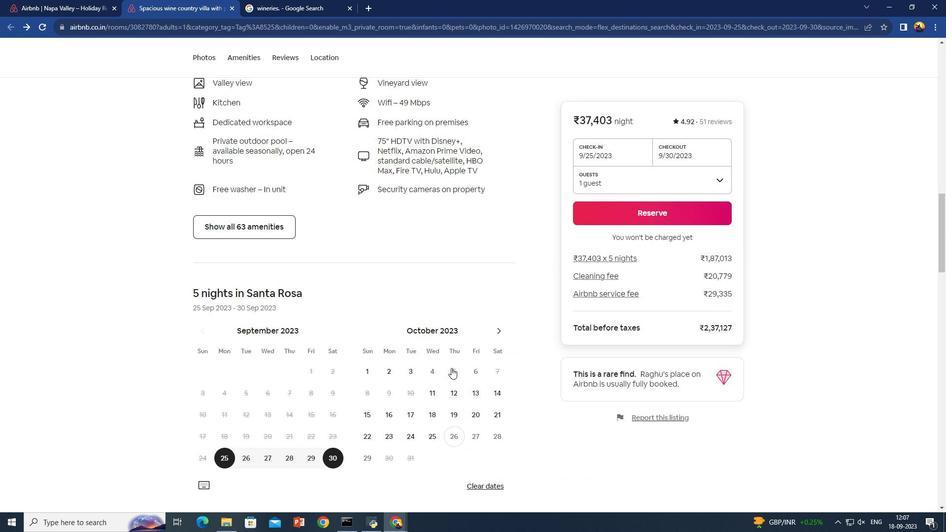 
Action: Mouse moved to (437, 362)
Screenshot: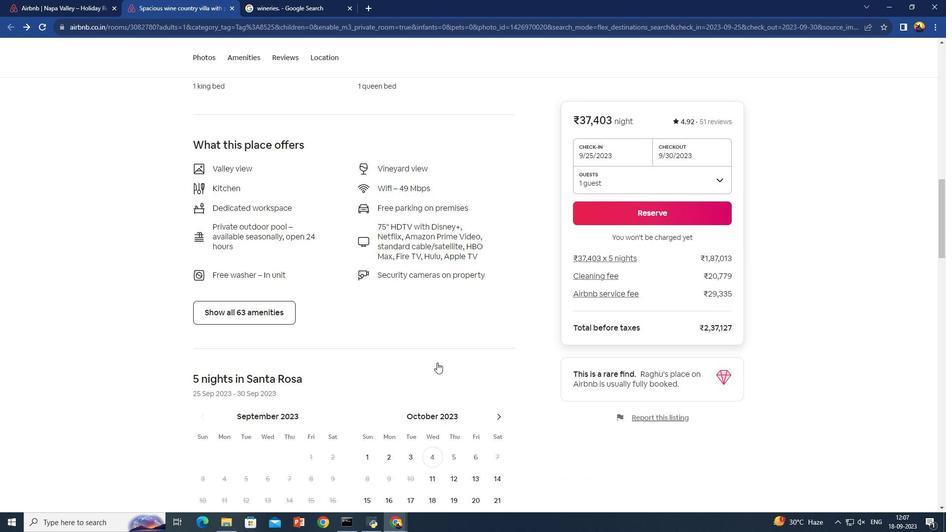 
Action: Mouse scrolled (437, 363) with delta (0, 0)
Screenshot: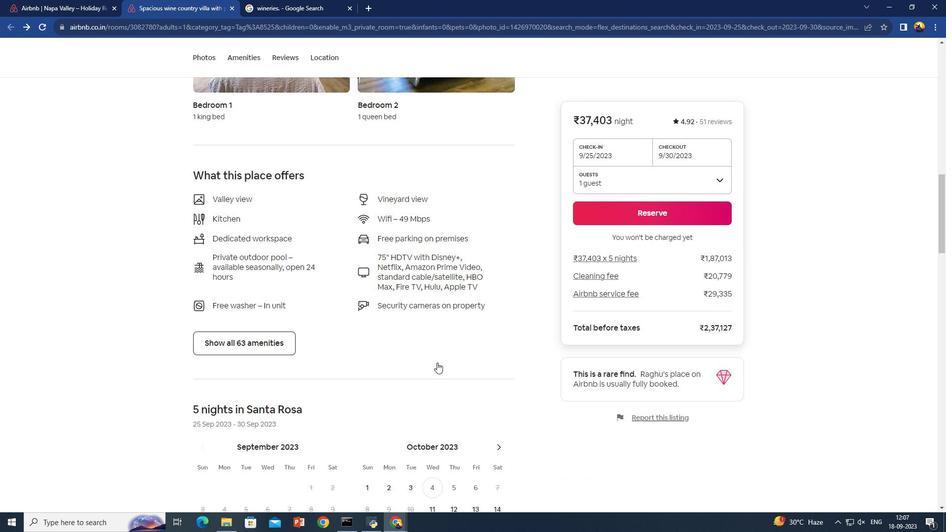 
Action: Mouse scrolled (437, 363) with delta (0, 0)
Screenshot: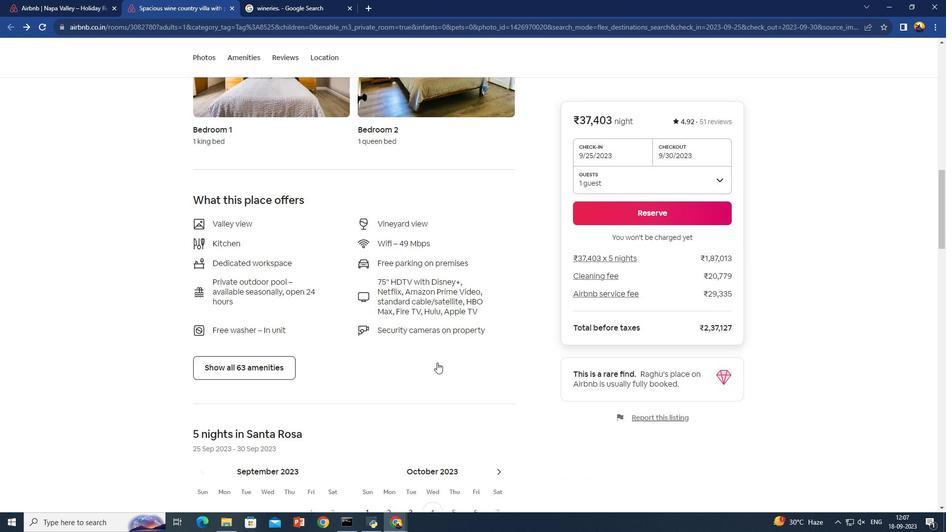
Action: Mouse scrolled (437, 363) with delta (0, 0)
Screenshot: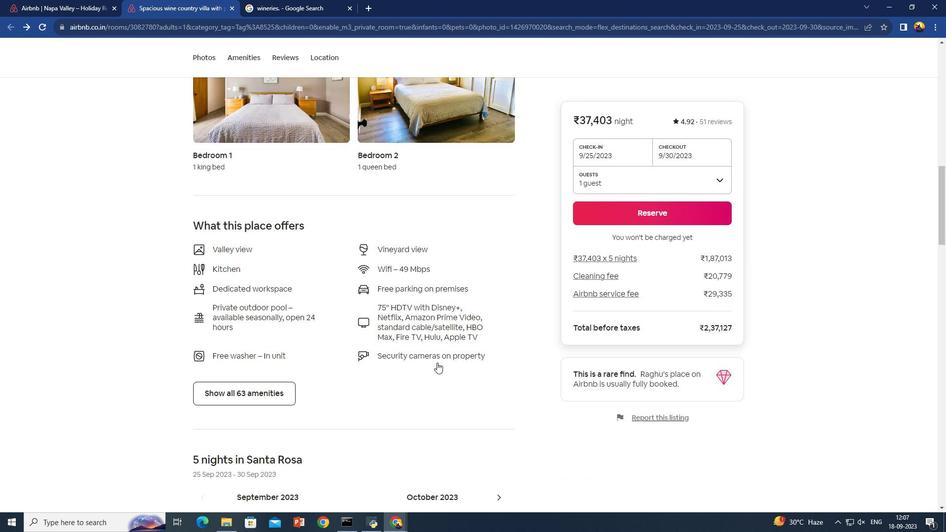 
Action: Mouse scrolled (437, 363) with delta (0, 0)
Screenshot: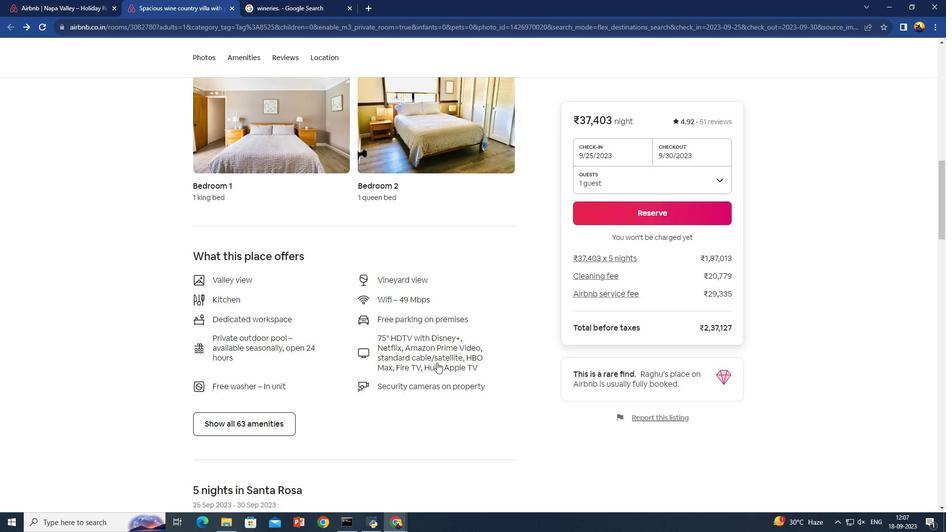 
Action: Mouse scrolled (437, 362) with delta (0, 0)
Screenshot: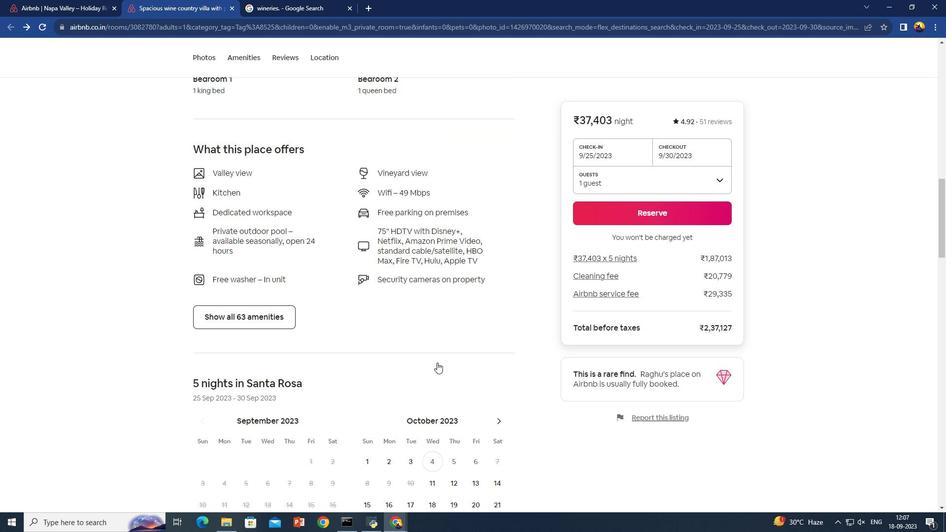 
Action: Mouse scrolled (437, 362) with delta (0, 0)
Screenshot: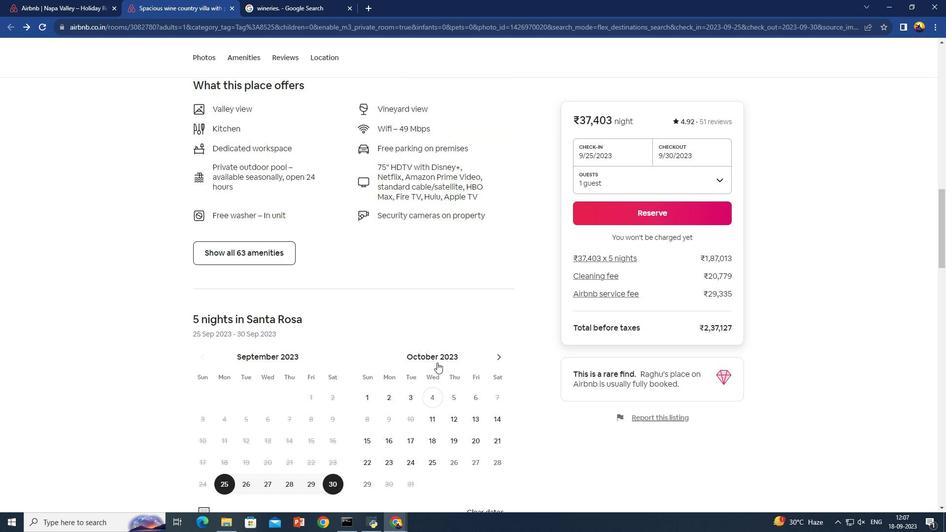 
Action: Mouse scrolled (437, 362) with delta (0, 0)
Screenshot: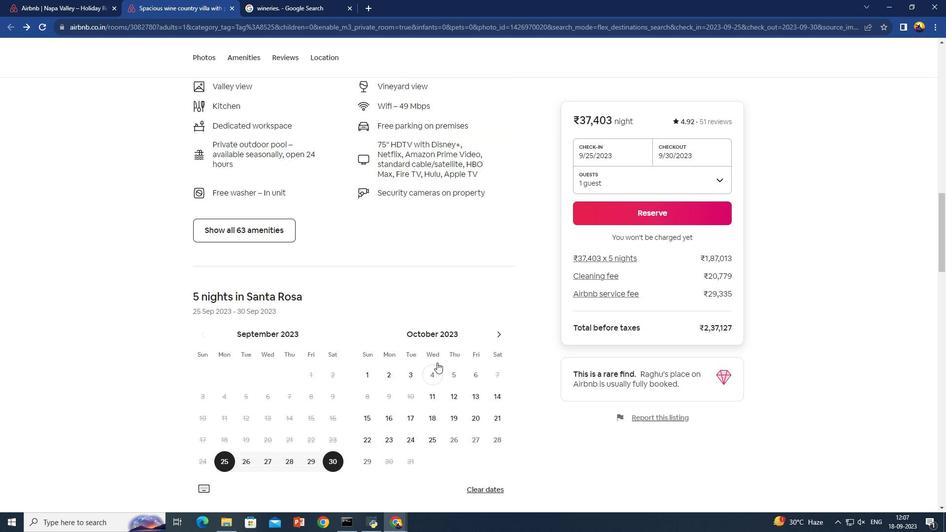 
Action: Mouse scrolled (437, 362) with delta (0, 0)
Screenshot: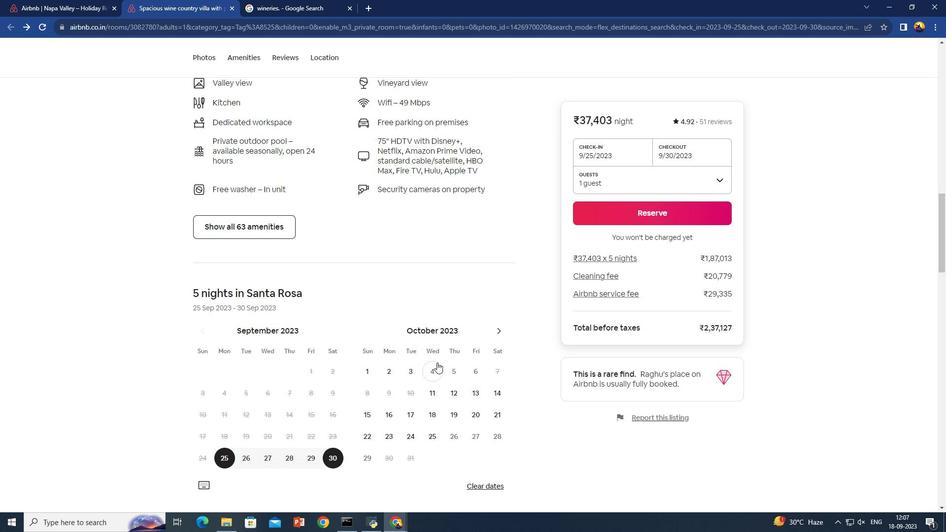 
Action: Mouse scrolled (437, 362) with delta (0, 0)
Screenshot: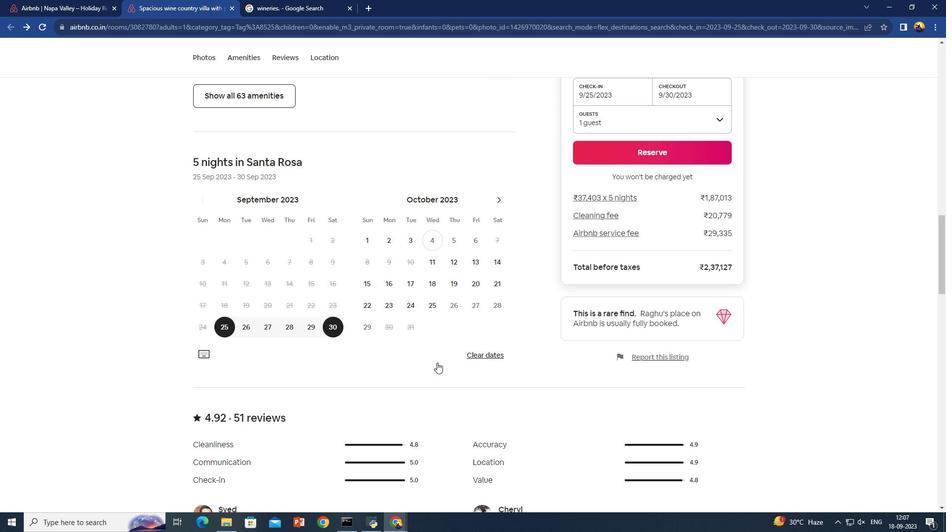 
Action: Mouse scrolled (437, 362) with delta (0, 0)
Screenshot: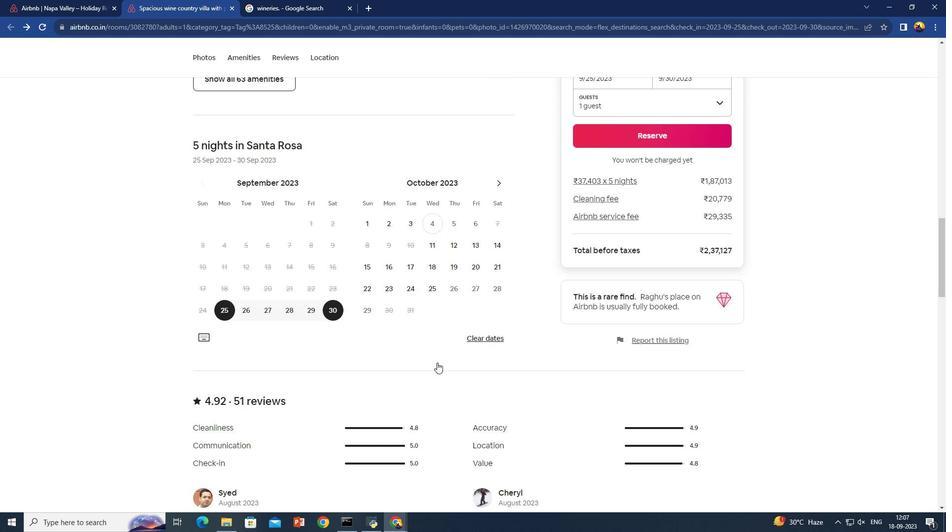 
Action: Mouse scrolled (437, 362) with delta (0, 0)
Screenshot: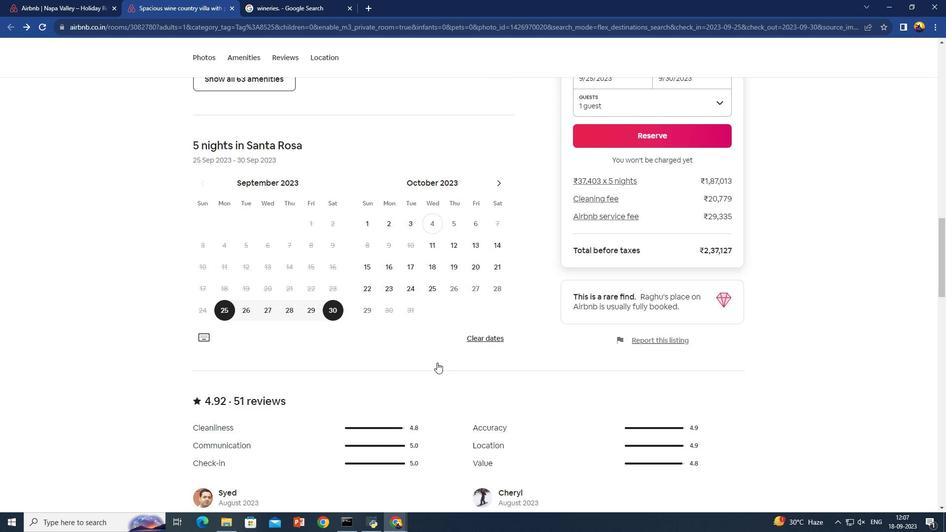 
Action: Mouse scrolled (437, 362) with delta (0, 0)
Screenshot: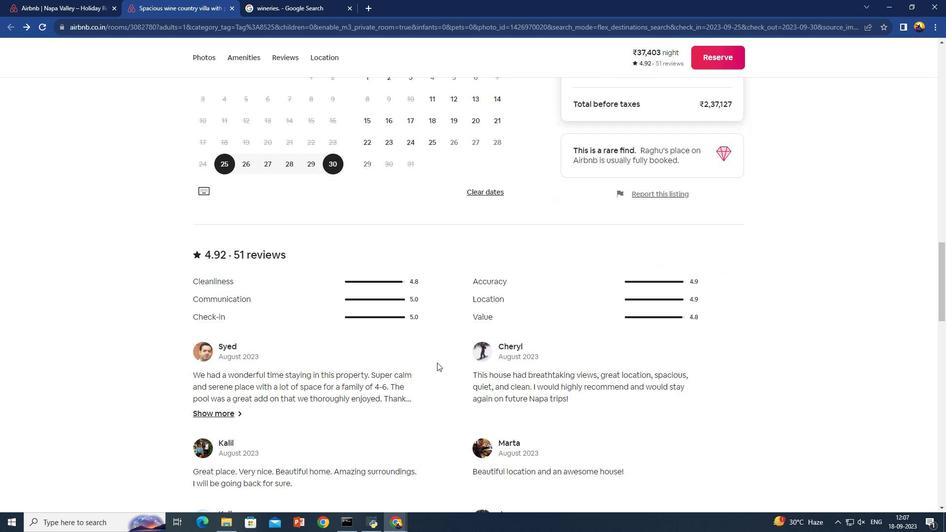 
Action: Mouse scrolled (437, 362) with delta (0, 0)
Screenshot: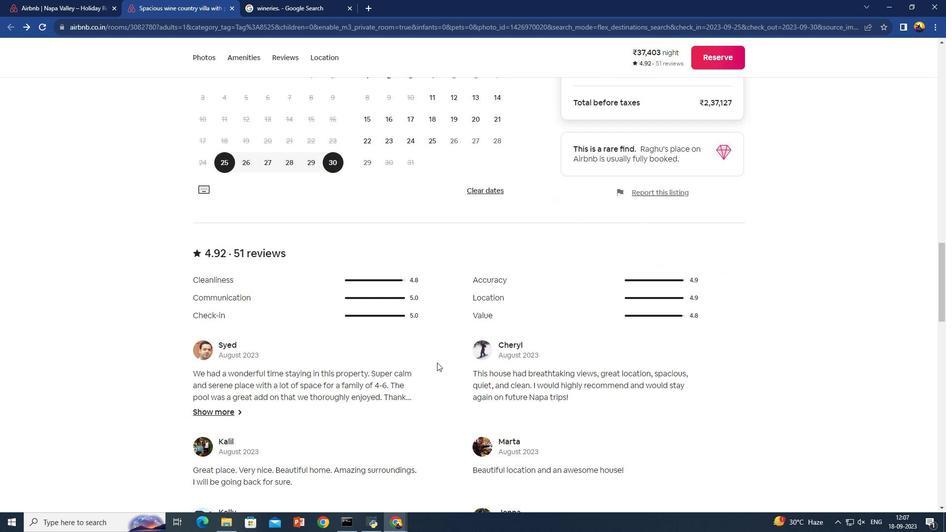 
Action: Mouse scrolled (437, 362) with delta (0, 0)
Screenshot: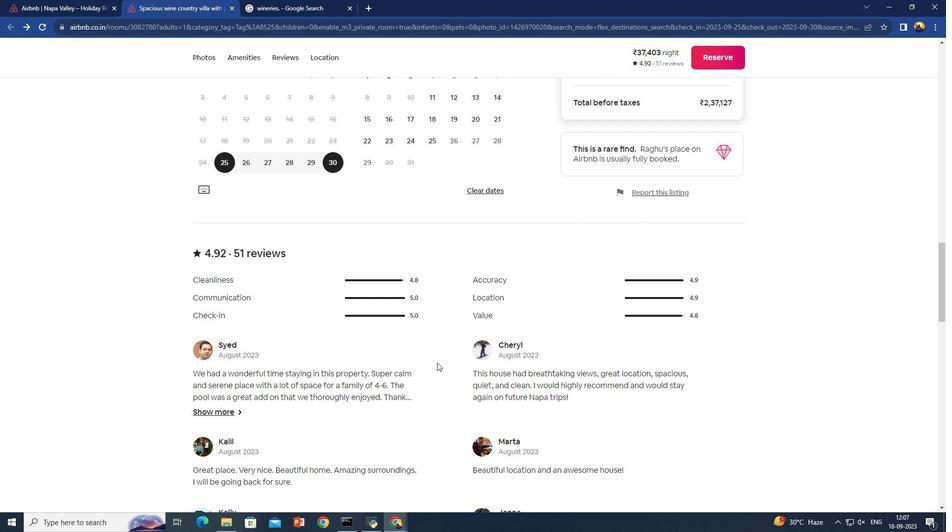 
Action: Mouse scrolled (437, 362) with delta (0, 0)
Screenshot: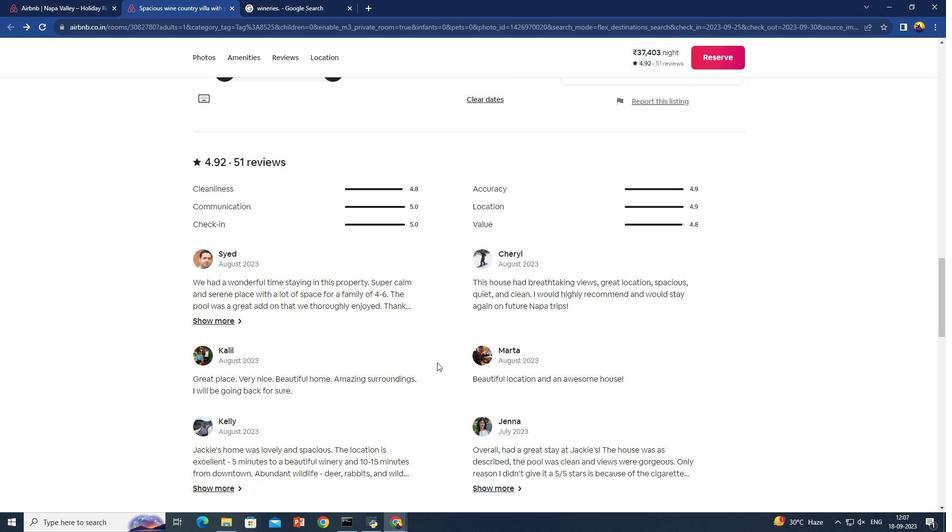 
Action: Mouse scrolled (437, 362) with delta (0, 0)
Screenshot: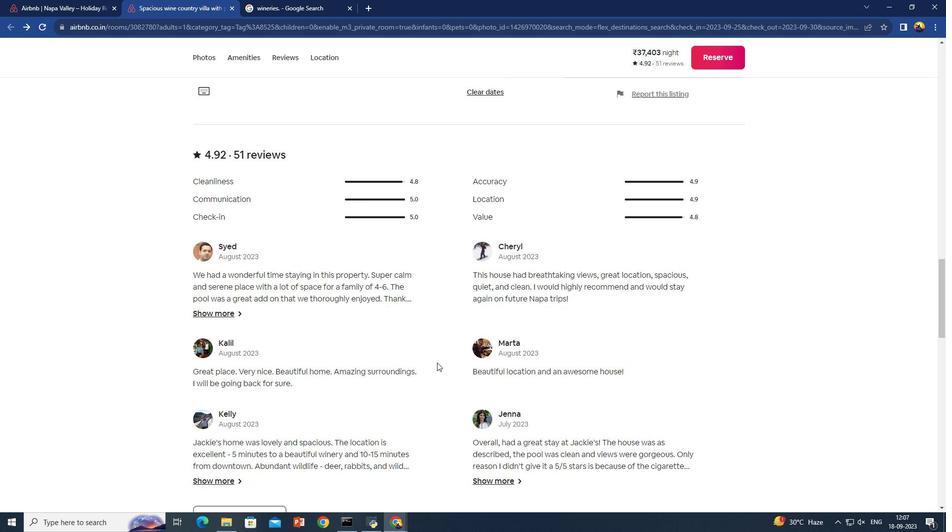 
Action: Mouse scrolled (437, 362) with delta (0, 0)
Screenshot: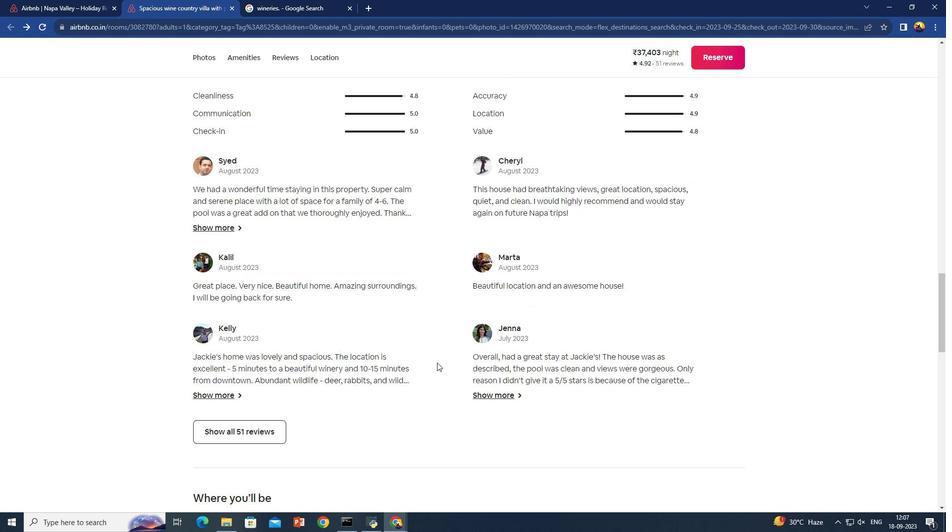 
Action: Mouse scrolled (437, 362) with delta (0, 0)
Screenshot: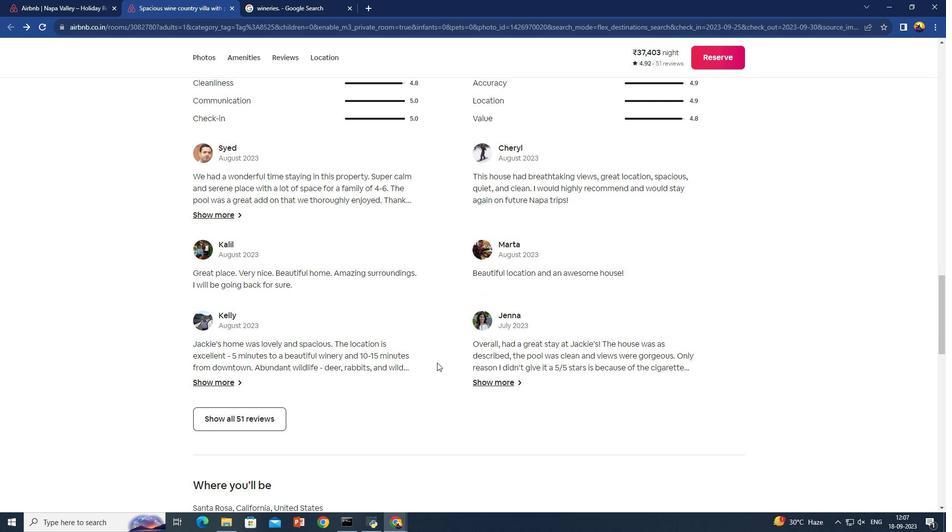 
Action: Mouse scrolled (437, 362) with delta (0, 0)
Screenshot: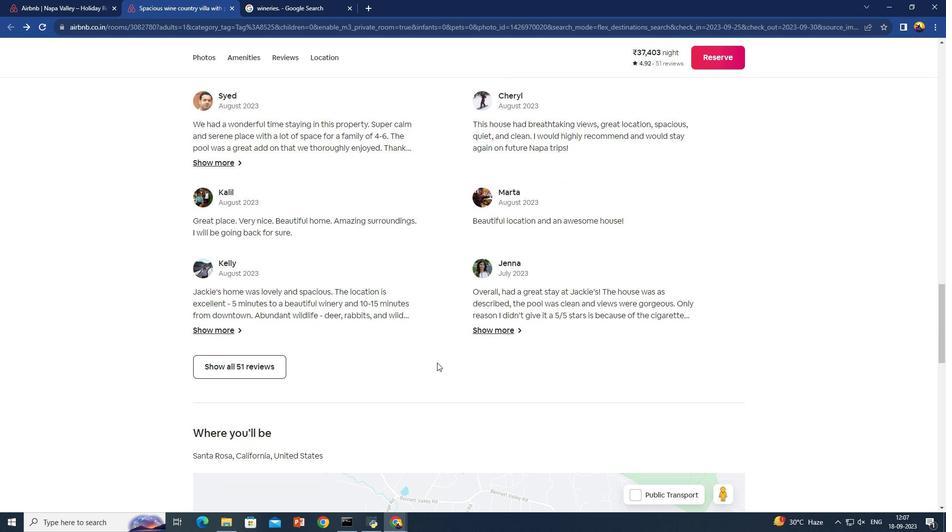 
Action: Mouse scrolled (437, 362) with delta (0, 0)
Screenshot: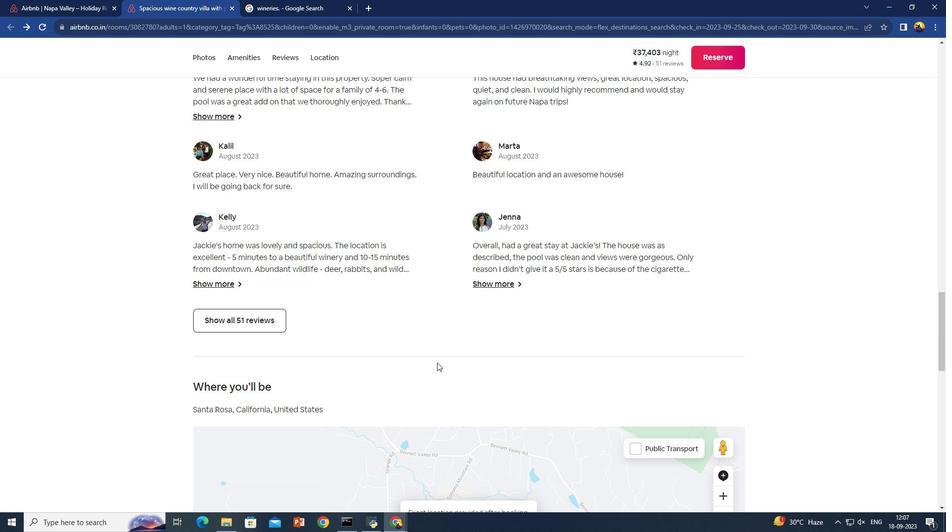 
Action: Mouse scrolled (437, 362) with delta (0, 0)
Screenshot: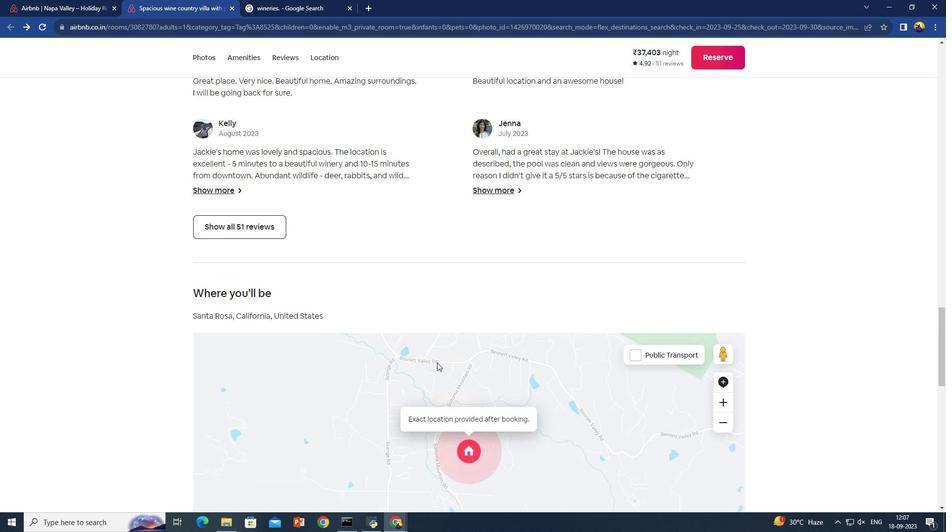 
Action: Mouse scrolled (437, 362) with delta (0, 0)
Screenshot: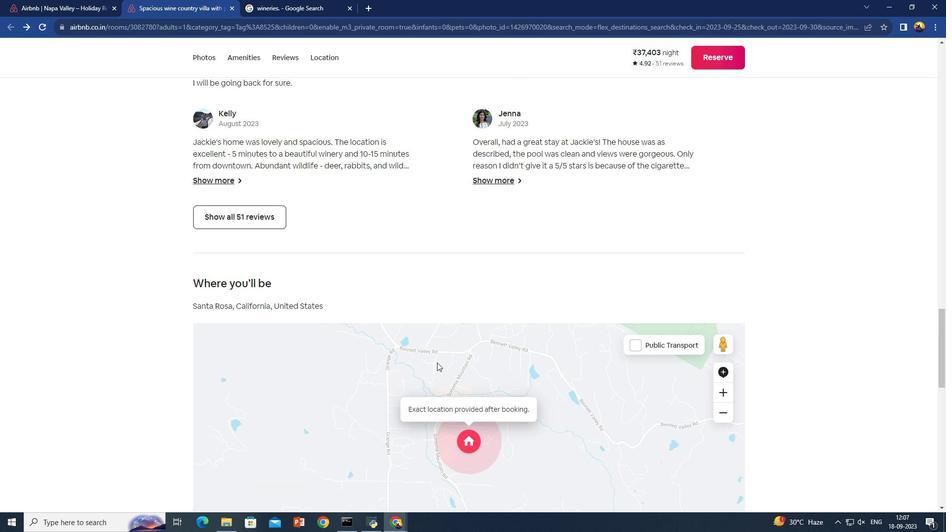 
Action: Mouse scrolled (437, 362) with delta (0, 0)
Screenshot: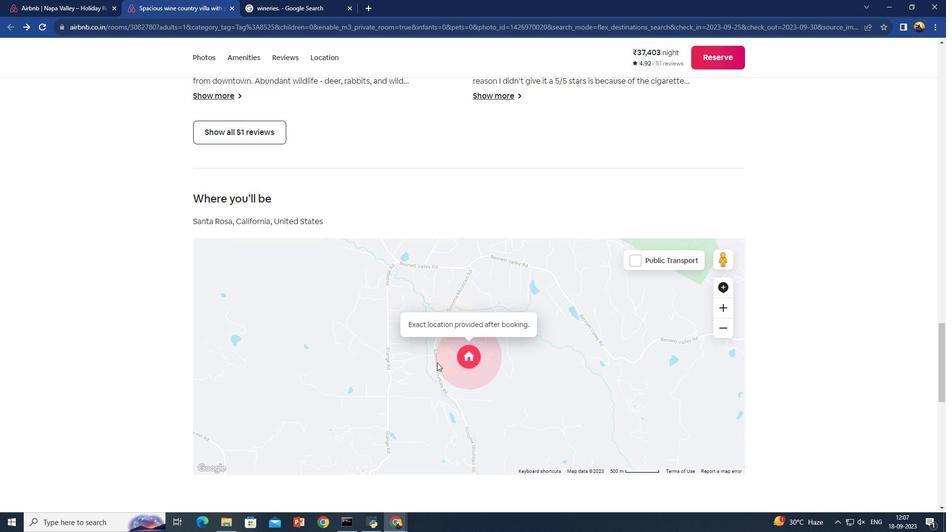 
Action: Mouse scrolled (437, 362) with delta (0, 0)
Screenshot: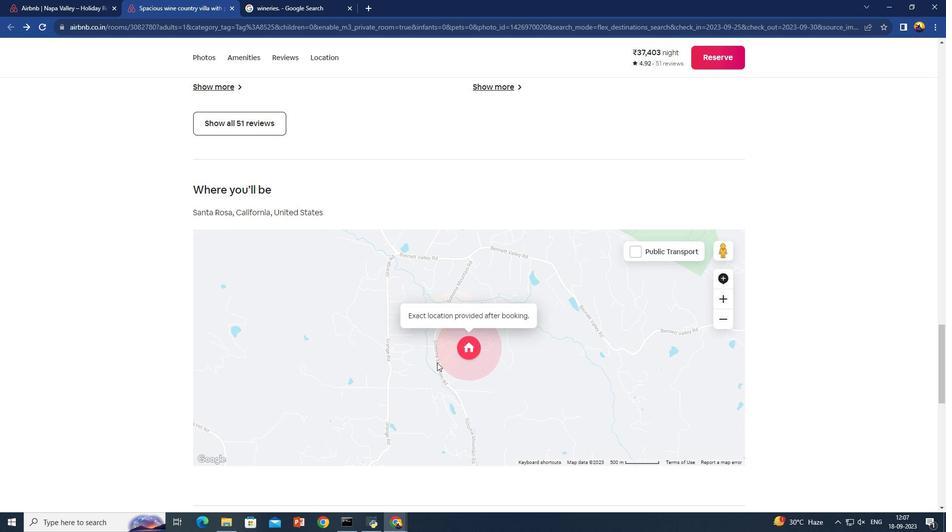 
Action: Mouse scrolled (437, 362) with delta (0, 0)
Screenshot: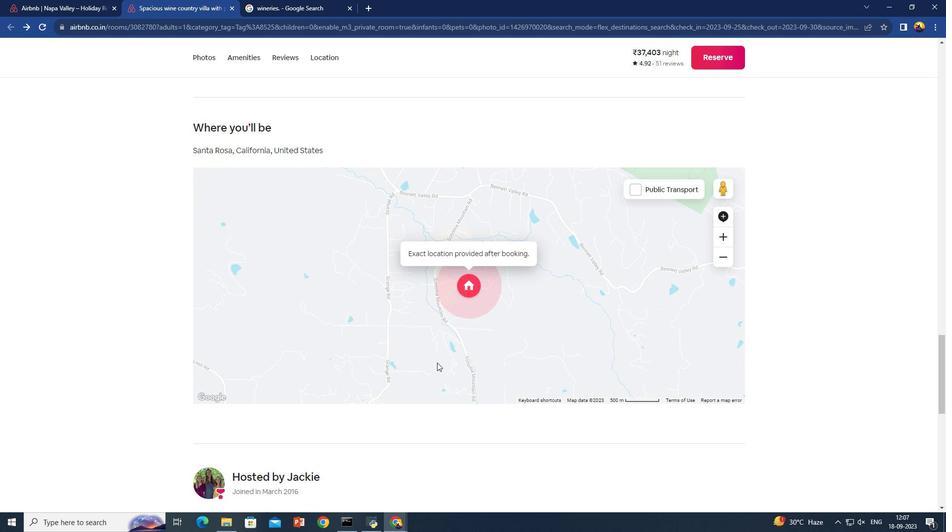 
Action: Mouse scrolled (437, 362) with delta (0, 0)
Screenshot: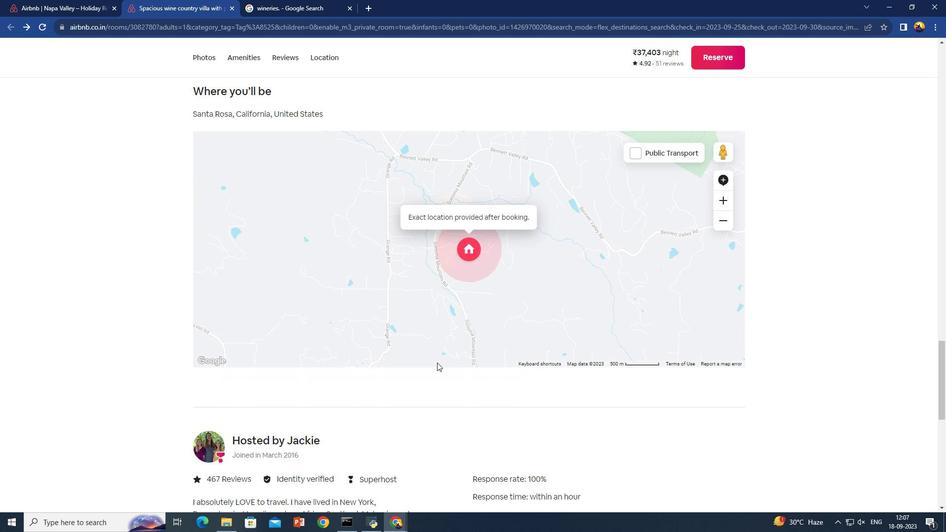 
Action: Mouse scrolled (437, 362) with delta (0, 0)
Screenshot: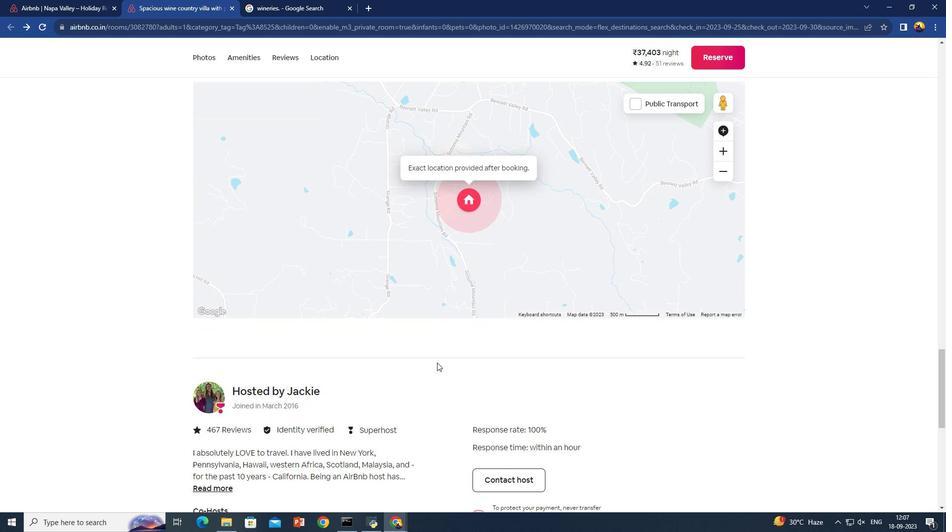 
Action: Mouse scrolled (437, 362) with delta (0, 0)
Screenshot: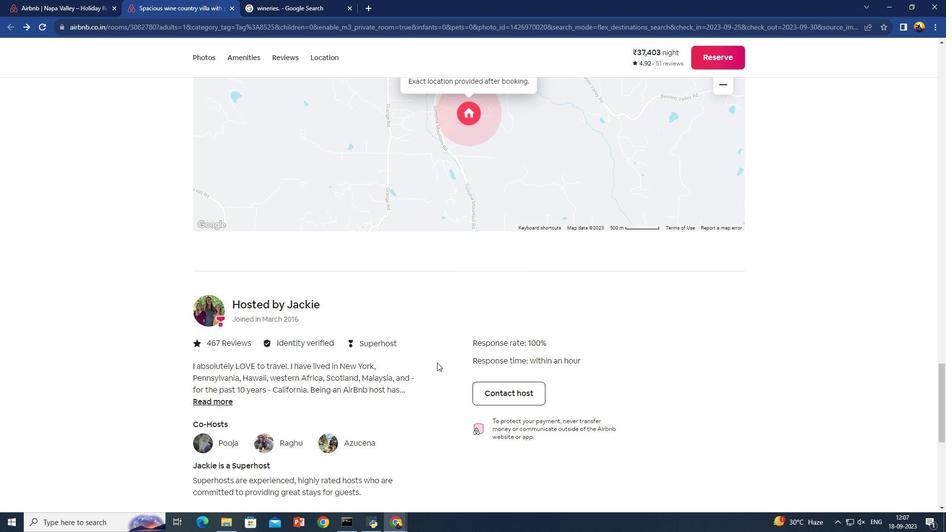 
Action: Mouse scrolled (437, 362) with delta (0, 0)
Screenshot: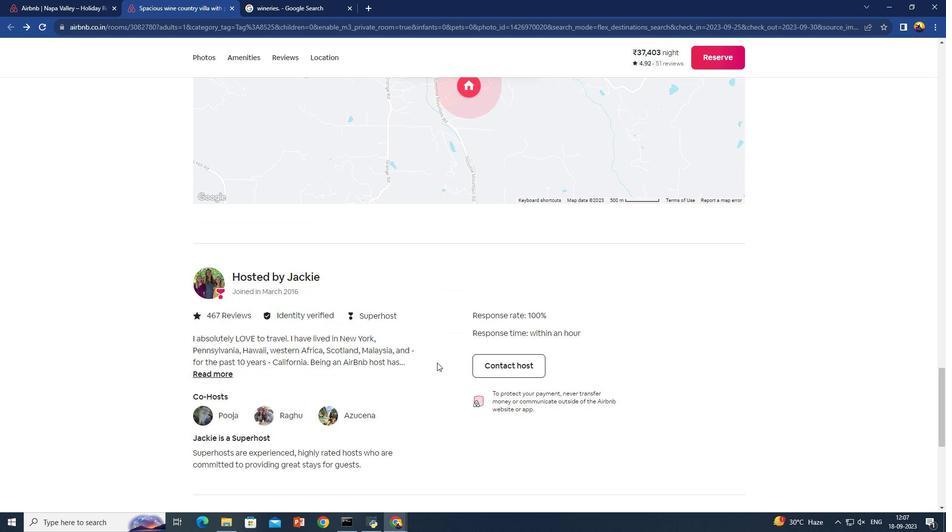 
Action: Mouse scrolled (437, 362) with delta (0, 0)
Screenshot: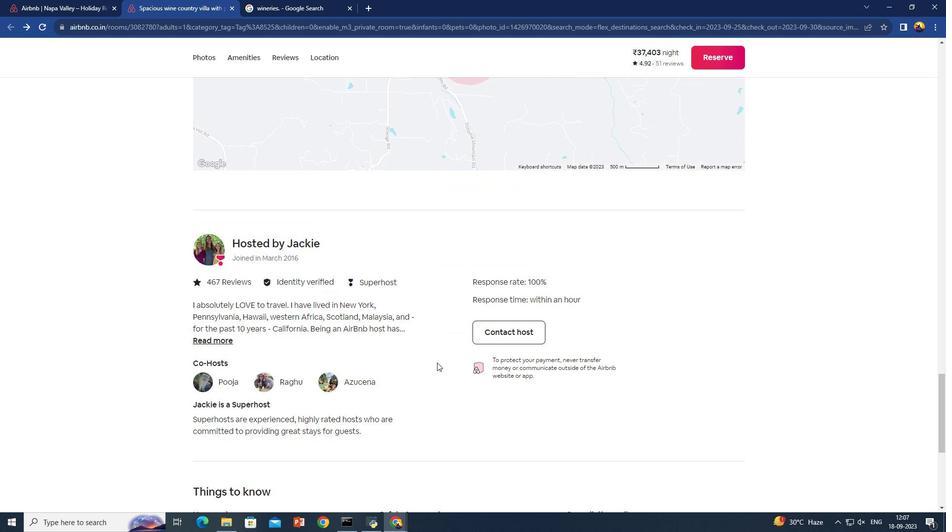 
Action: Mouse scrolled (437, 362) with delta (0, 0)
Screenshot: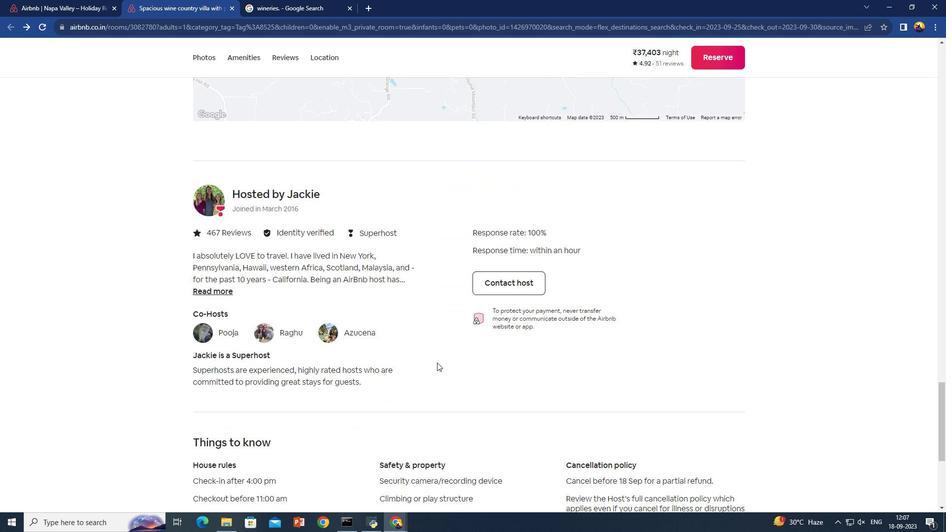 
Action: Mouse scrolled (437, 362) with delta (0, 0)
Screenshot: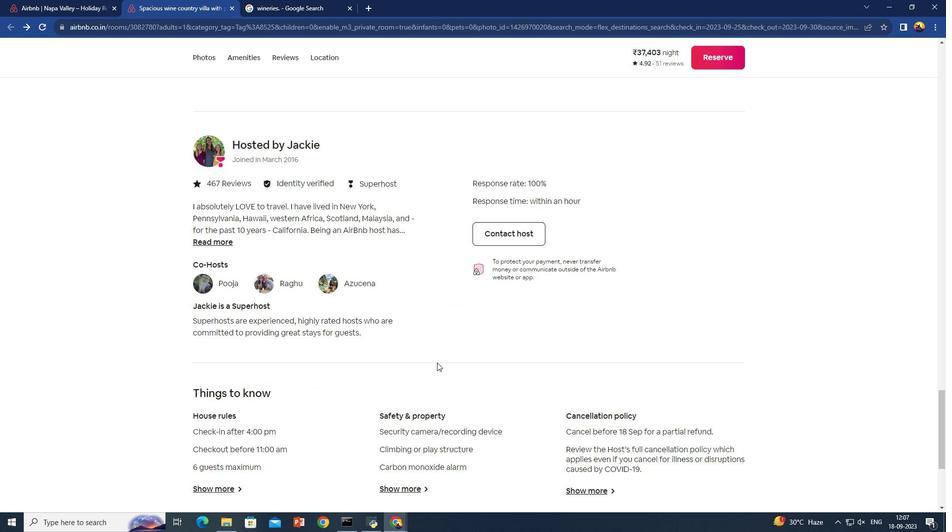 
Action: Mouse moved to (282, 444)
Screenshot: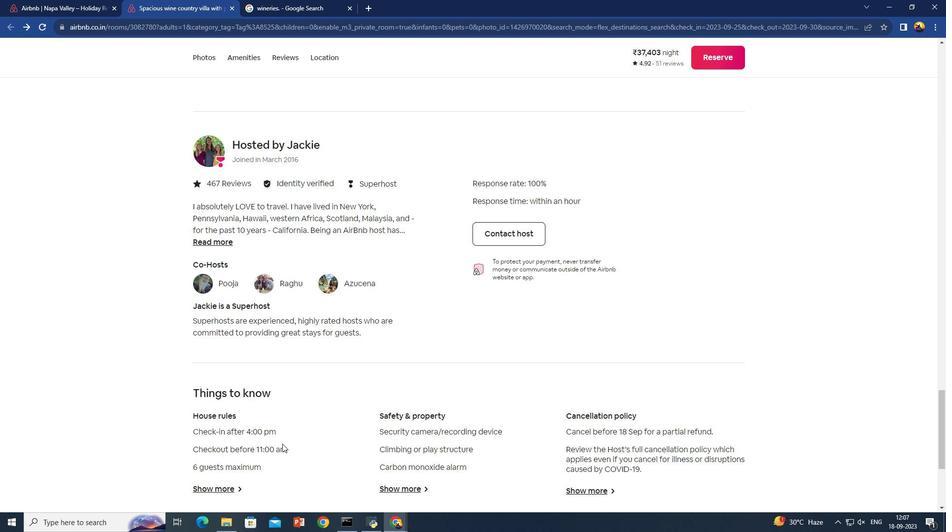 
Action: Mouse scrolled (282, 443) with delta (0, 0)
Screenshot: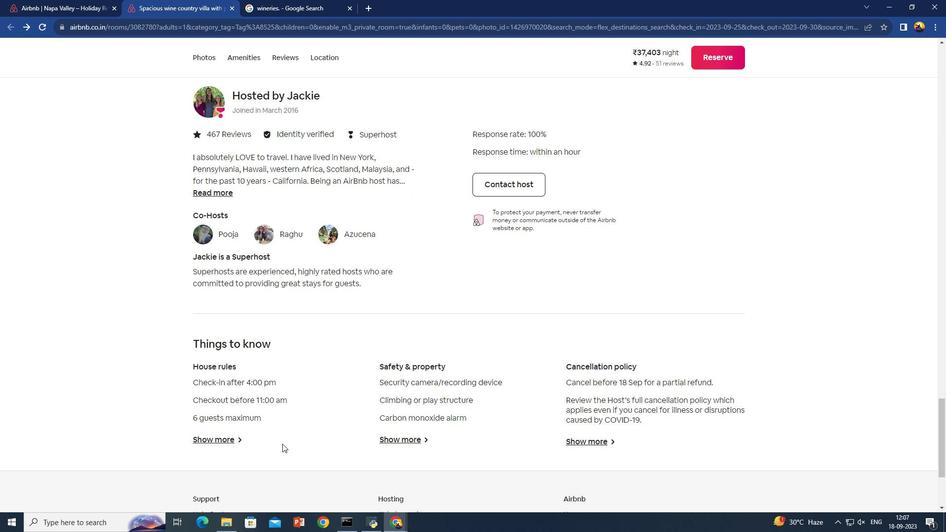 
Action: Mouse moved to (678, 411)
Screenshot: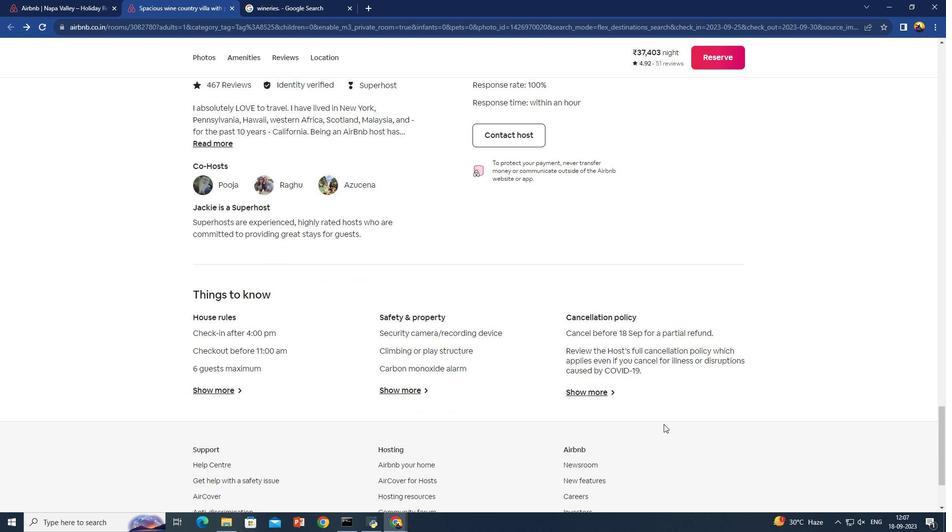 
Action: Mouse scrolled (678, 410) with delta (0, 0)
Screenshot: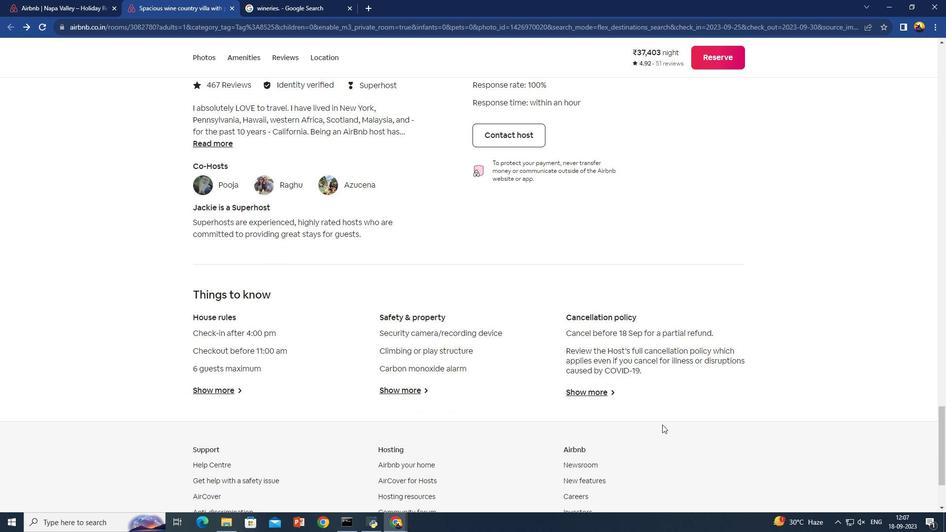
Action: Mouse moved to (662, 425)
Screenshot: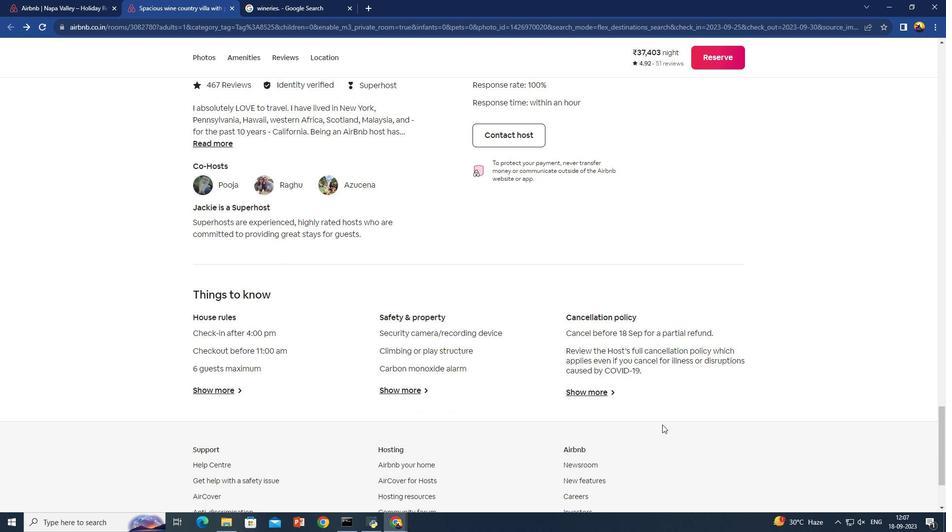
Action: Mouse scrolled (662, 424) with delta (0, 0)
Screenshot: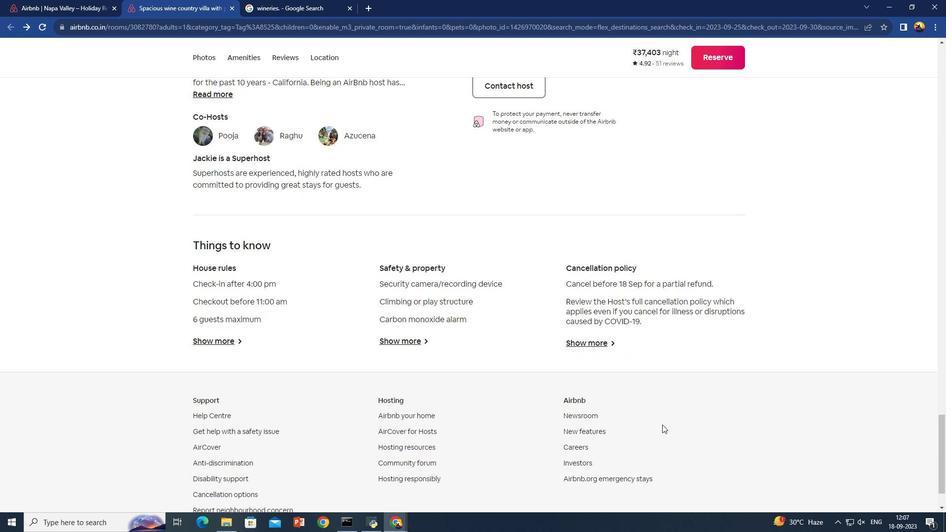 
Action: Mouse moved to (516, 485)
Screenshot: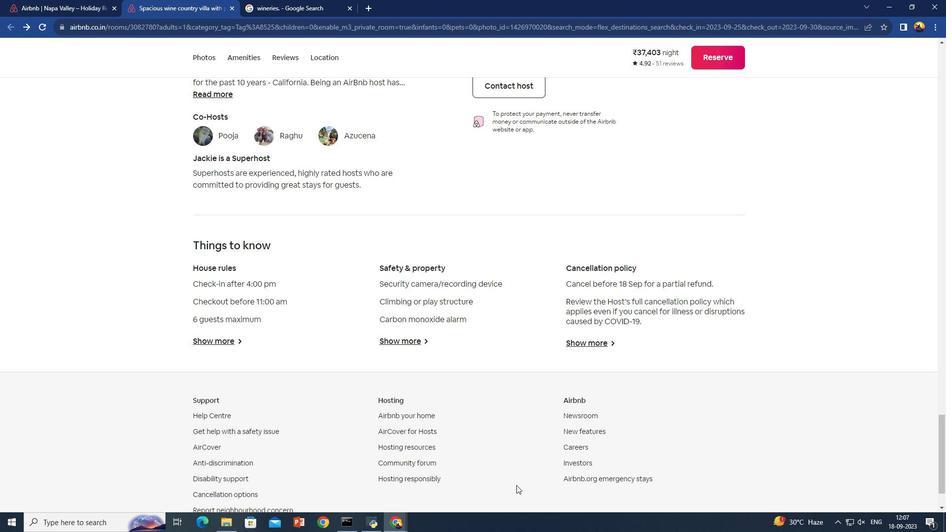 
Action: Mouse scrolled (516, 486) with delta (0, 0)
Screenshot: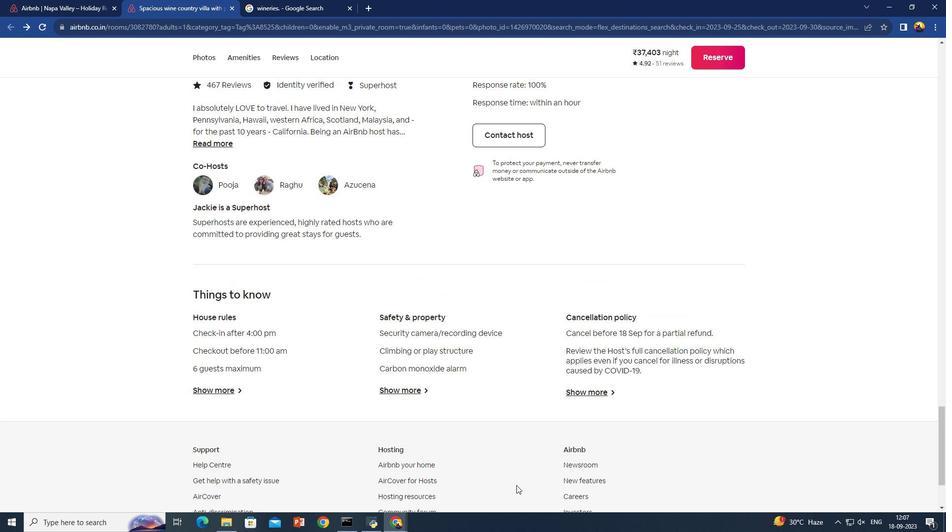 
Action: Mouse scrolled (516, 486) with delta (0, 0)
Screenshot: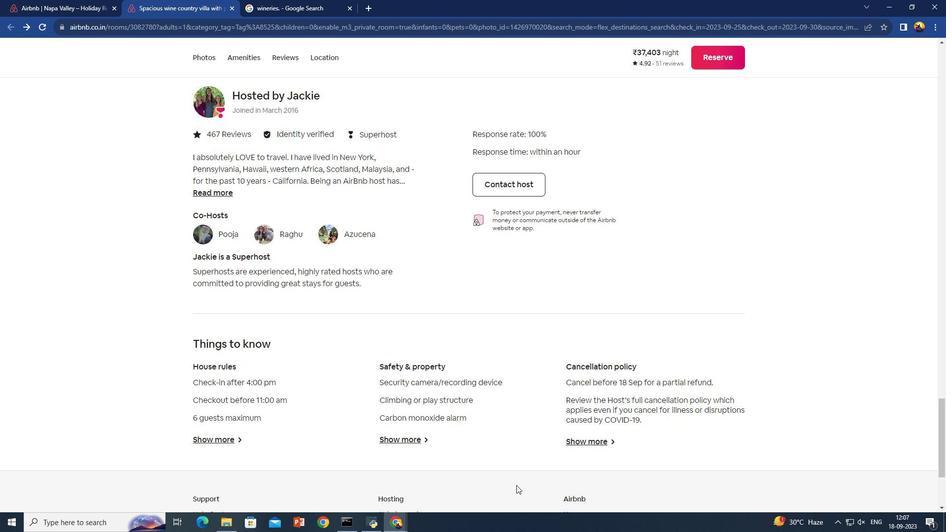 
Action: Mouse scrolled (516, 486) with delta (0, 0)
Screenshot: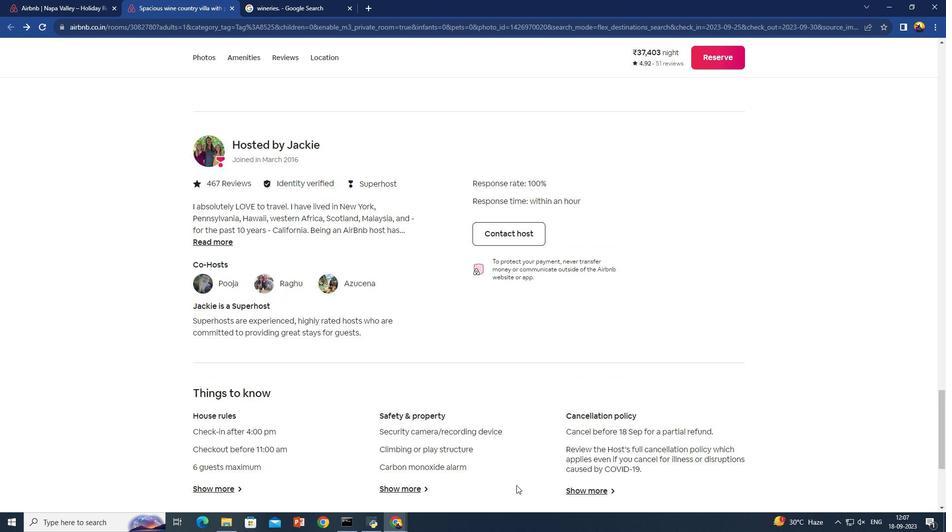 
Action: Mouse scrolled (516, 486) with delta (0, 0)
Screenshot: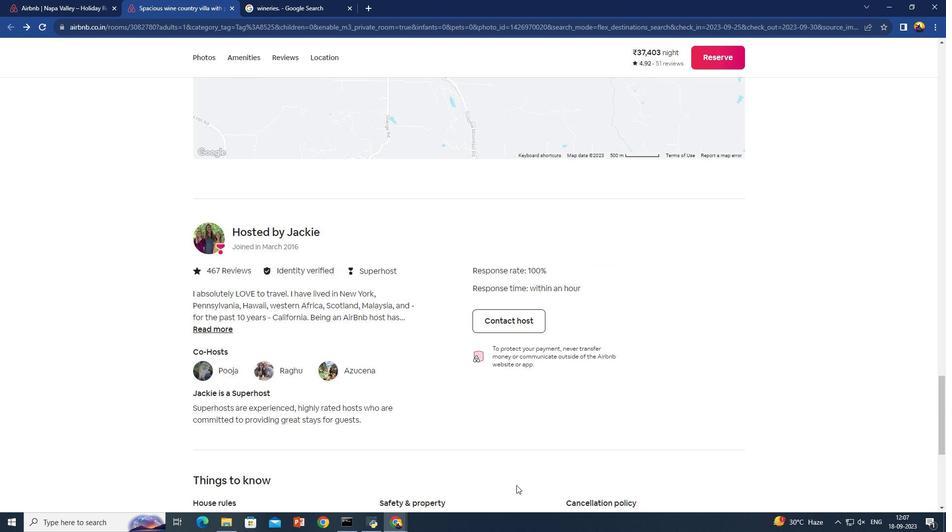 
Action: Mouse scrolled (516, 486) with delta (0, 0)
Screenshot: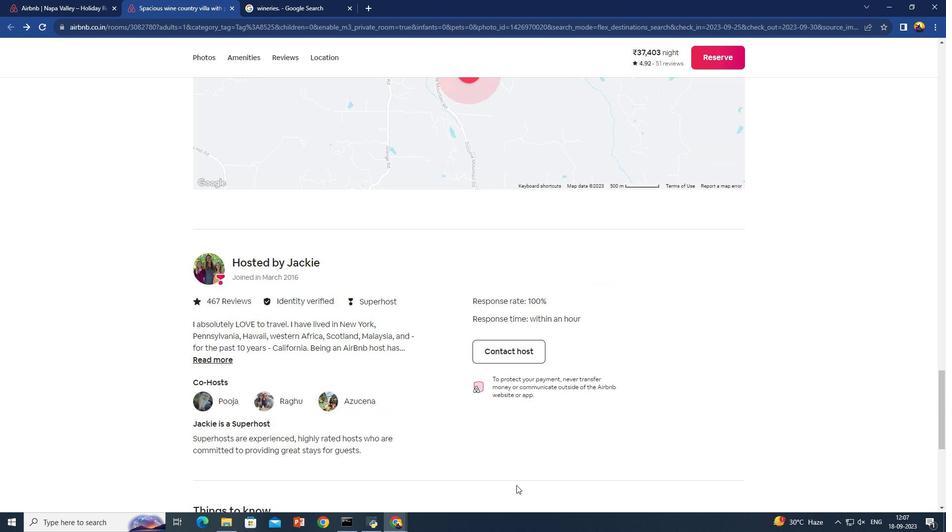 
Action: Mouse scrolled (516, 486) with delta (0, 0)
Screenshot: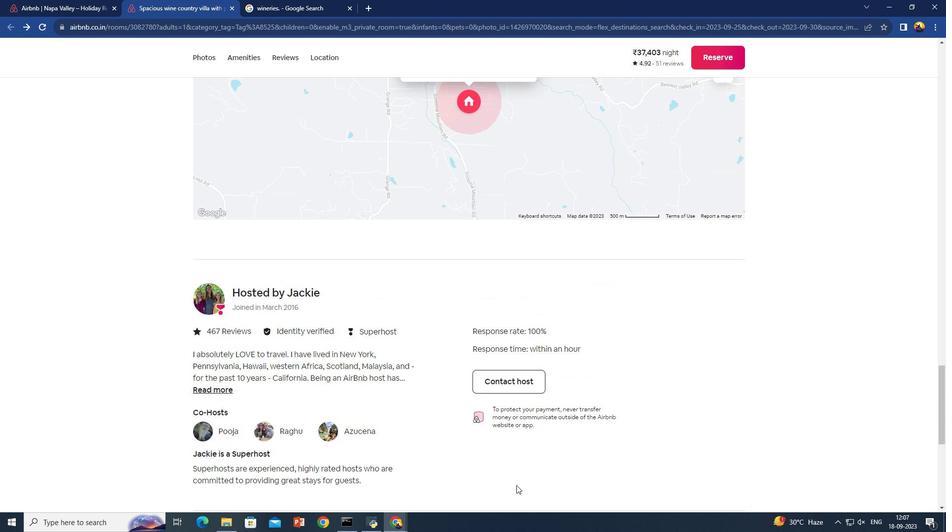 
Action: Mouse scrolled (516, 486) with delta (0, 0)
Screenshot: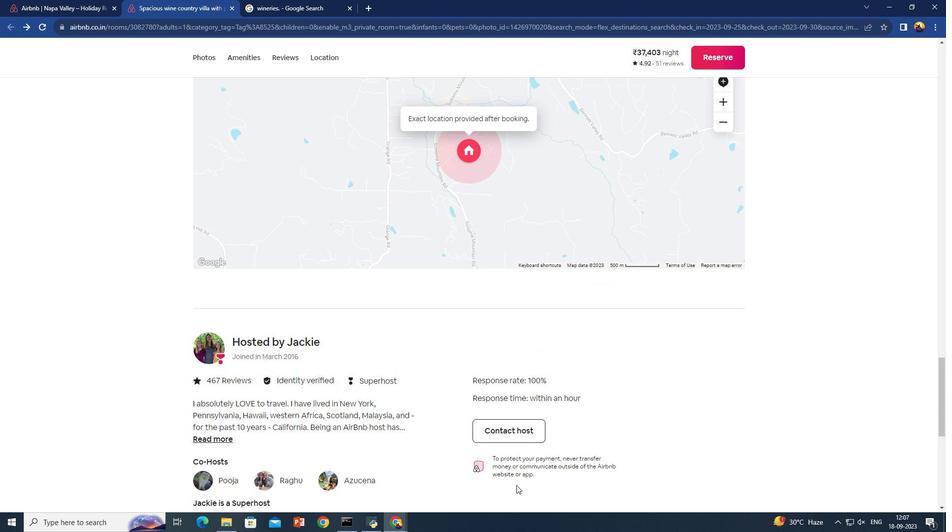 
Action: Mouse scrolled (516, 486) with delta (0, 0)
Screenshot: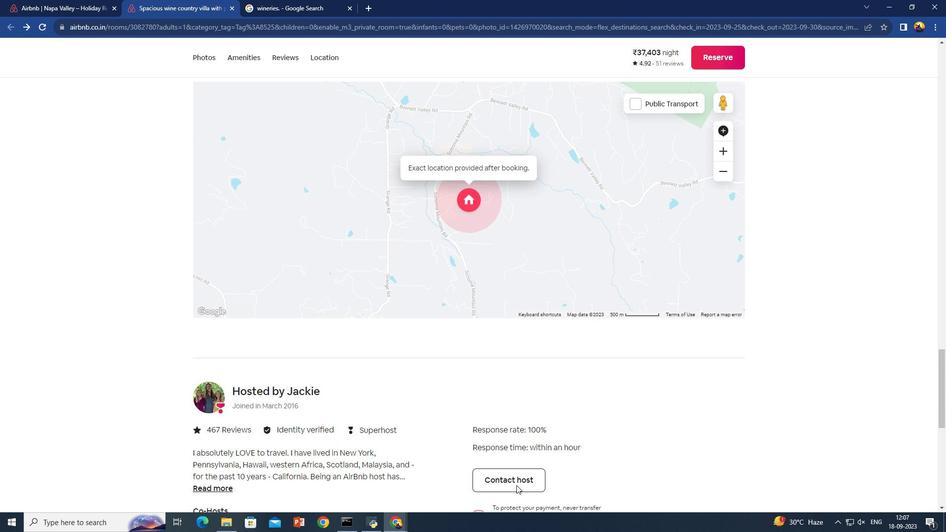 
Action: Mouse scrolled (516, 486) with delta (0, 0)
Screenshot: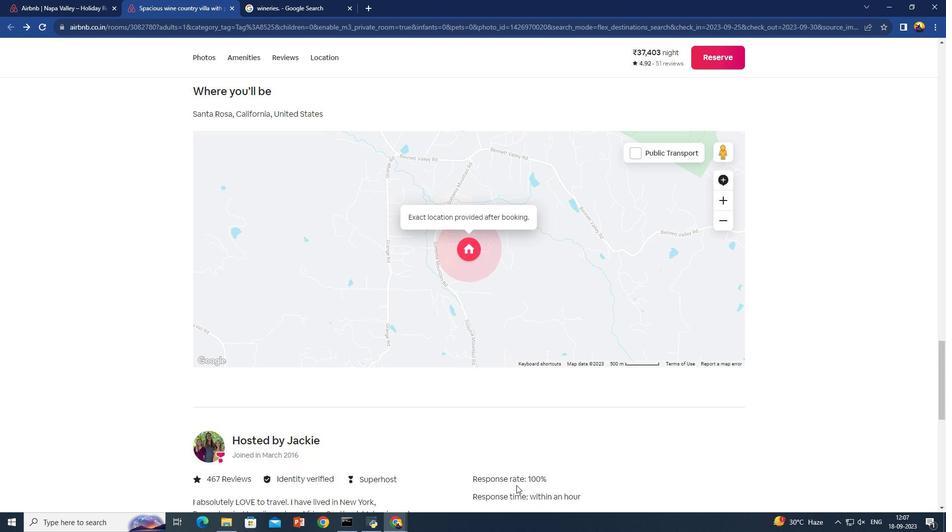 
Action: Mouse scrolled (516, 486) with delta (0, 0)
Screenshot: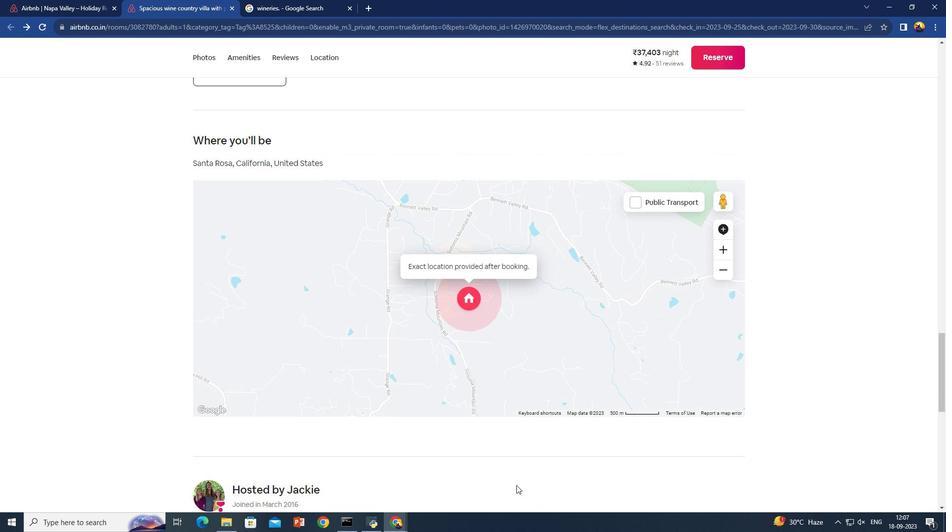 
Action: Mouse scrolled (516, 486) with delta (0, 0)
Screenshot: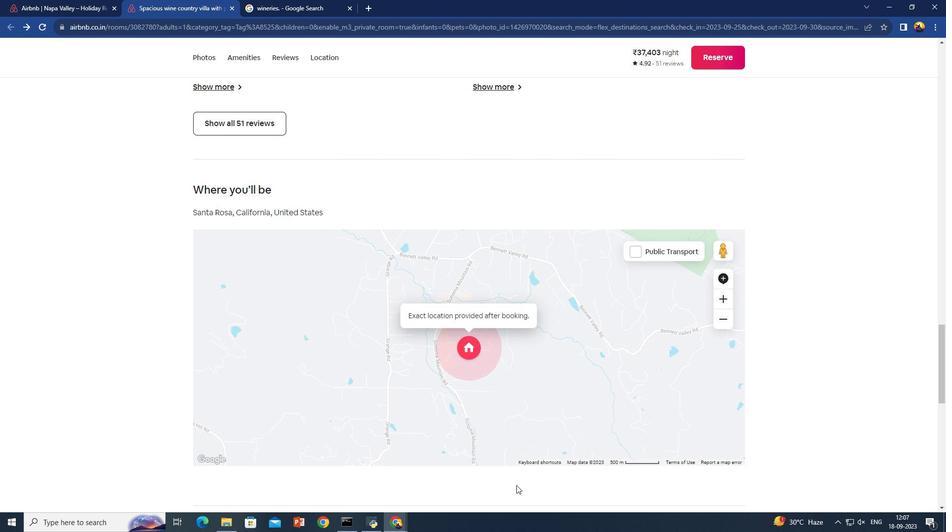 
Action: Mouse scrolled (516, 486) with delta (0, 0)
Screenshot: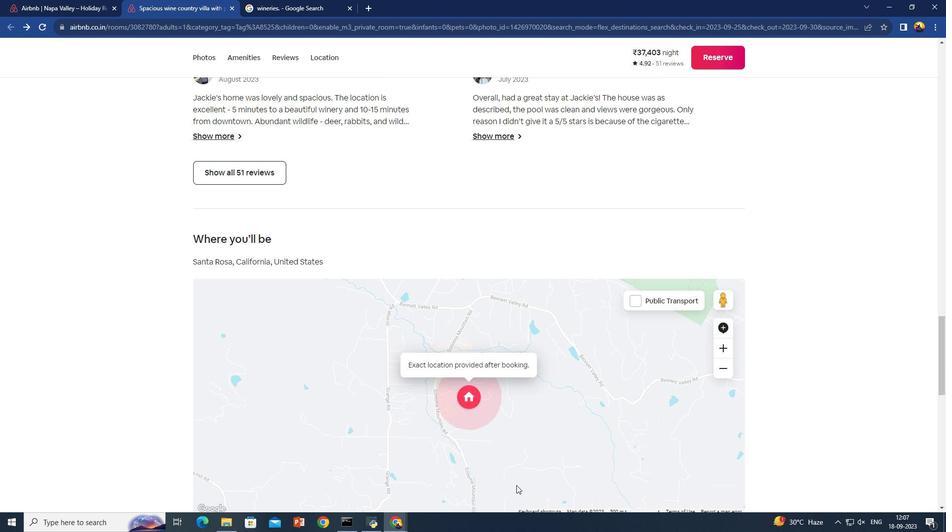 
Action: Mouse scrolled (516, 486) with delta (0, 0)
Screenshot: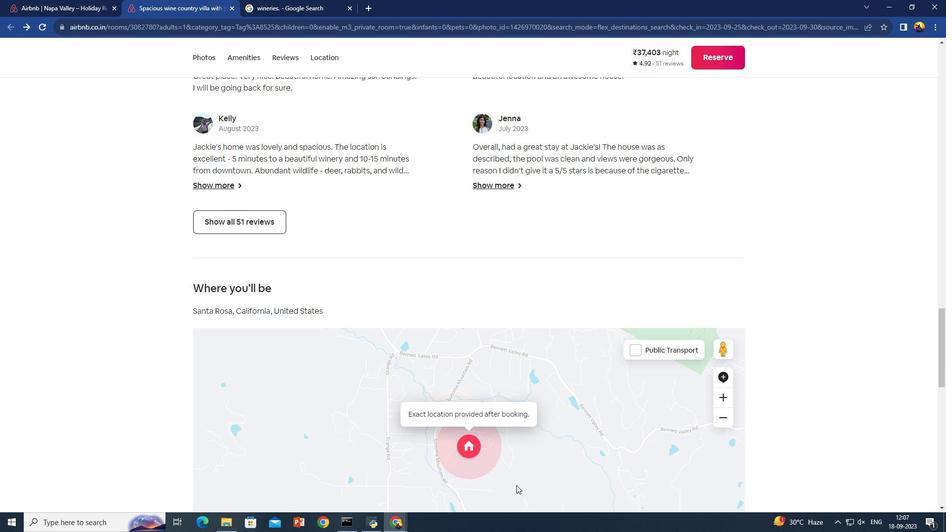 
Action: Mouse scrolled (516, 486) with delta (0, 0)
Screenshot: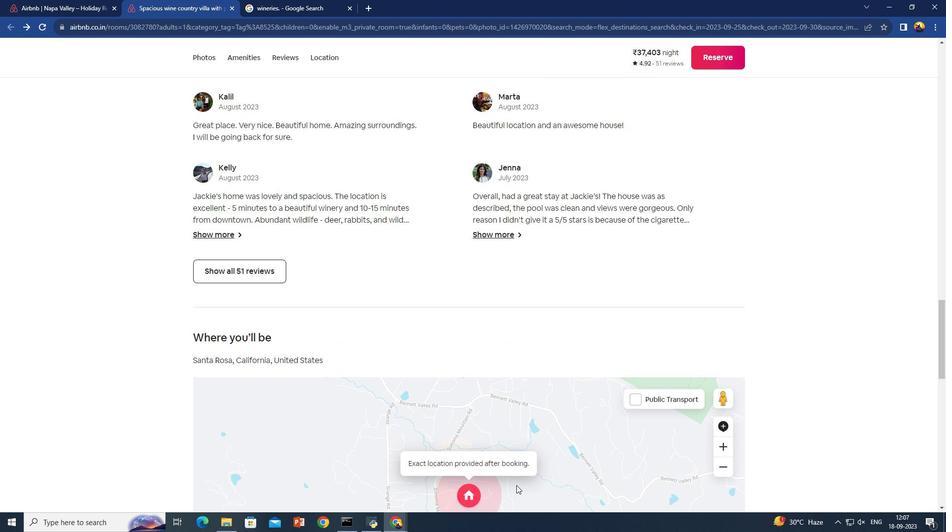 
Action: Mouse scrolled (516, 486) with delta (0, 0)
Screenshot: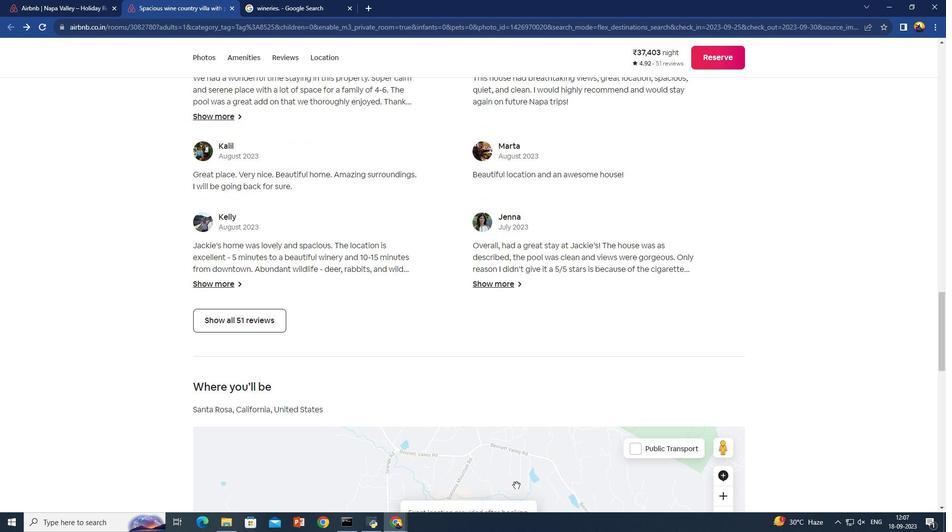 
Action: Mouse scrolled (516, 486) with delta (0, 0)
Screenshot: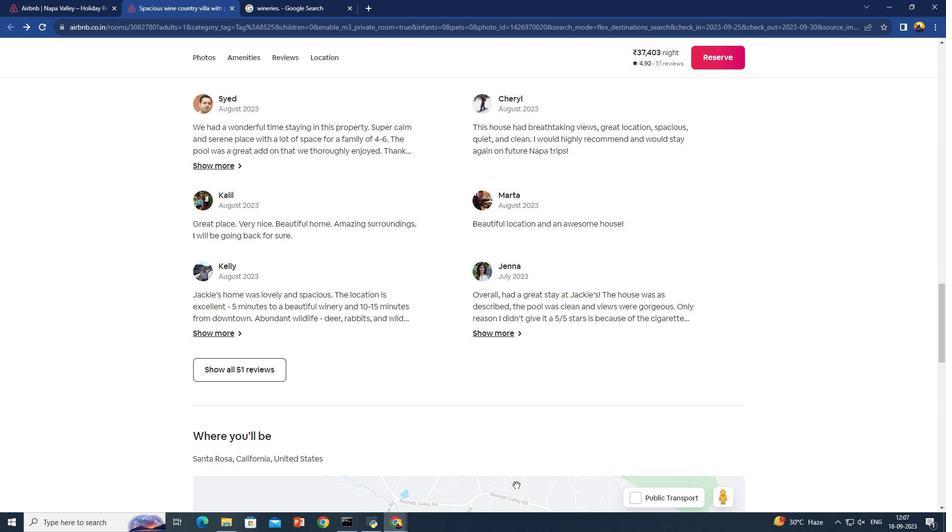 
Action: Mouse scrolled (516, 486) with delta (0, 0)
Screenshot: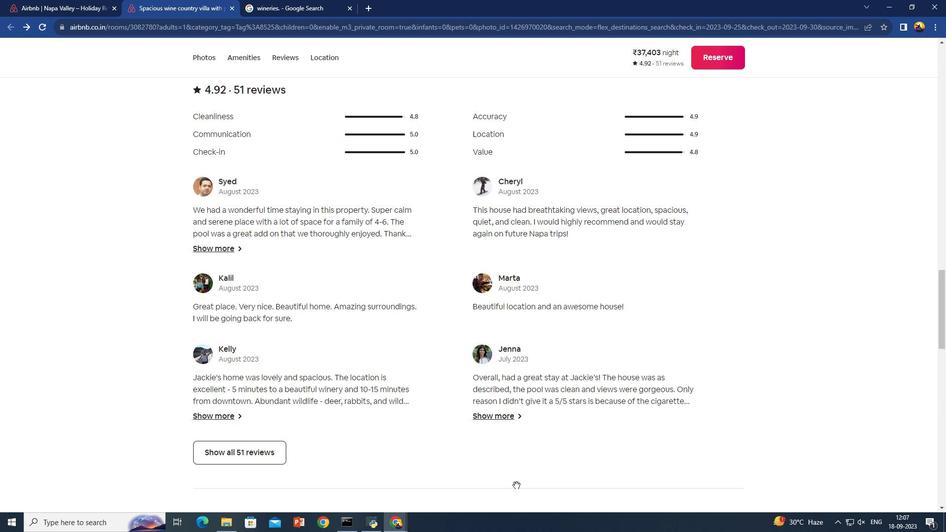 
Action: Mouse scrolled (516, 486) with delta (0, 0)
Screenshot: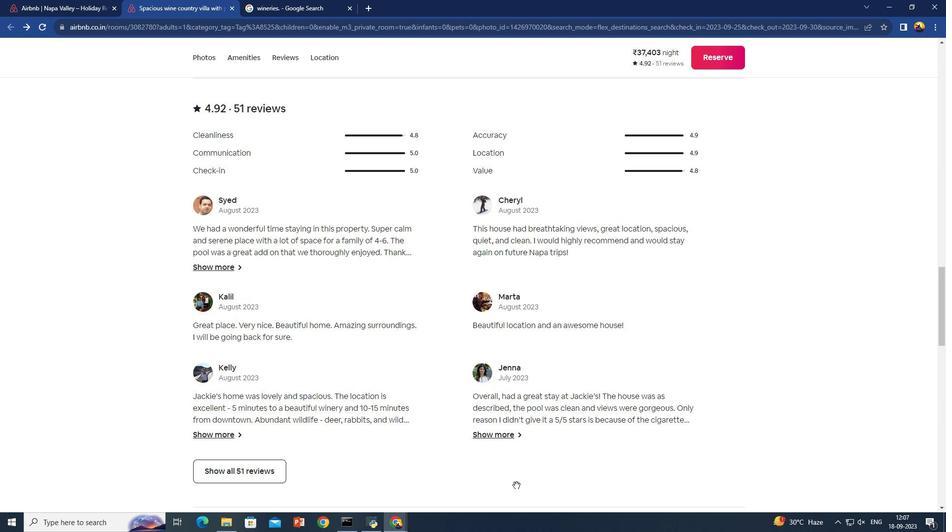 
Action: Mouse scrolled (516, 486) with delta (0, 0)
Screenshot: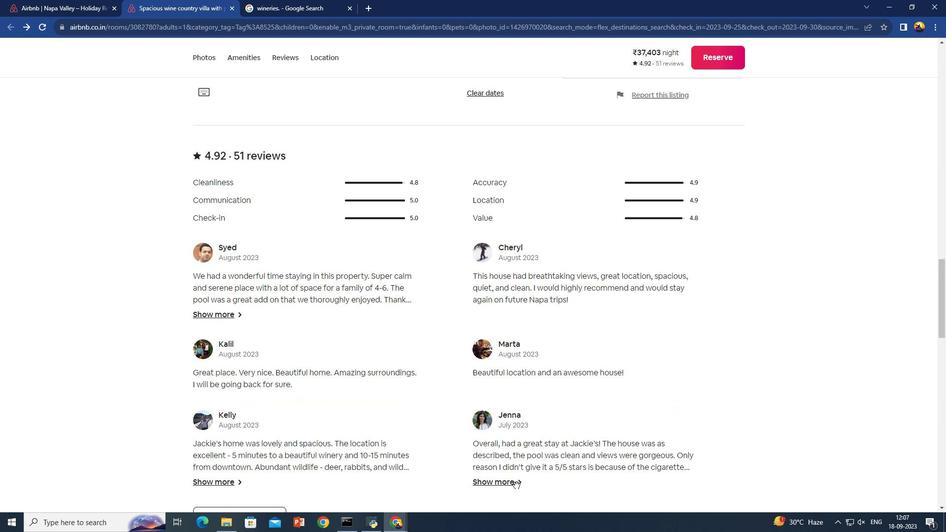 
Action: Mouse scrolled (516, 486) with delta (0, 0)
Screenshot: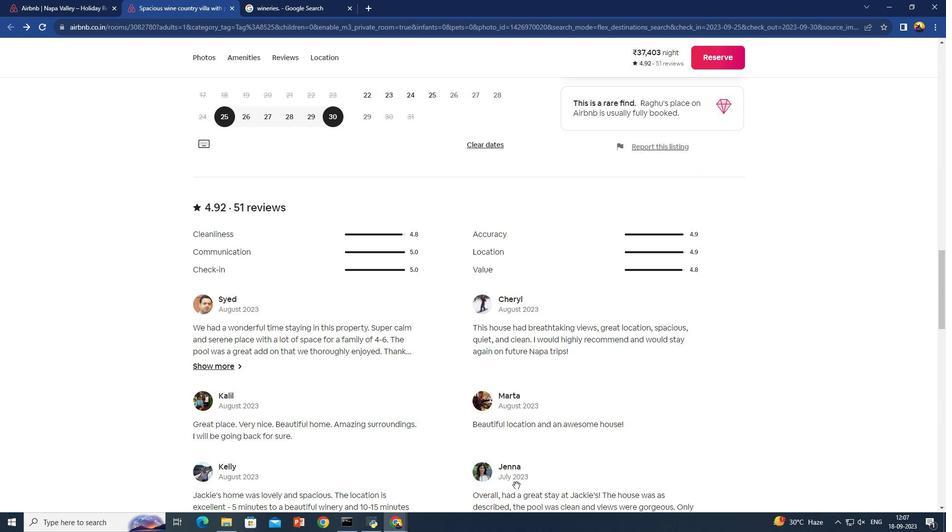 
Action: Mouse scrolled (516, 486) with delta (0, 0)
Screenshot: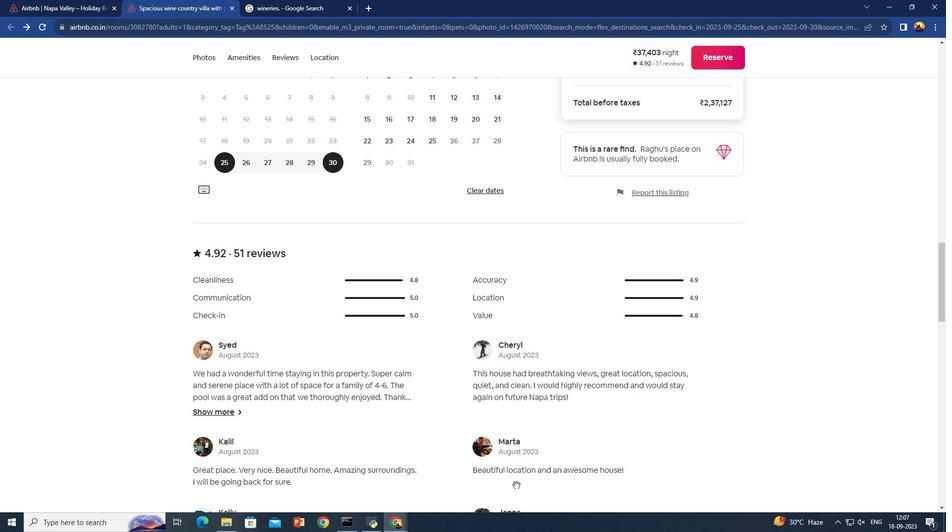 
Action: Mouse scrolled (516, 486) with delta (0, 0)
Screenshot: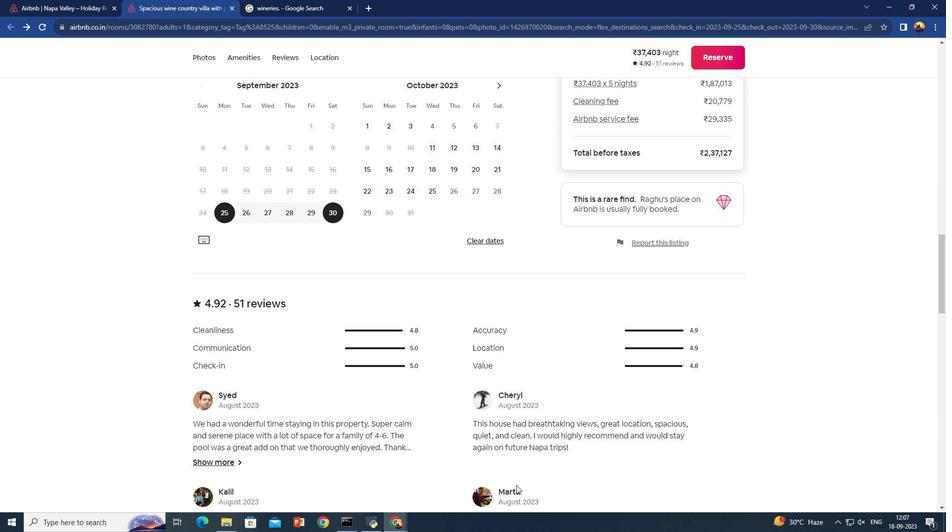 
Action: Mouse scrolled (516, 486) with delta (0, 0)
Screenshot: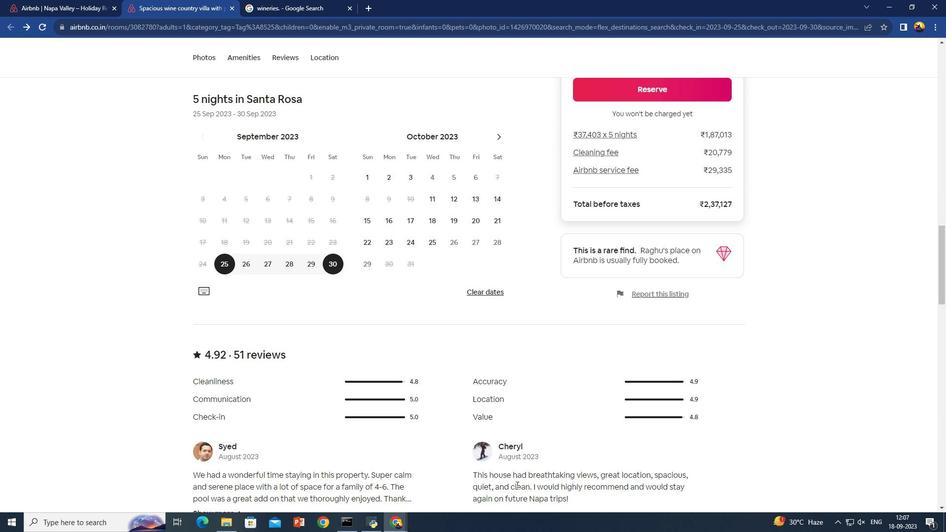 
Action: Mouse scrolled (516, 486) with delta (0, 0)
Screenshot: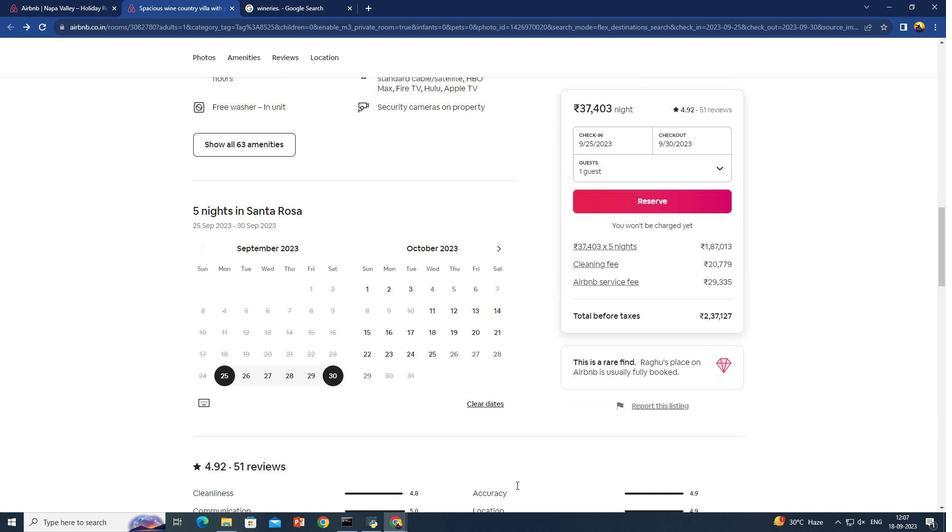 
Action: Mouse scrolled (516, 486) with delta (0, 0)
Screenshot: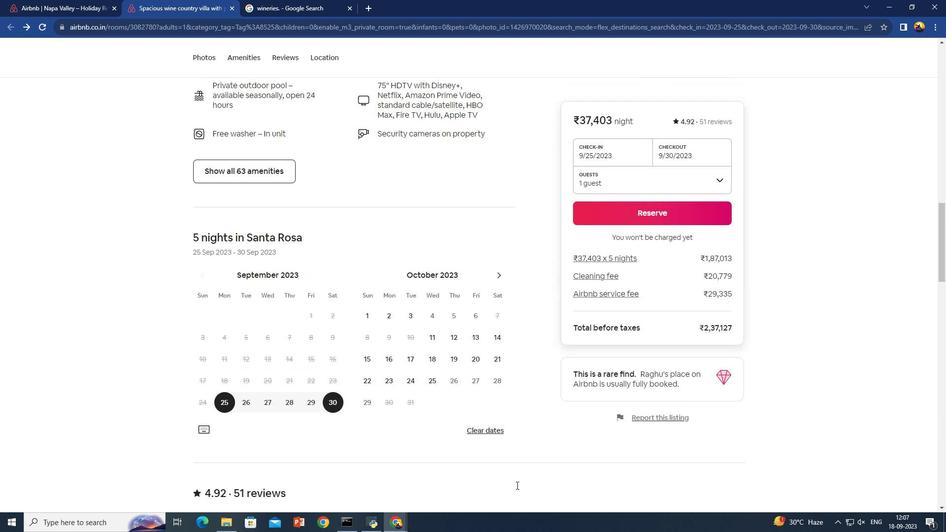 
Action: Mouse scrolled (516, 486) with delta (0, 0)
Screenshot: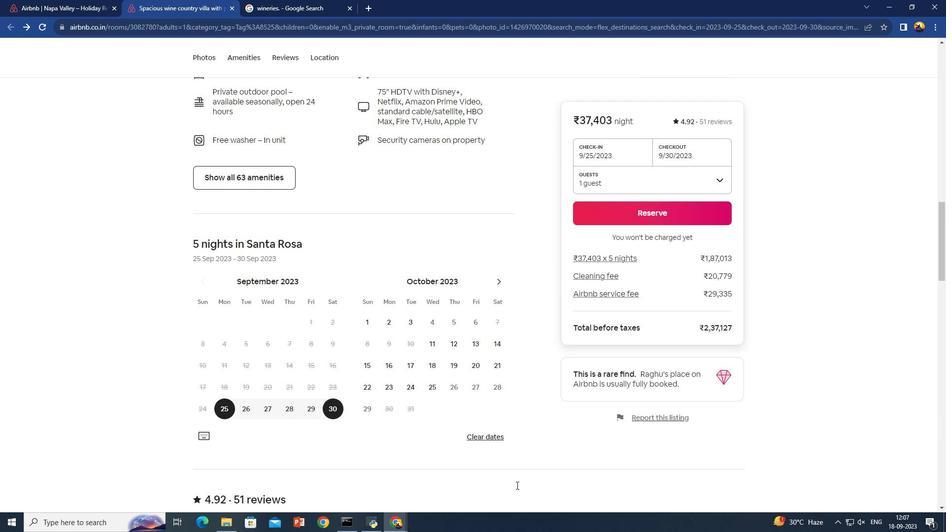 
Action: Mouse scrolled (516, 486) with delta (0, 0)
Screenshot: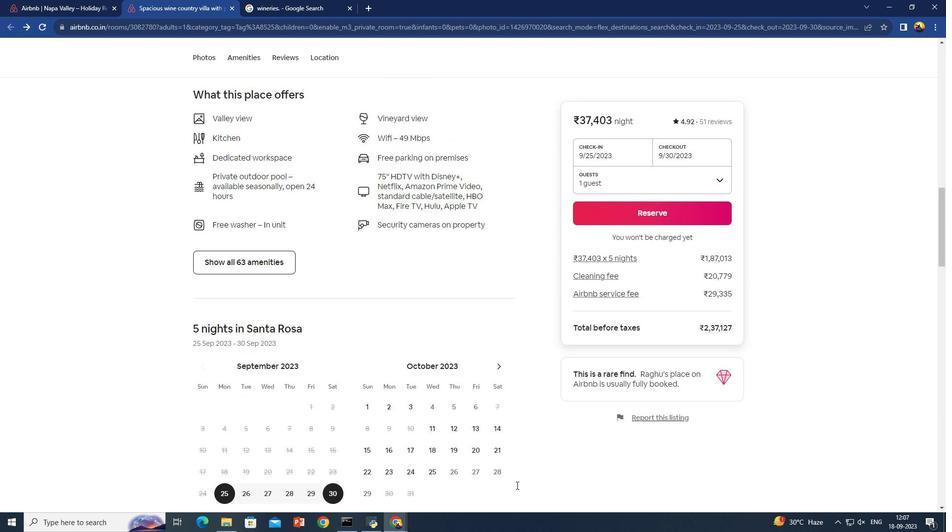 
Action: Mouse scrolled (516, 486) with delta (0, 0)
Screenshot: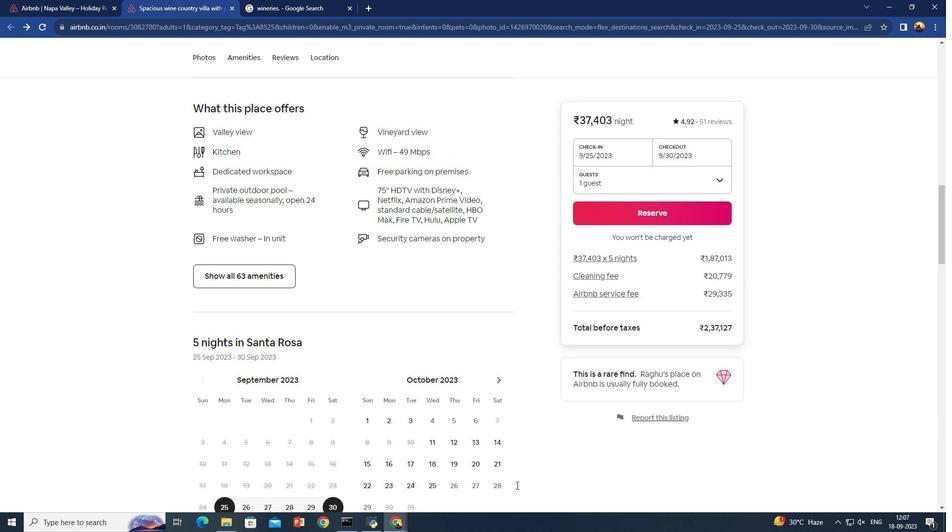 
Action: Mouse scrolled (516, 486) with delta (0, 0)
Screenshot: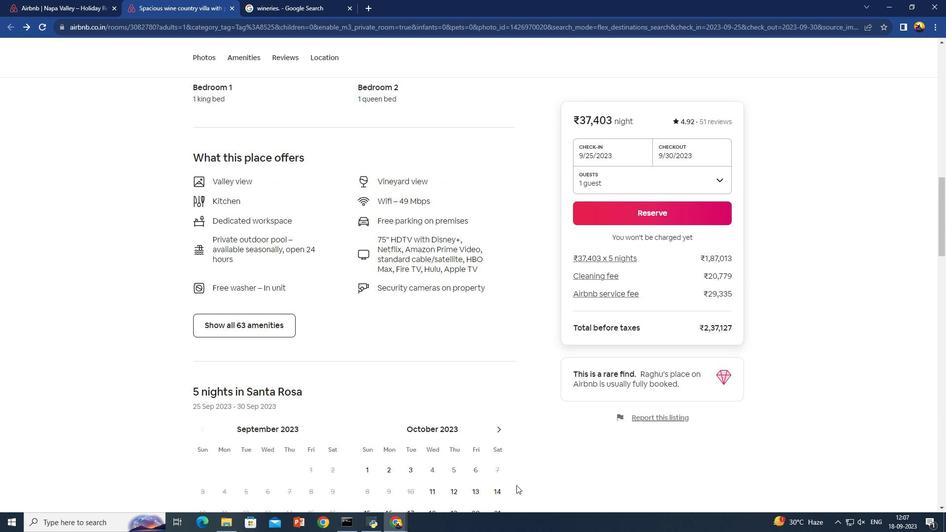 
Action: Mouse scrolled (516, 486) with delta (0, 0)
Screenshot: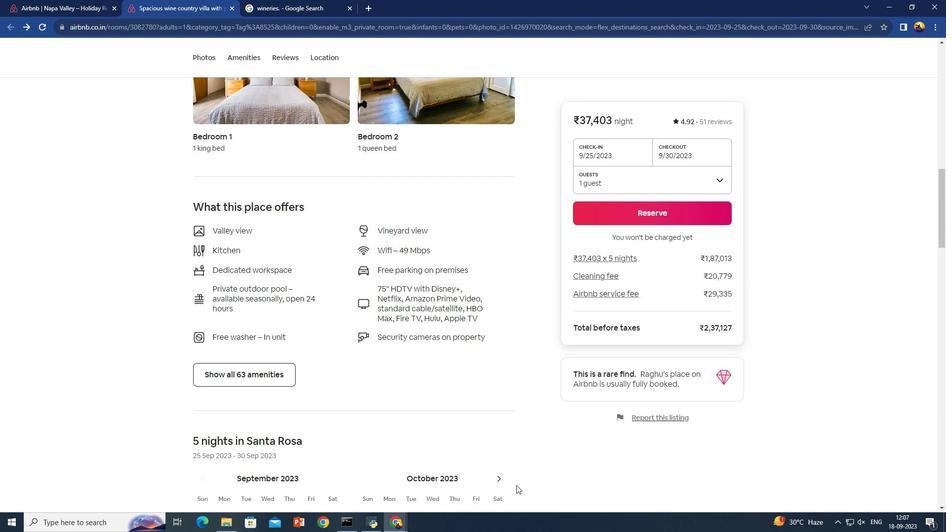 
Action: Mouse scrolled (516, 486) with delta (0, 0)
Screenshot: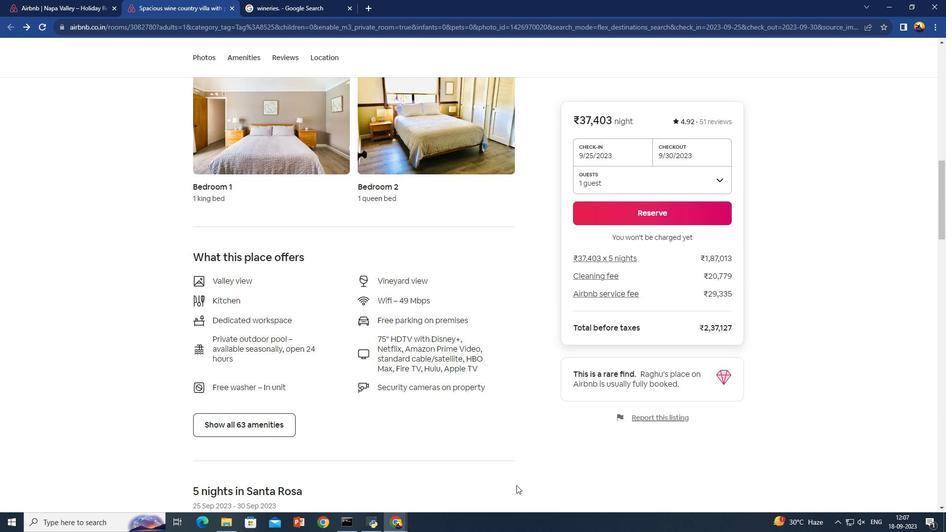 
Action: Mouse scrolled (516, 486) with delta (0, 0)
Screenshot: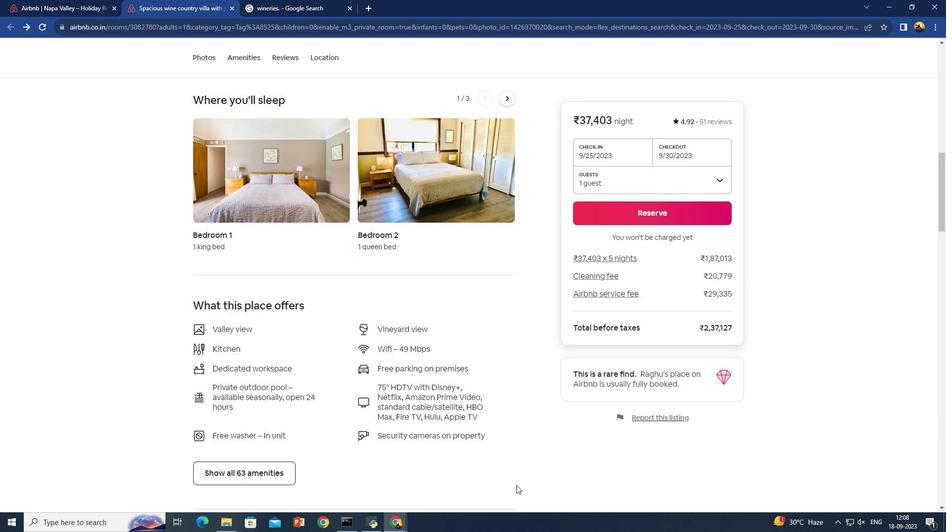 
Action: Mouse scrolled (516, 486) with delta (0, 0)
Screenshot: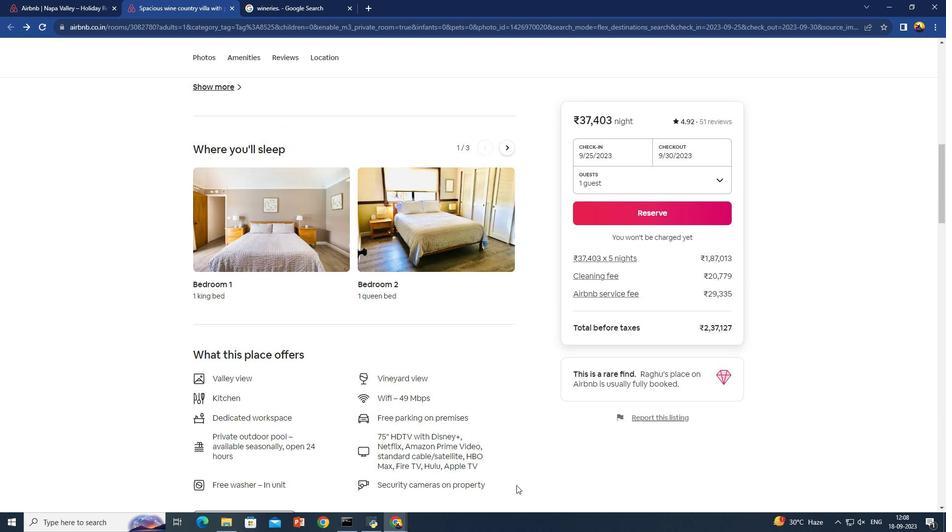
Action: Mouse scrolled (516, 486) with delta (0, 0)
Screenshot: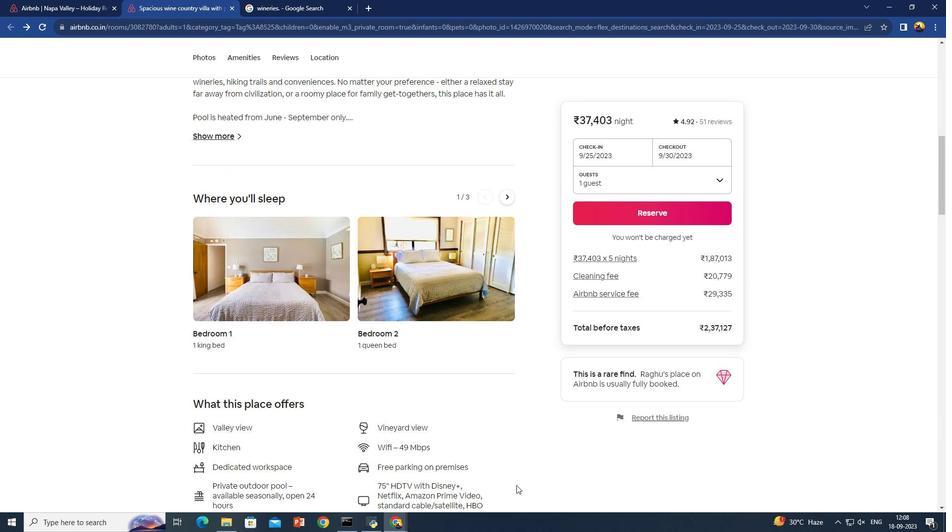 
Action: Mouse scrolled (516, 486) with delta (0, 0)
Screenshot: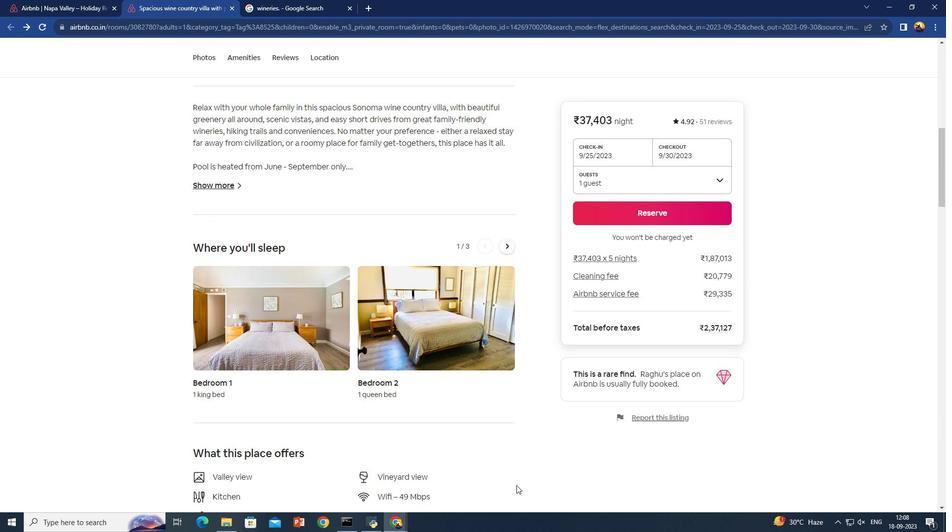 
Action: Mouse scrolled (516, 486) with delta (0, 0)
Screenshot: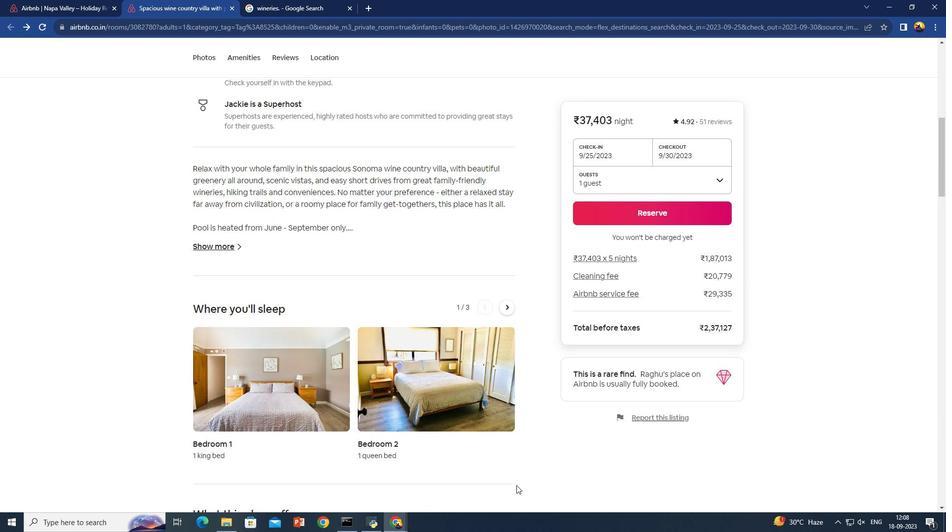 
Action: Mouse scrolled (516, 486) with delta (0, 0)
Screenshot: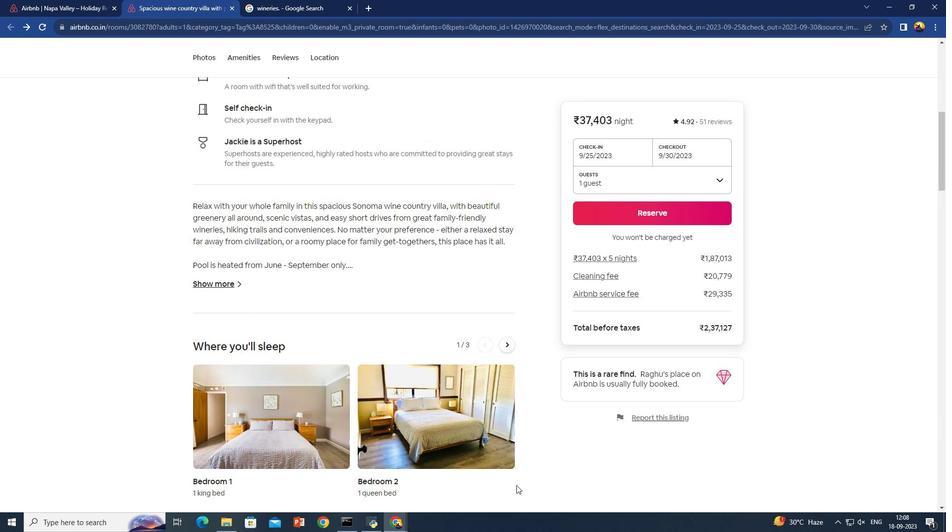 
Action: Mouse scrolled (516, 486) with delta (0, 0)
Screenshot: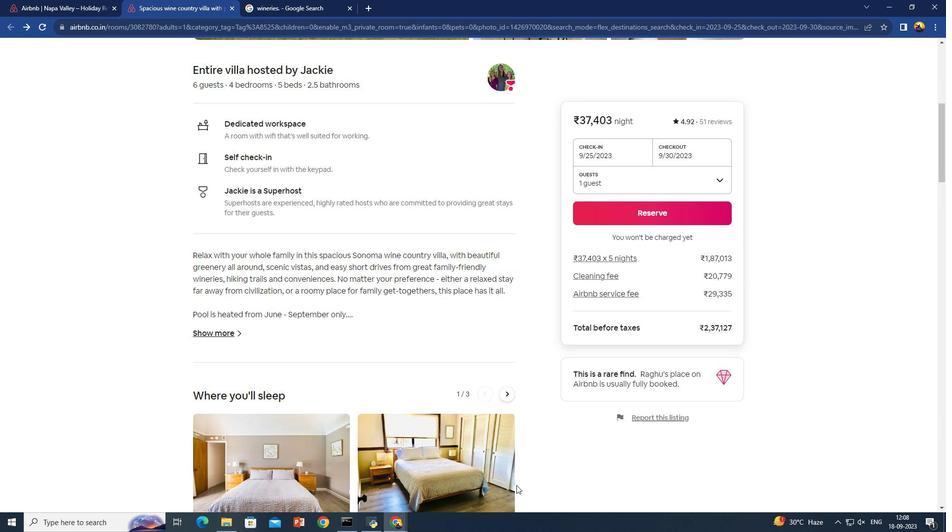 
Action: Mouse scrolled (516, 486) with delta (0, 0)
Screenshot: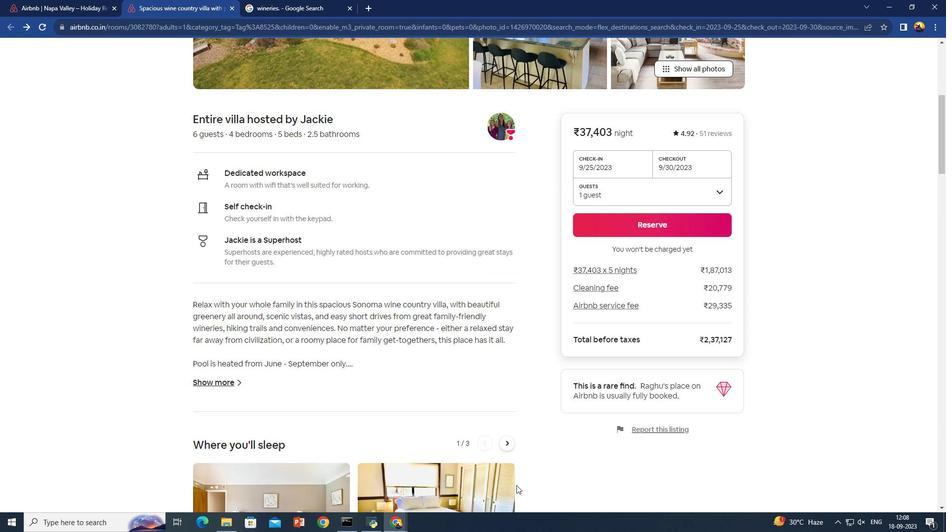 
Action: Mouse scrolled (516, 486) with delta (0, 0)
Screenshot: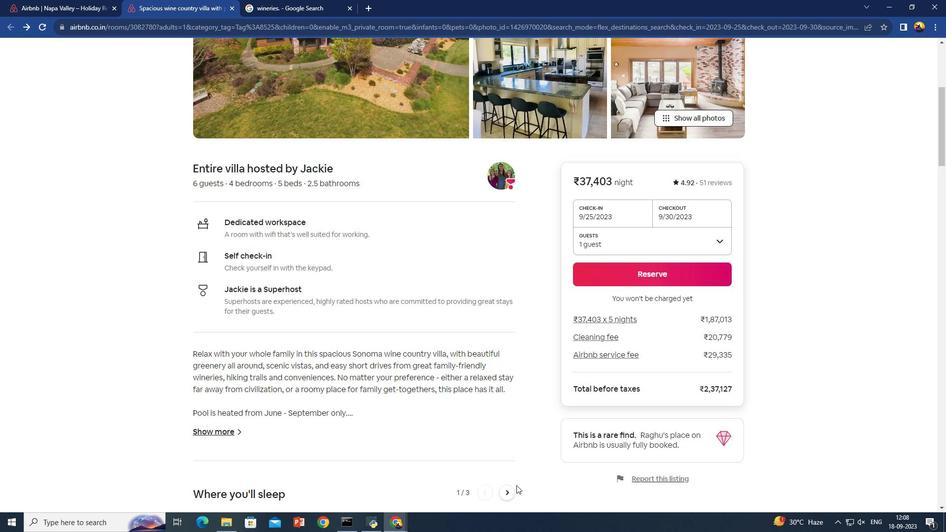 
Action: Mouse scrolled (516, 486) with delta (0, 0)
Screenshot: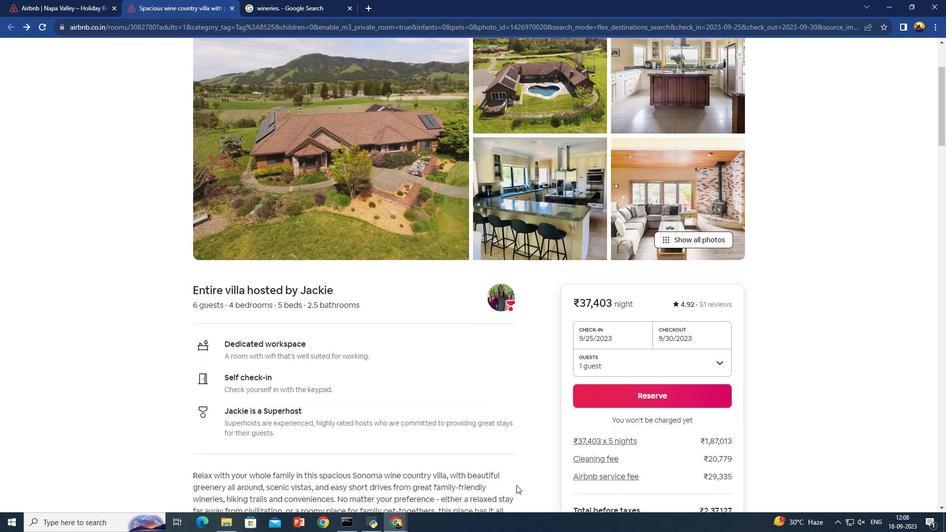 
Action: Mouse scrolled (516, 486) with delta (0, 0)
Screenshot: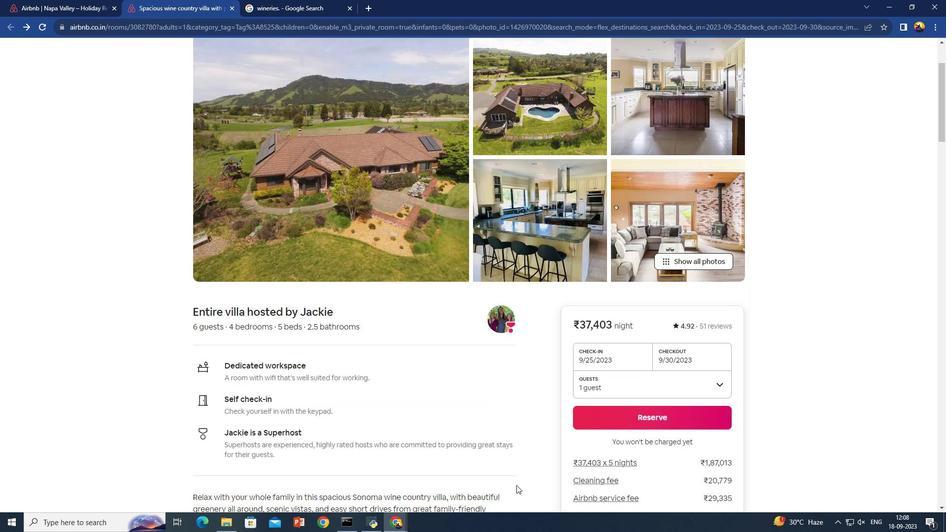 
Action: Mouse scrolled (516, 486) with delta (0, 0)
Screenshot: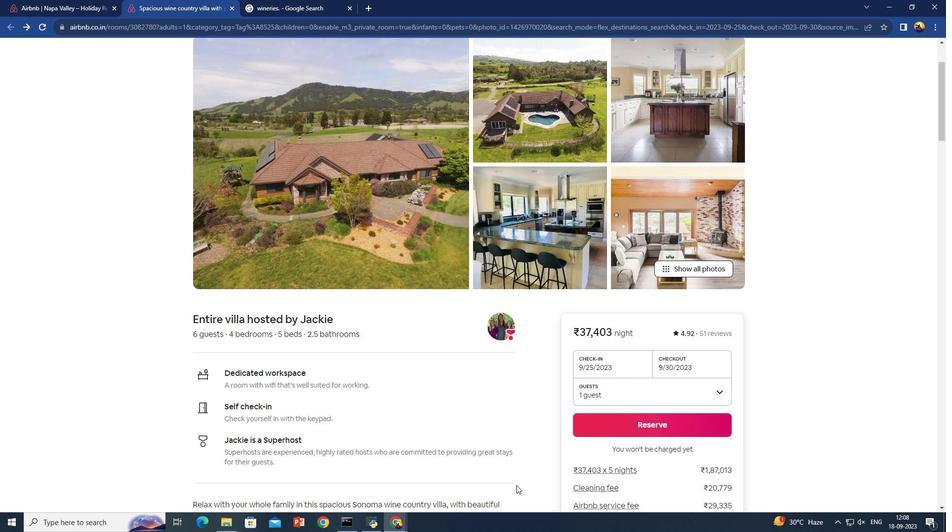 
Action: Mouse scrolled (516, 486) with delta (0, 0)
Screenshot: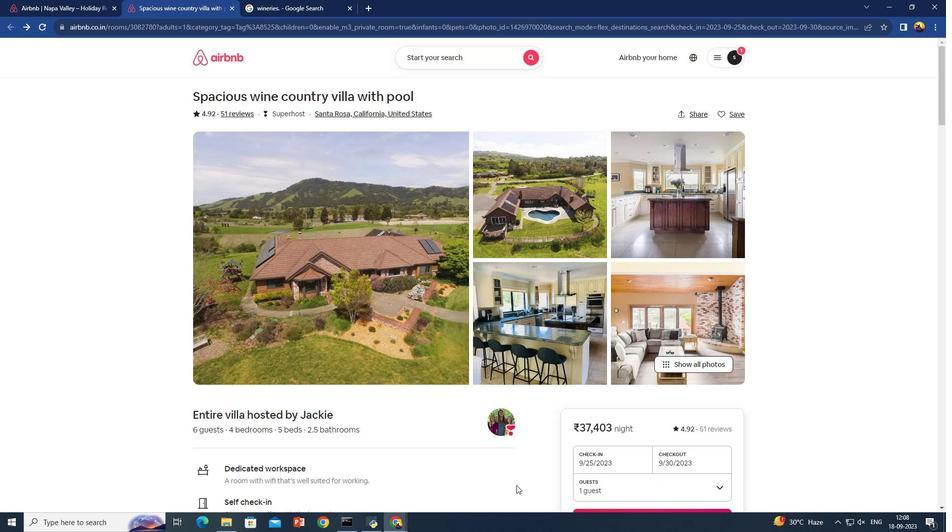 
Action: Mouse scrolled (516, 486) with delta (0, 0)
Screenshot: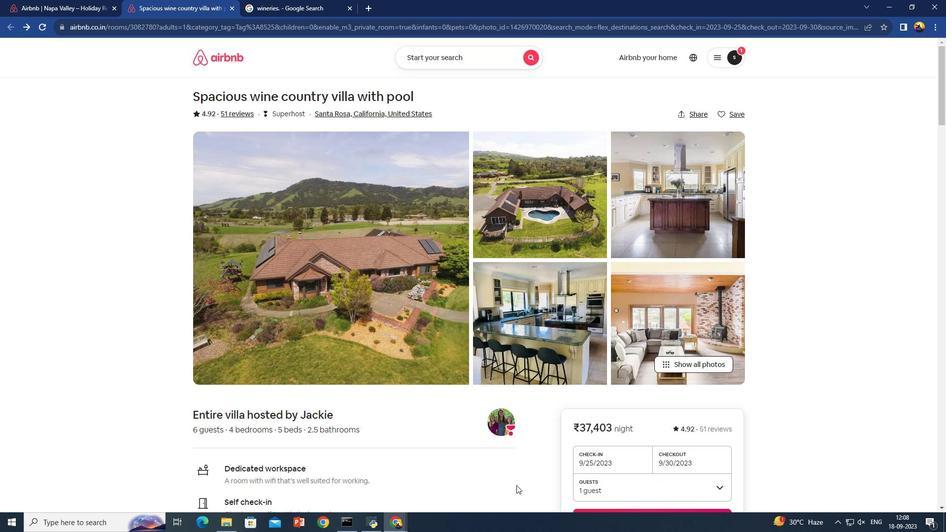 
Action: Mouse scrolled (516, 486) with delta (0, 0)
Screenshot: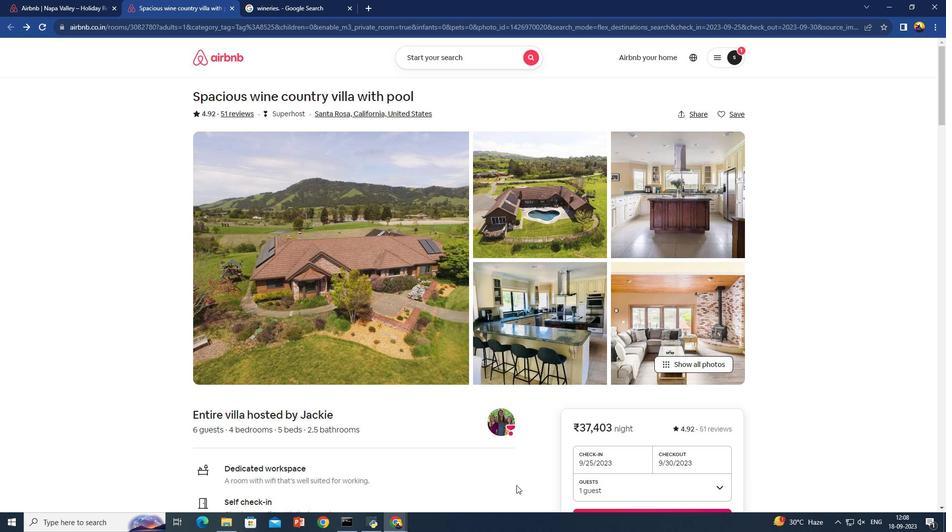 
Action: Mouse moved to (690, 369)
Screenshot: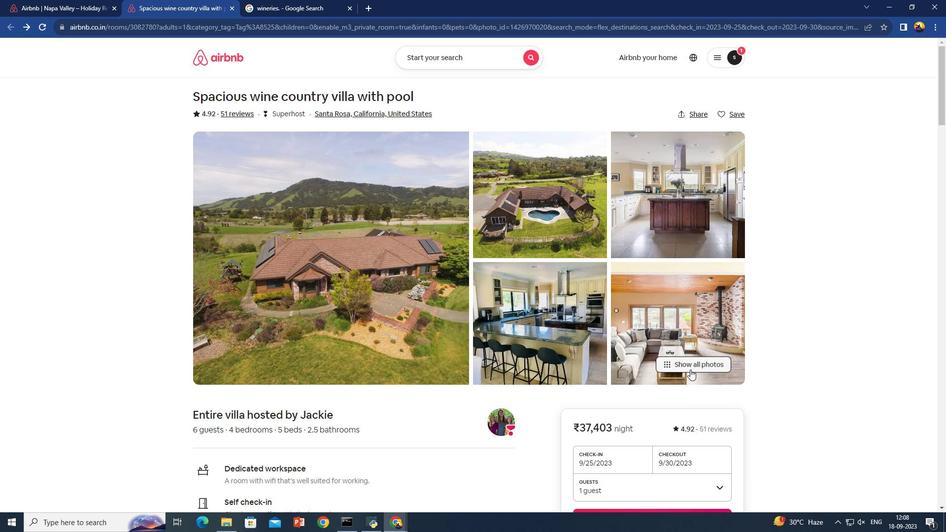 
Action: Mouse pressed left at (690, 369)
Screenshot: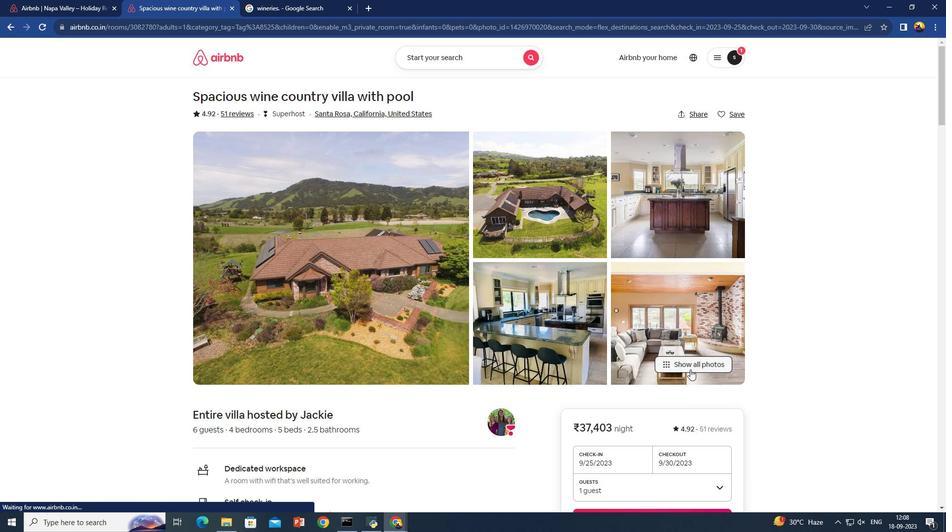 
Action: Mouse moved to (349, 206)
Screenshot: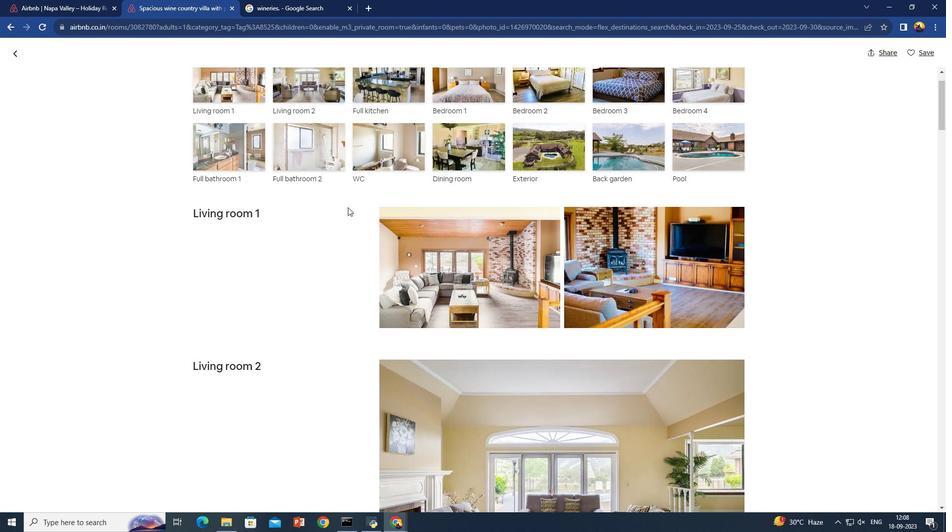 
Action: Mouse scrolled (349, 206) with delta (0, 0)
Screenshot: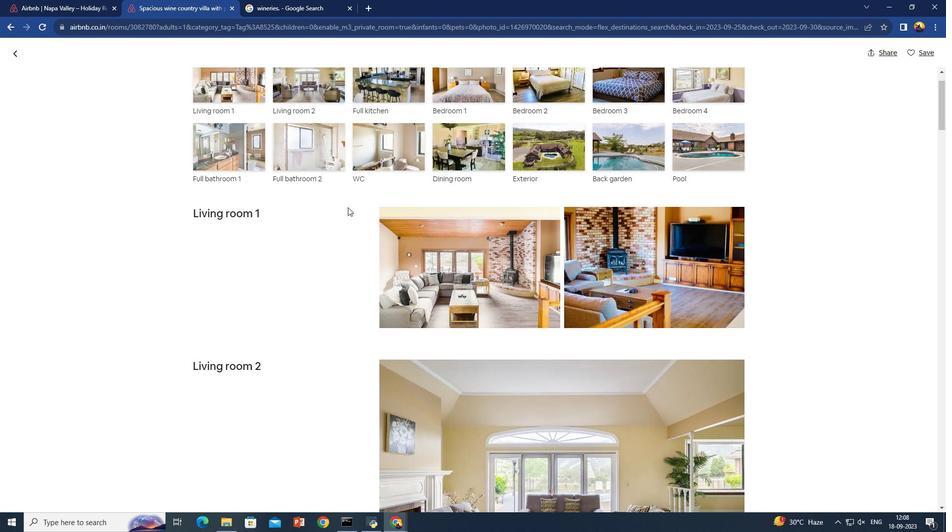 
Action: Mouse moved to (348, 207)
Screenshot: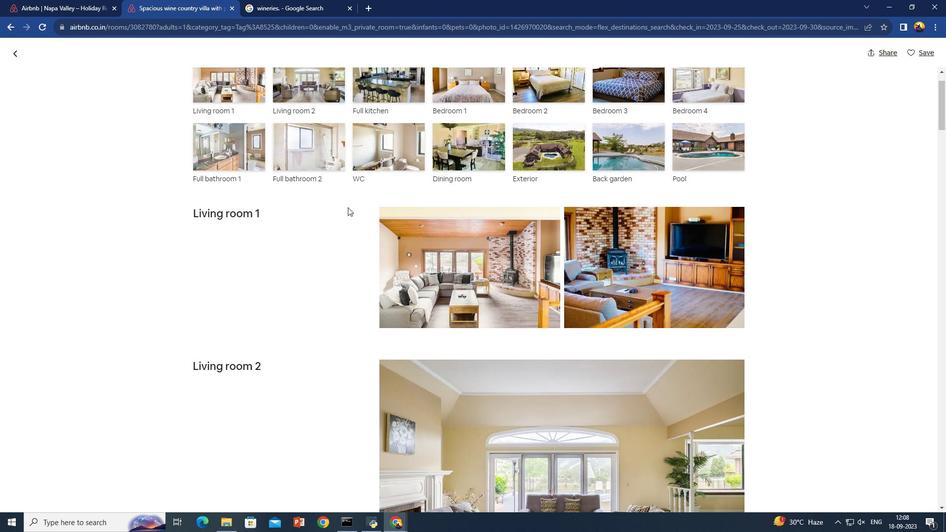 
Action: Mouse scrolled (348, 207) with delta (0, 0)
Screenshot: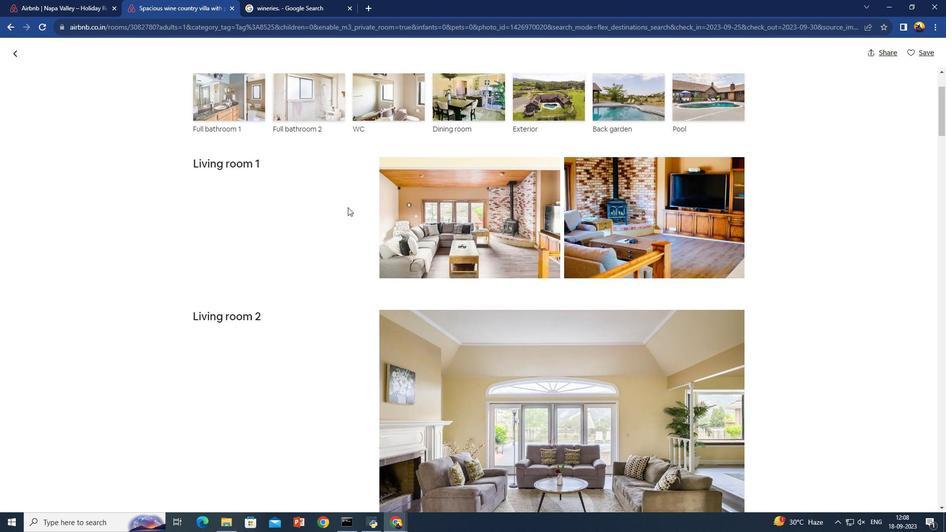 
Action: Mouse scrolled (348, 207) with delta (0, 0)
Screenshot: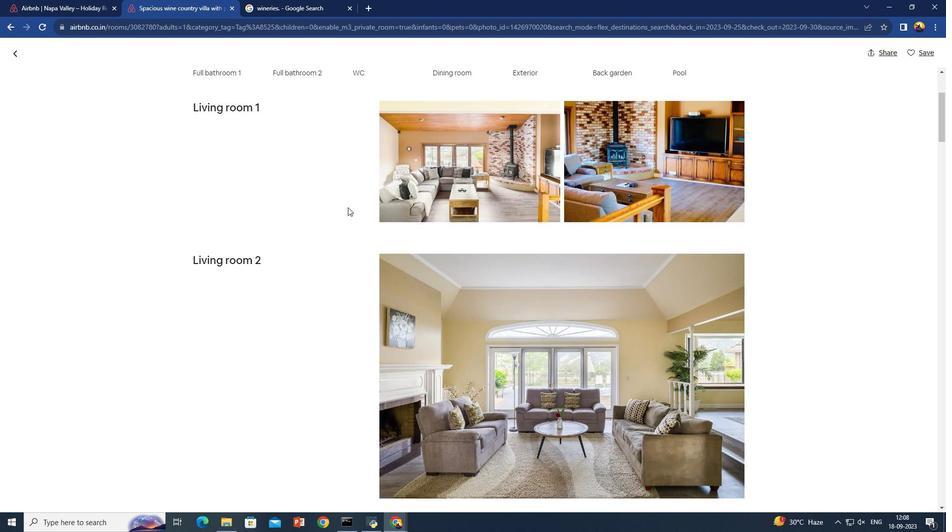 
Action: Mouse scrolled (348, 207) with delta (0, 0)
Screenshot: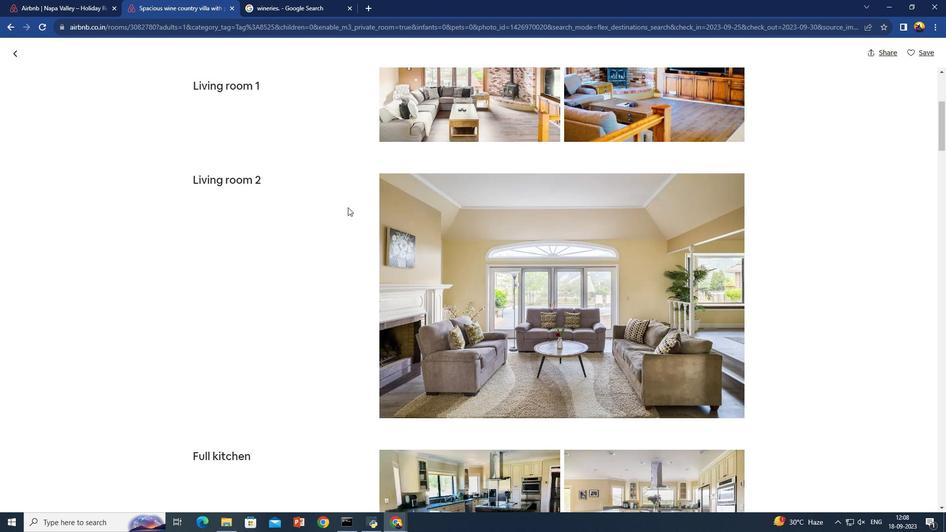 
Action: Mouse scrolled (348, 207) with delta (0, 0)
Screenshot: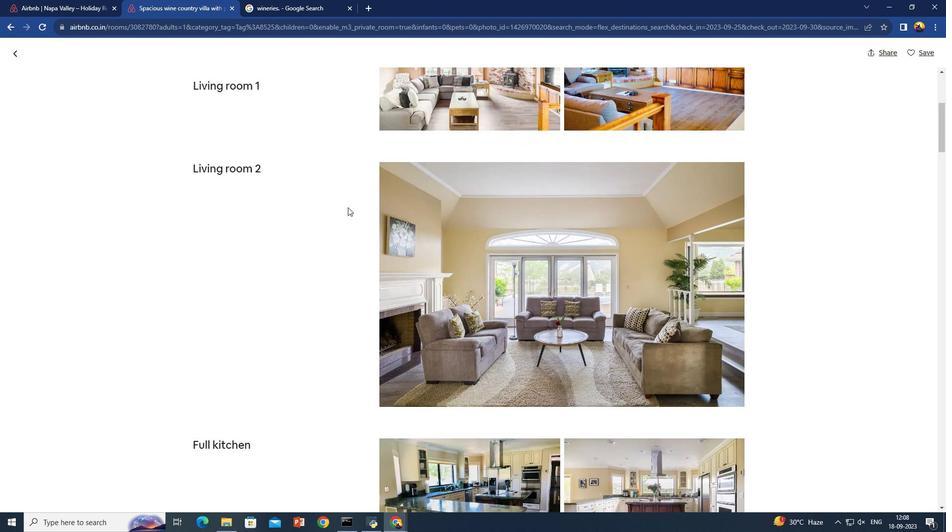 
Action: Mouse scrolled (348, 207) with delta (0, 0)
Screenshot: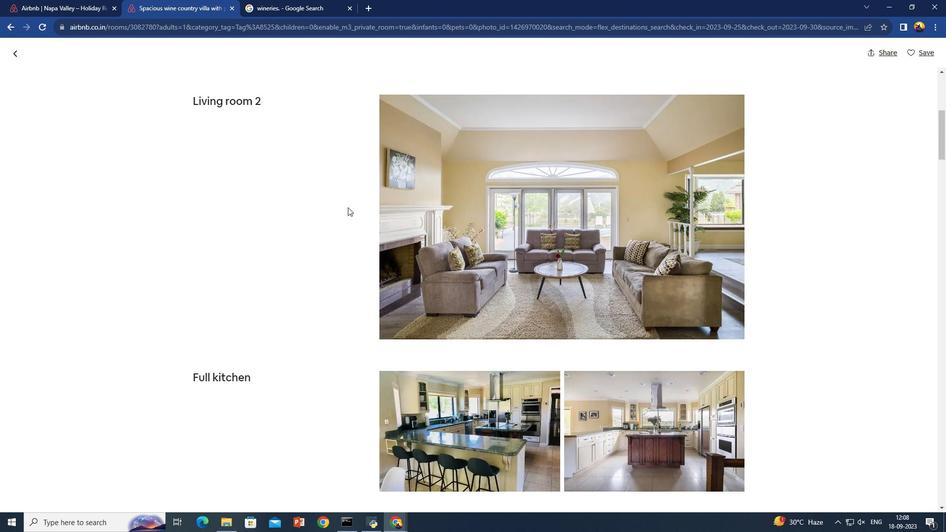 
Action: Mouse scrolled (348, 207) with delta (0, 0)
Screenshot: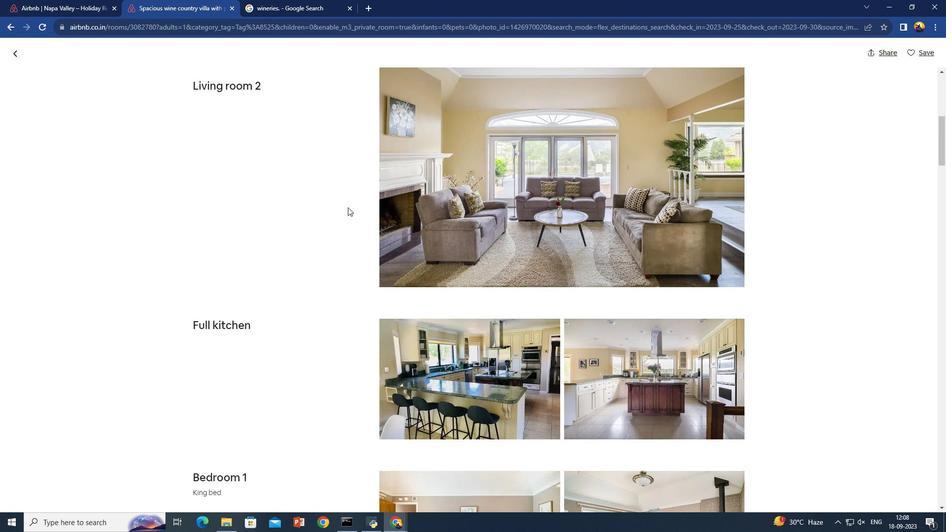 
Action: Mouse scrolled (348, 207) with delta (0, 0)
Screenshot: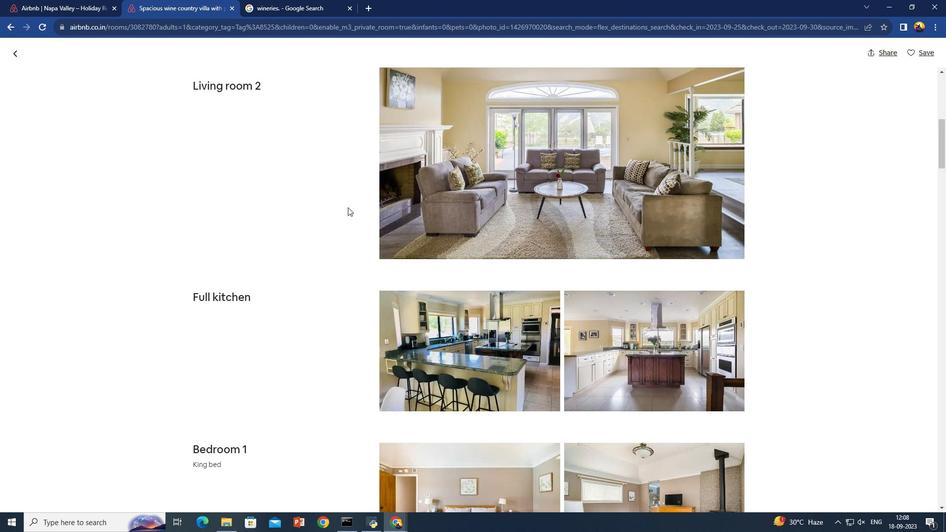 
Action: Mouse scrolled (348, 207) with delta (0, 0)
Screenshot: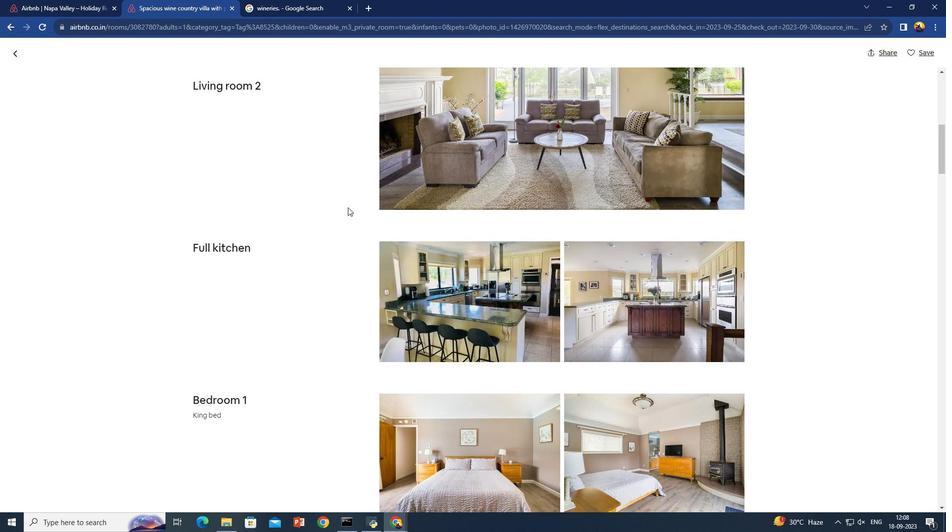 
Action: Mouse scrolled (348, 207) with delta (0, 0)
Screenshot: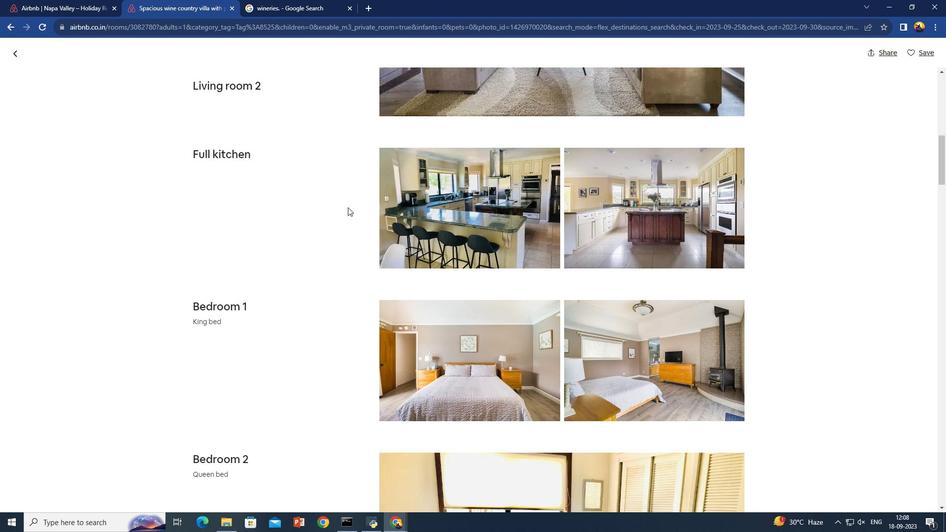 
Action: Mouse scrolled (348, 207) with delta (0, 0)
Screenshot: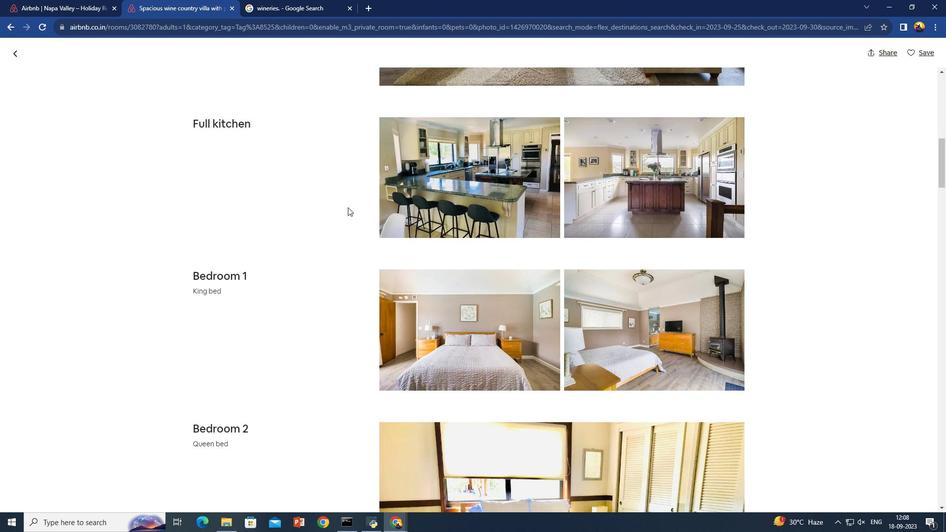 
Action: Mouse scrolled (348, 207) with delta (0, 0)
Screenshot: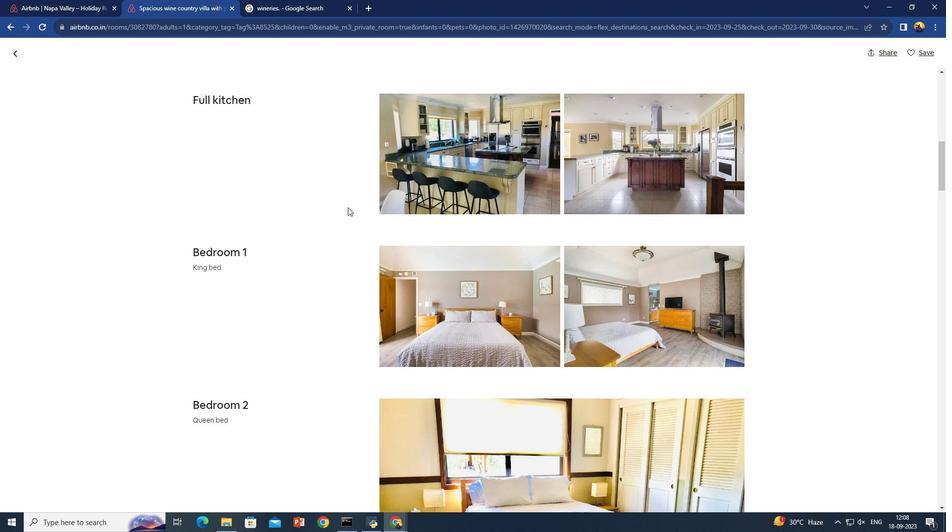 
Action: Mouse scrolled (348, 207) with delta (0, 0)
Screenshot: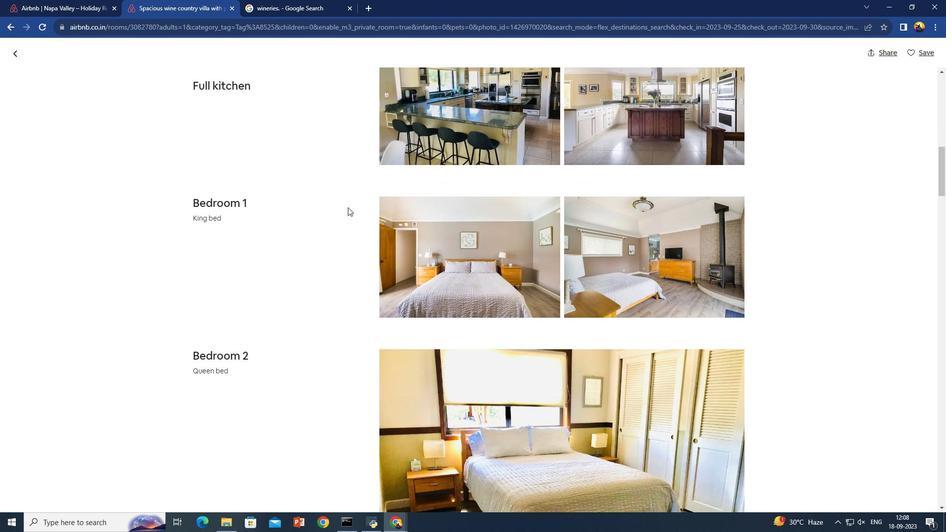 
Action: Mouse scrolled (348, 207) with delta (0, 0)
Screenshot: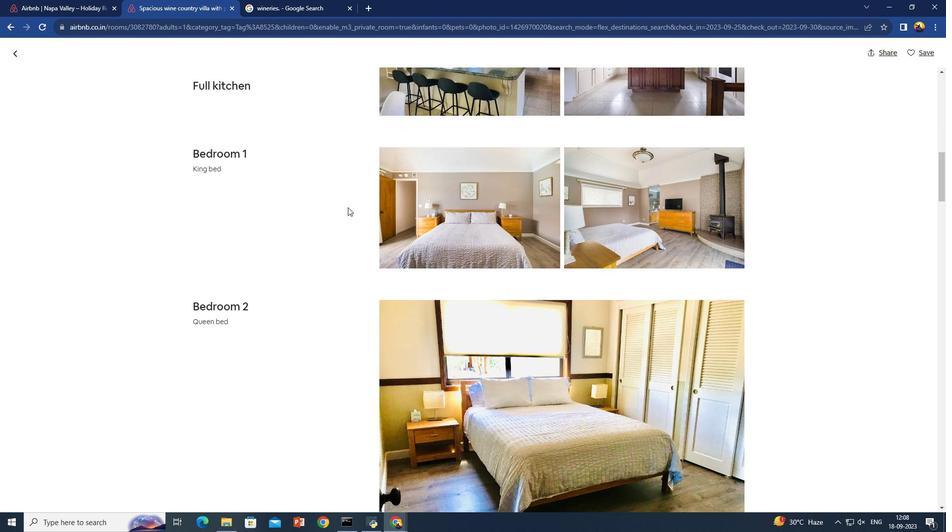 
Action: Mouse scrolled (348, 207) with delta (0, 0)
Screenshot: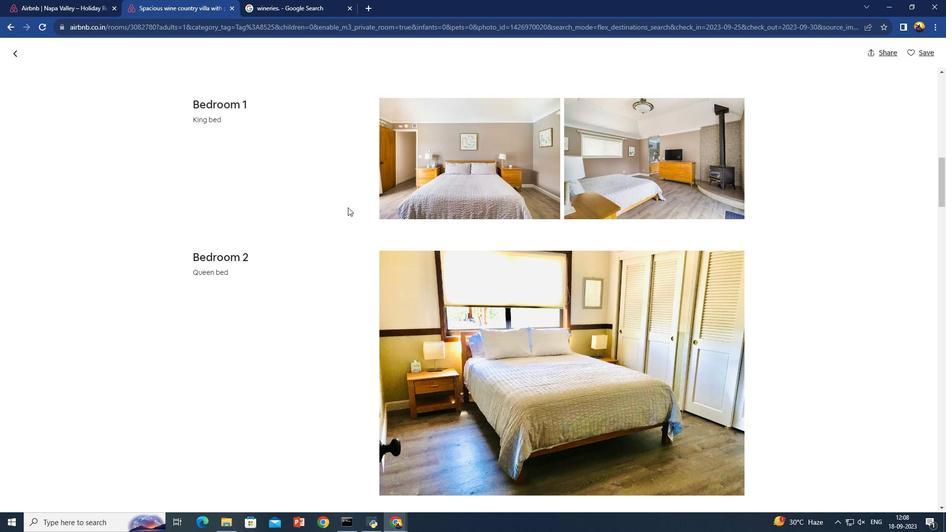 
Action: Mouse scrolled (348, 207) with delta (0, 0)
Screenshot: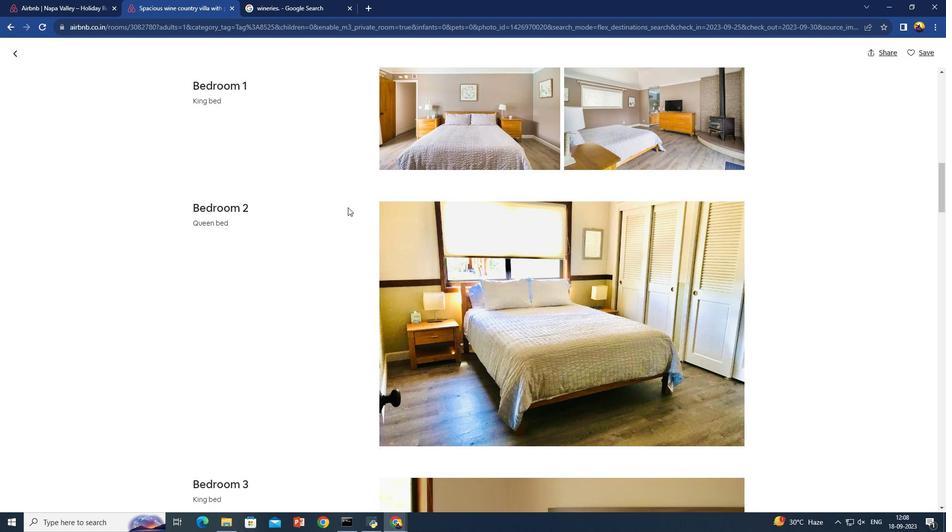 
Action: Mouse scrolled (348, 207) with delta (0, 0)
Screenshot: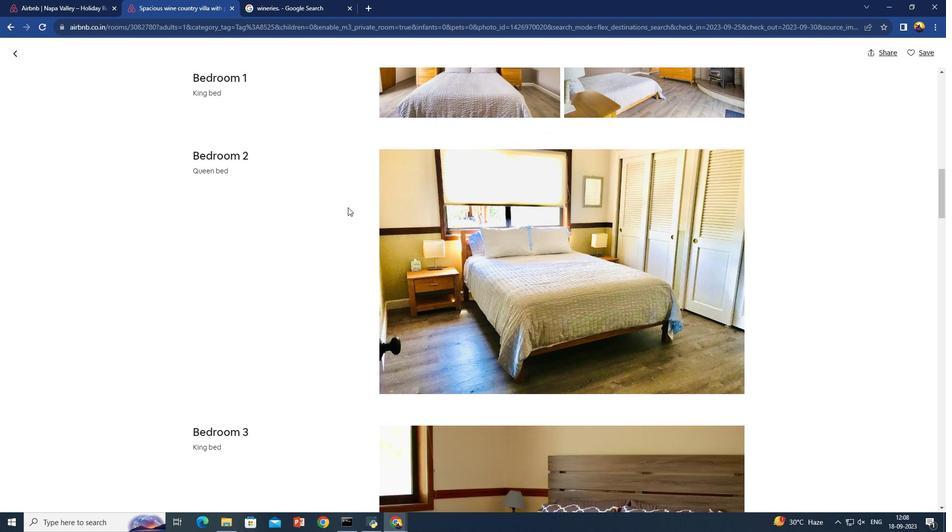 
Action: Mouse scrolled (348, 207) with delta (0, 0)
Screenshot: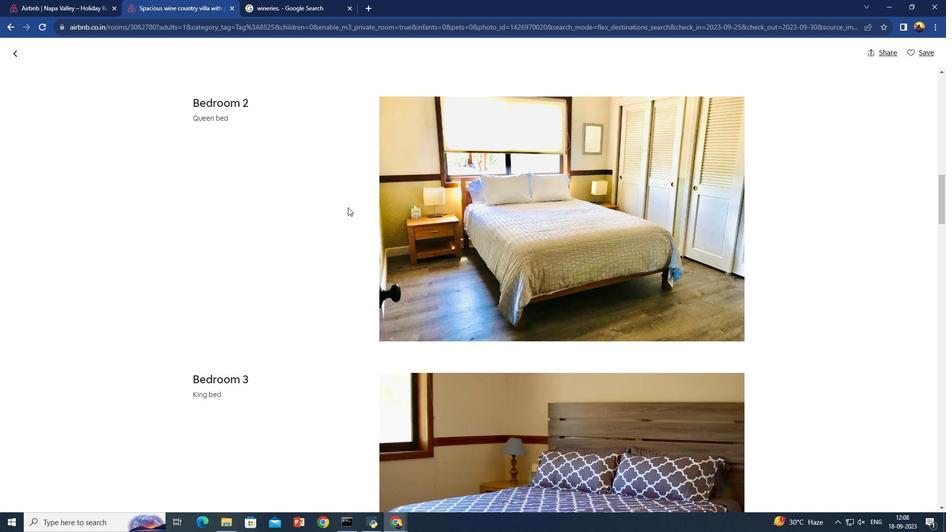 
Action: Mouse scrolled (348, 207) with delta (0, 0)
Screenshot: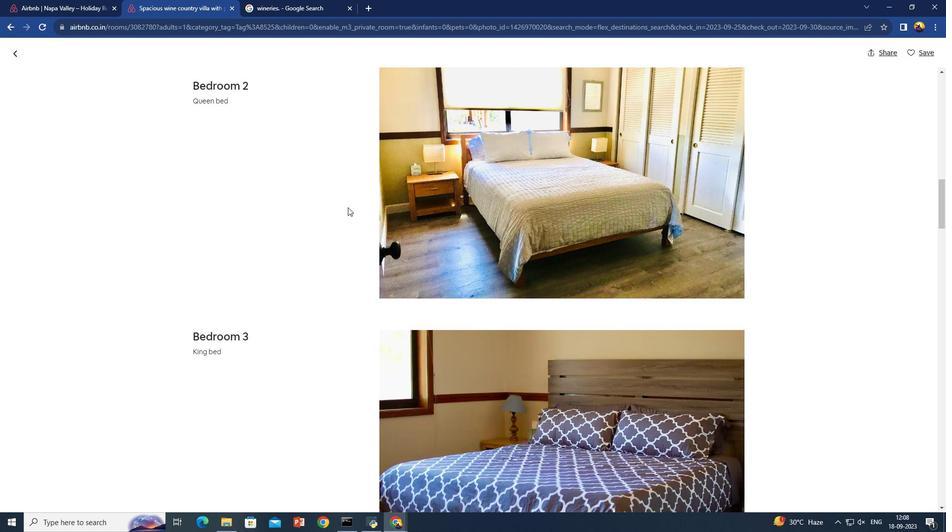 
Action: Mouse scrolled (348, 207) with delta (0, 0)
Screenshot: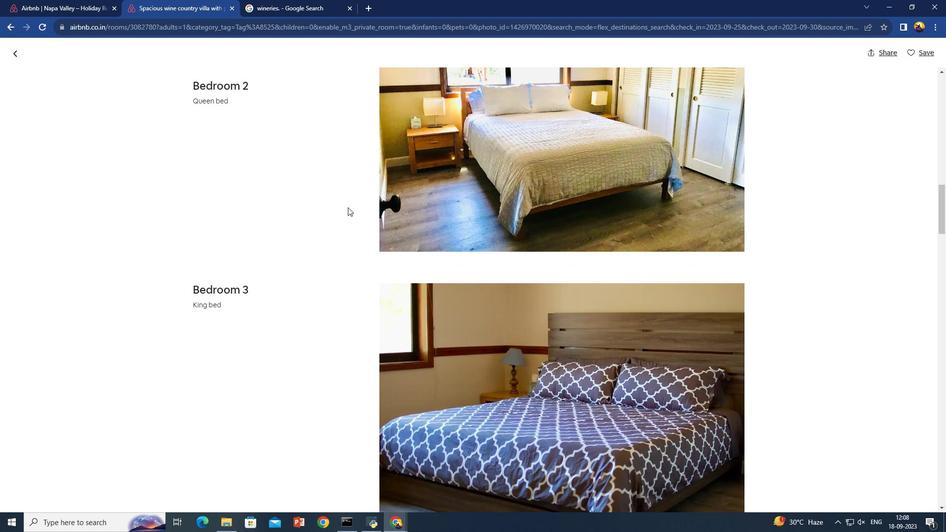 
Action: Mouse scrolled (348, 207) with delta (0, 0)
Screenshot: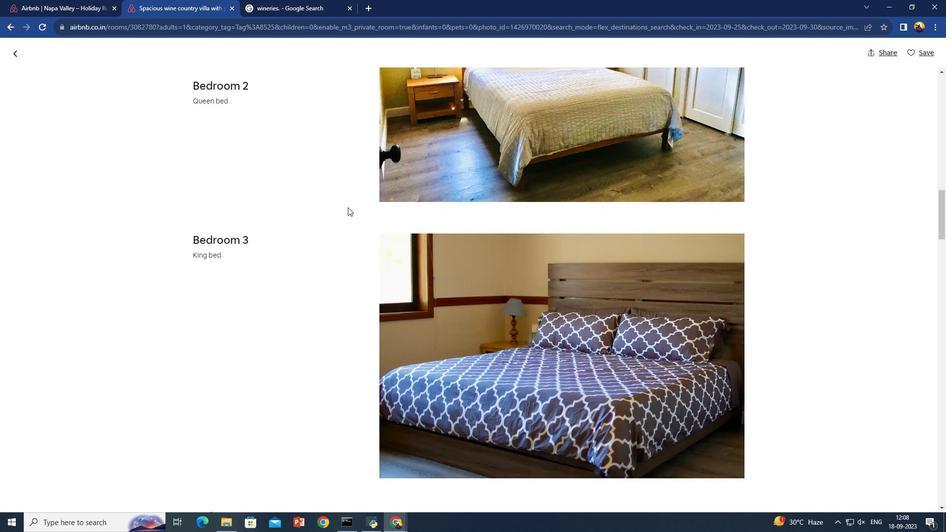 
Action: Mouse scrolled (348, 207) with delta (0, 0)
Screenshot: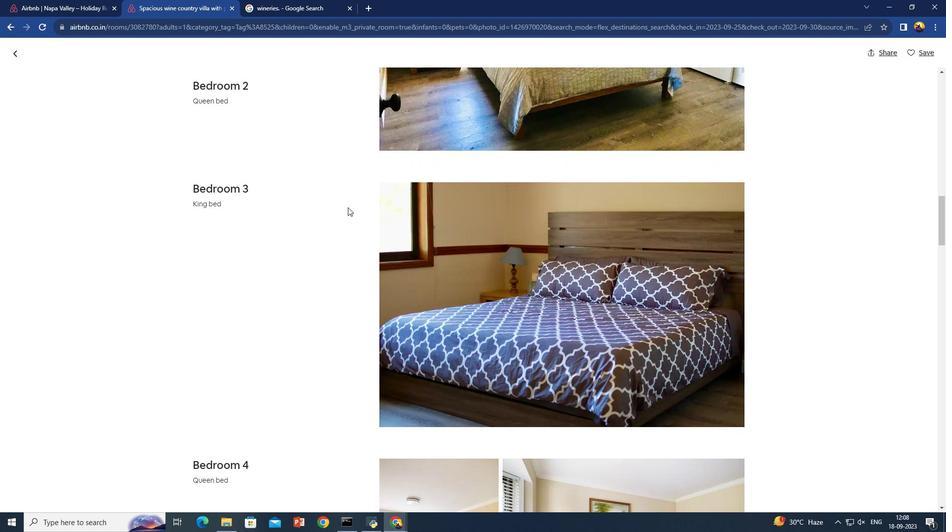 
Action: Mouse scrolled (348, 207) with delta (0, 0)
Screenshot: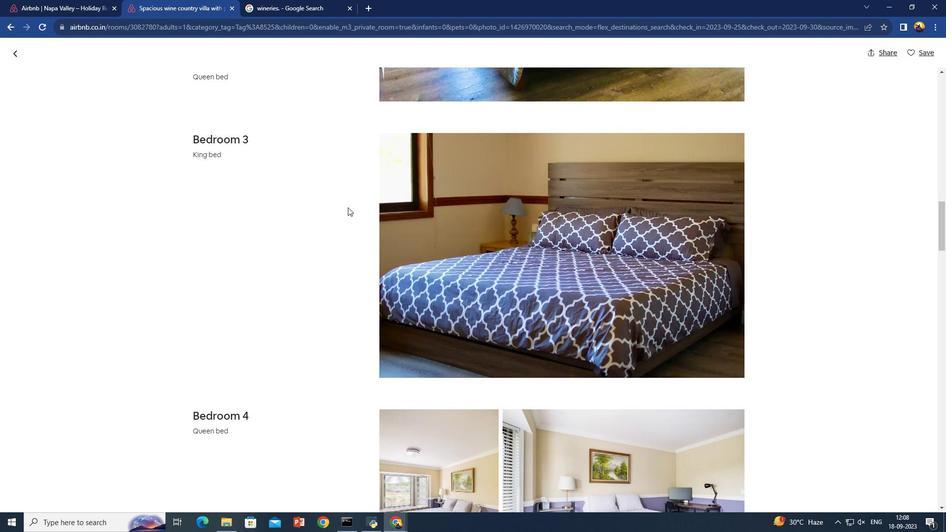 
Action: Mouse scrolled (348, 207) with delta (0, 0)
Screenshot: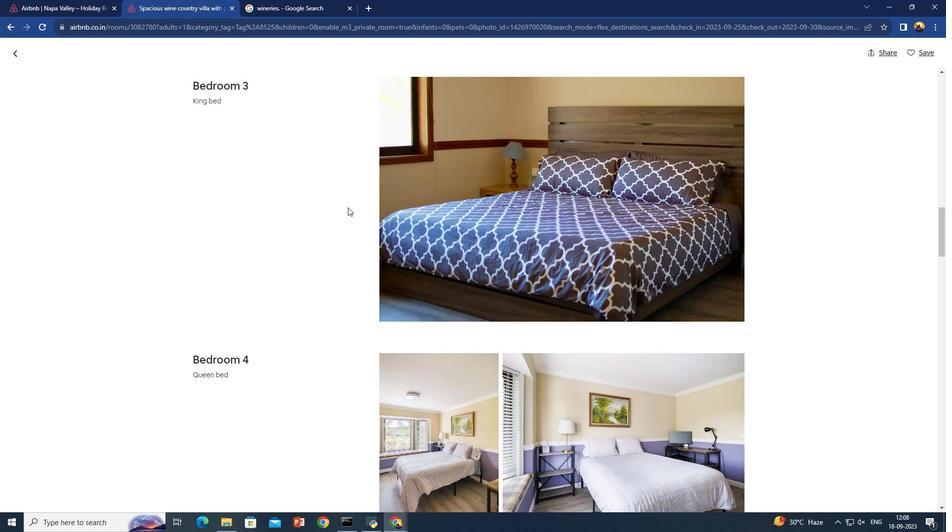 
Action: Mouse scrolled (348, 207) with delta (0, 0)
Screenshot: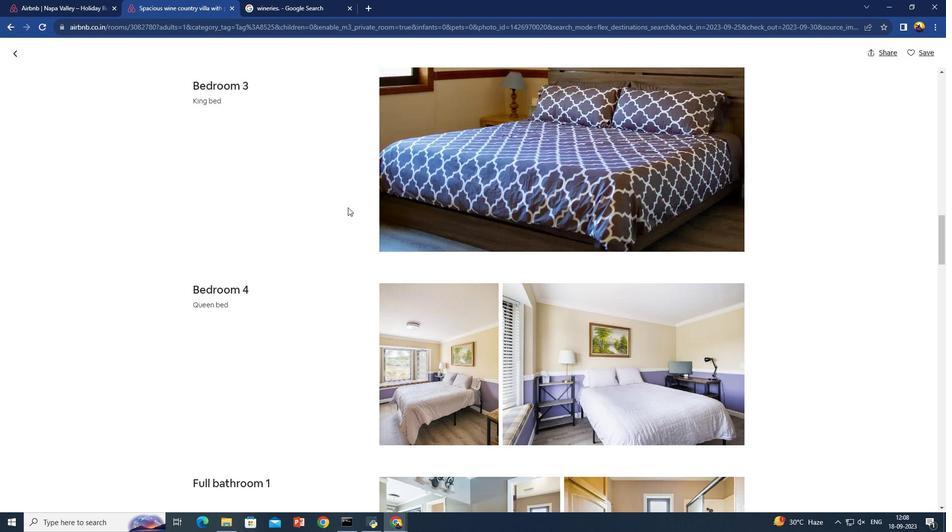 
Action: Mouse scrolled (348, 207) with delta (0, 0)
Screenshot: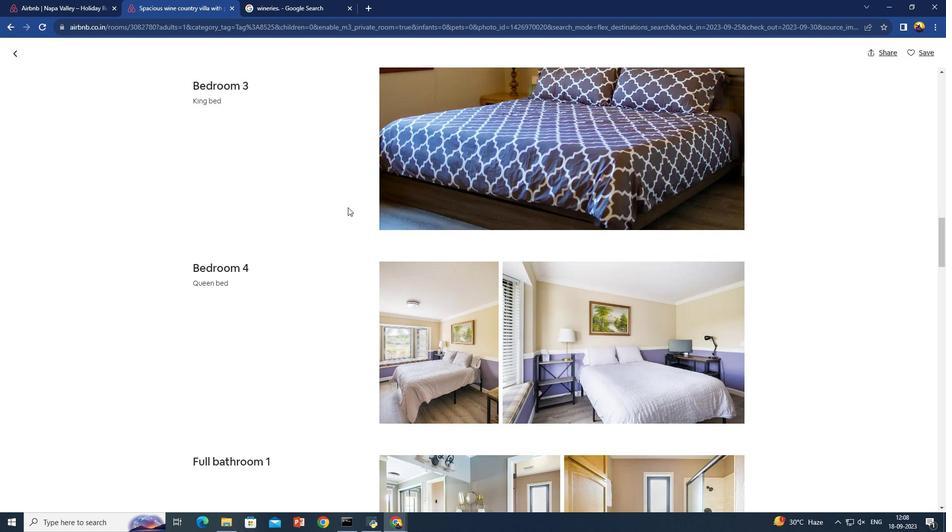 
Action: Mouse scrolled (348, 207) with delta (0, 0)
Screenshot: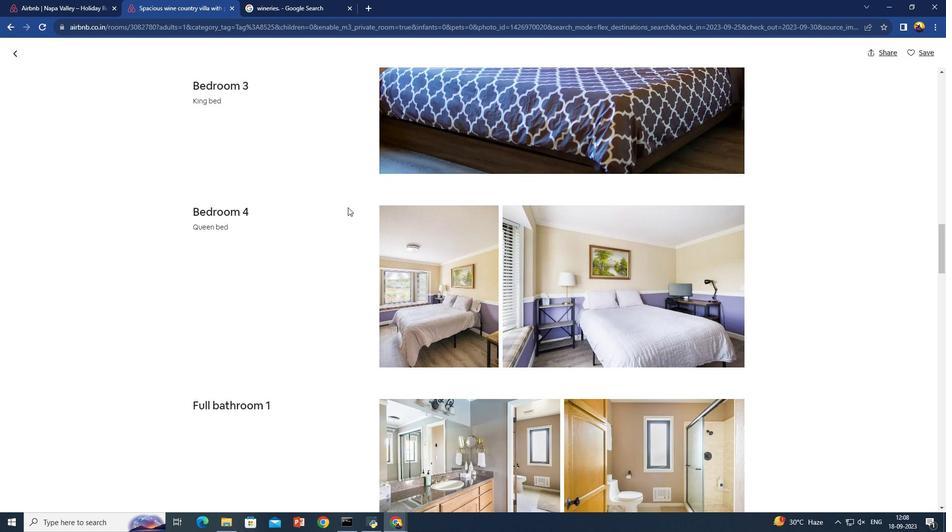 
Action: Mouse scrolled (348, 207) with delta (0, 0)
Screenshot: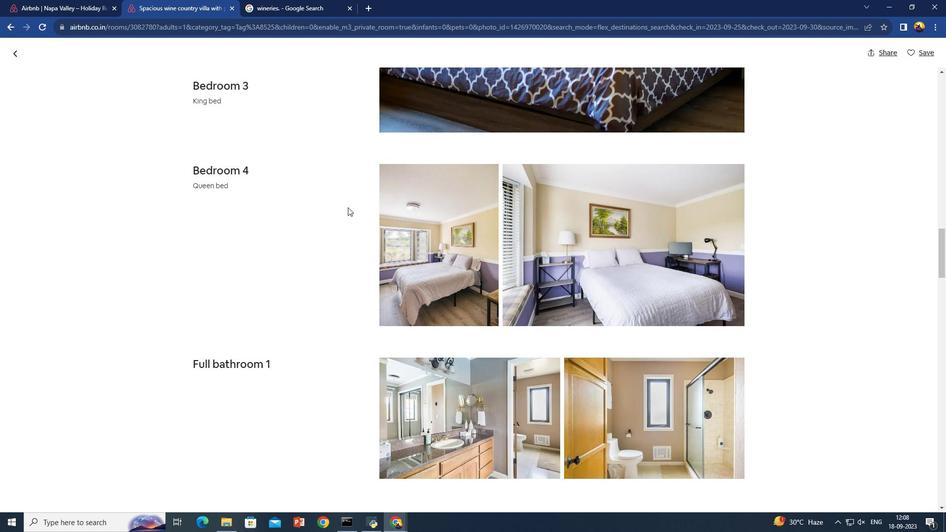 
Action: Mouse scrolled (348, 207) with delta (0, 0)
Screenshot: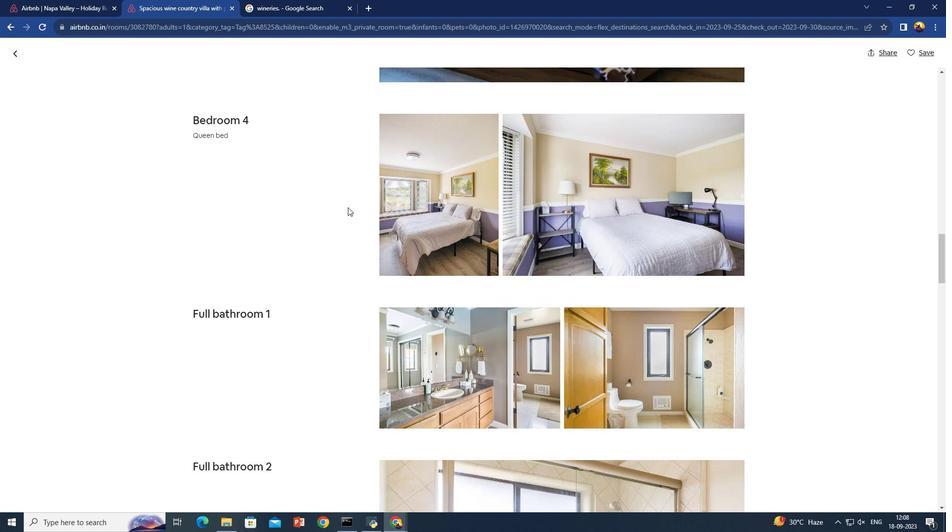 
Action: Mouse scrolled (348, 207) with delta (0, 0)
Screenshot: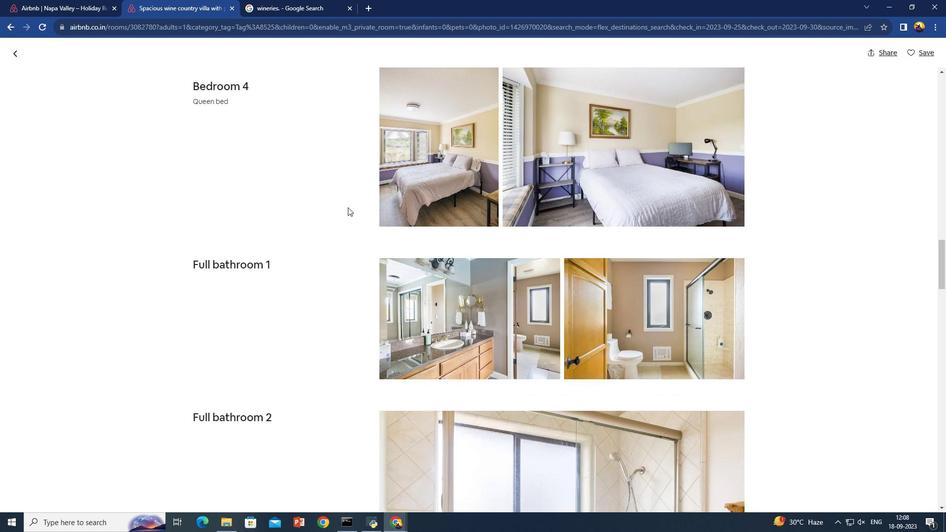 
Action: Mouse scrolled (348, 207) with delta (0, 0)
Screenshot: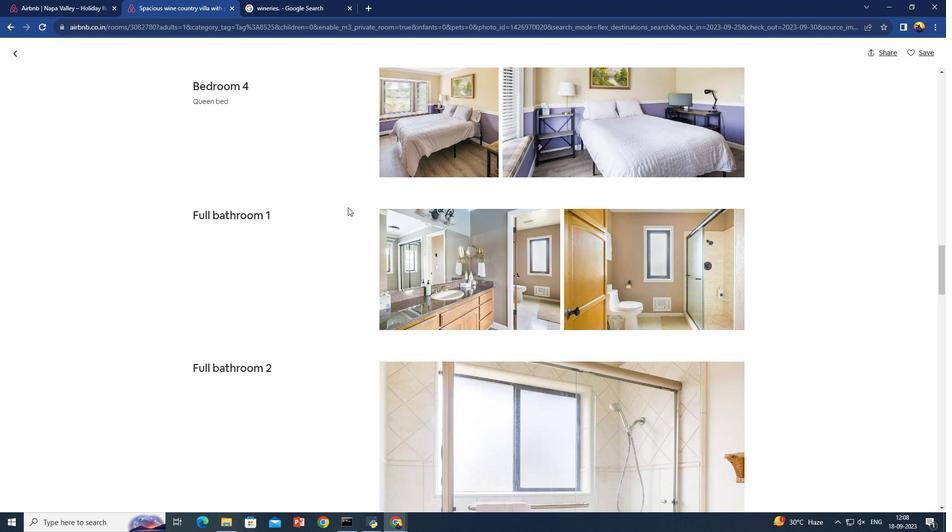 
Action: Mouse scrolled (348, 207) with delta (0, 0)
Screenshot: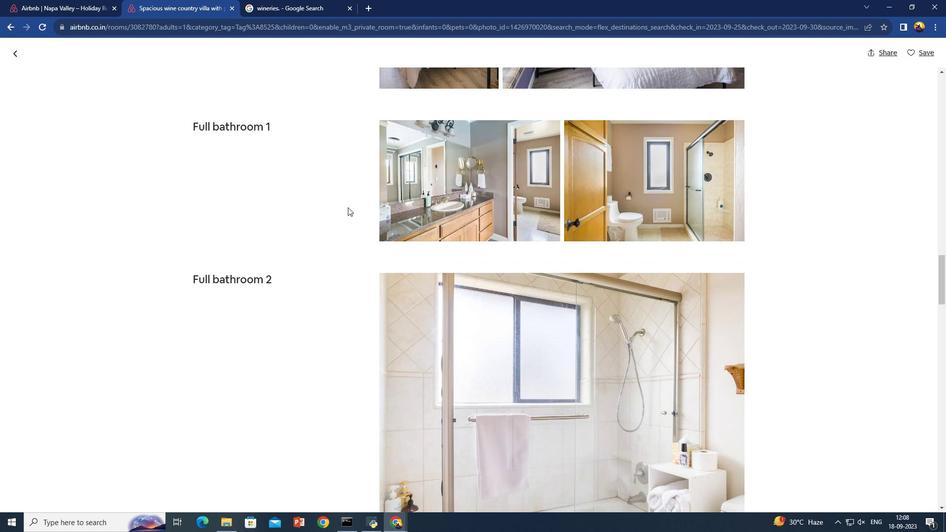 
Action: Mouse scrolled (348, 207) with delta (0, 0)
